 Task: In the event  named  Third Product Launch Party, Set a range of dates when you can accept meetings  '21 Jul â€" 5 Aug 2023'. Select a duration of  45 min. Select working hours  	_x000D_
MON- SAT 10:30am â€" 6:00pm. Add time before or after your events  as 15 min. Set the frequency of available time slots for invitees as  25 min. Set the minimum notice period and maximum events allowed per day as  169 hours and 5. , logged in from the account softage.4@softage.net and add another guest for the event, softage.8@softage.net
Action: Mouse pressed left at (334, 406)
Screenshot: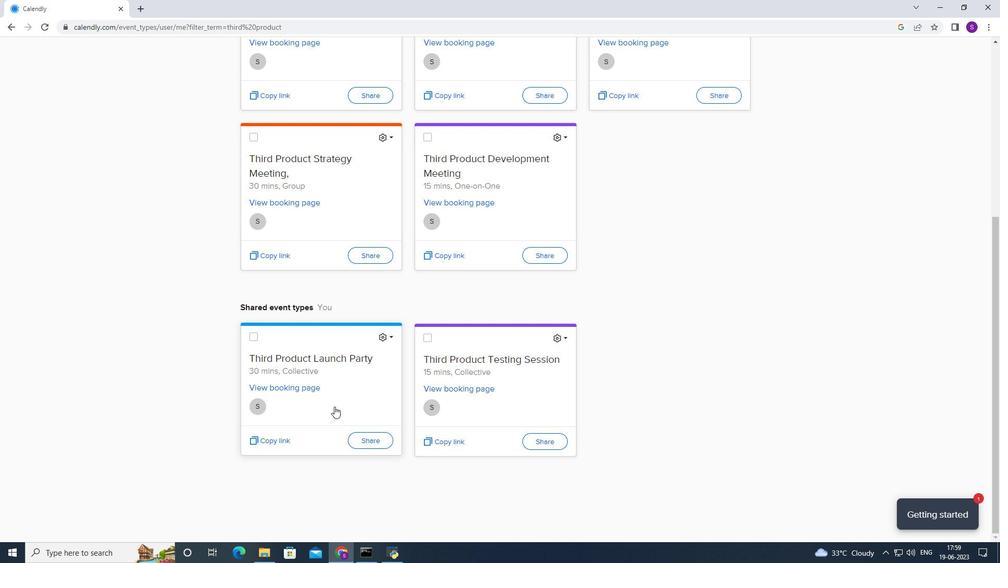 
Action: Mouse moved to (315, 266)
Screenshot: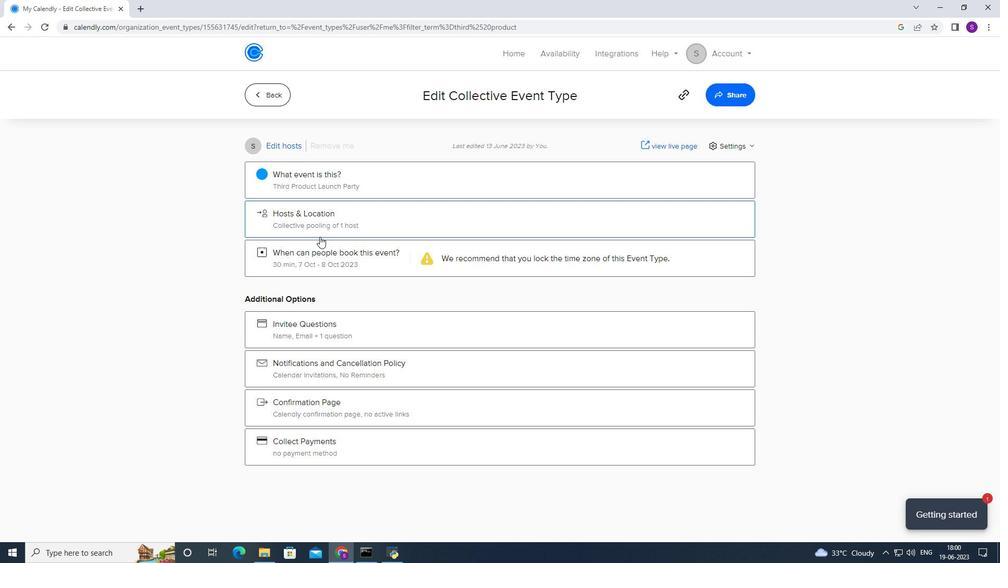 
Action: Mouse pressed left at (315, 266)
Screenshot: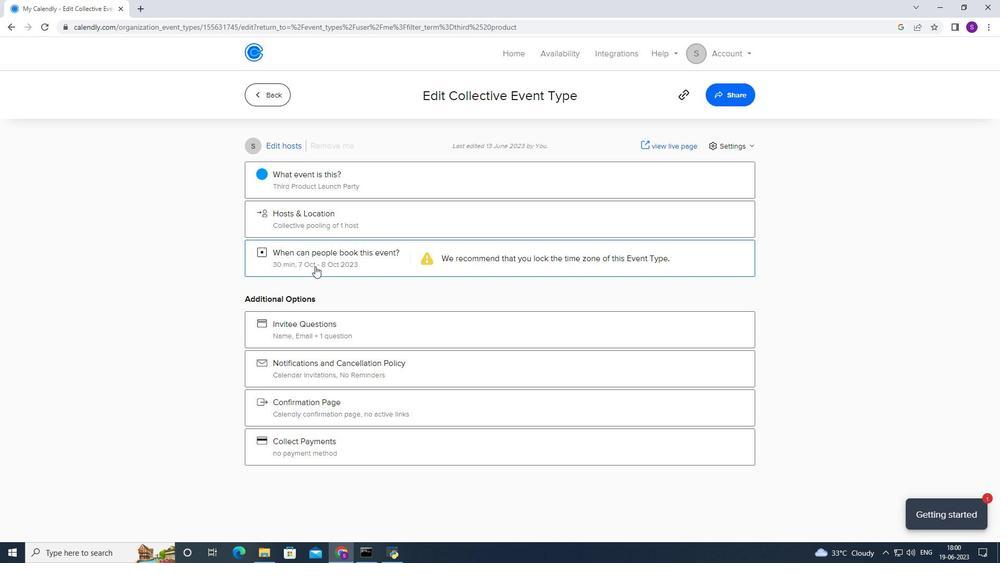 
Action: Mouse moved to (406, 398)
Screenshot: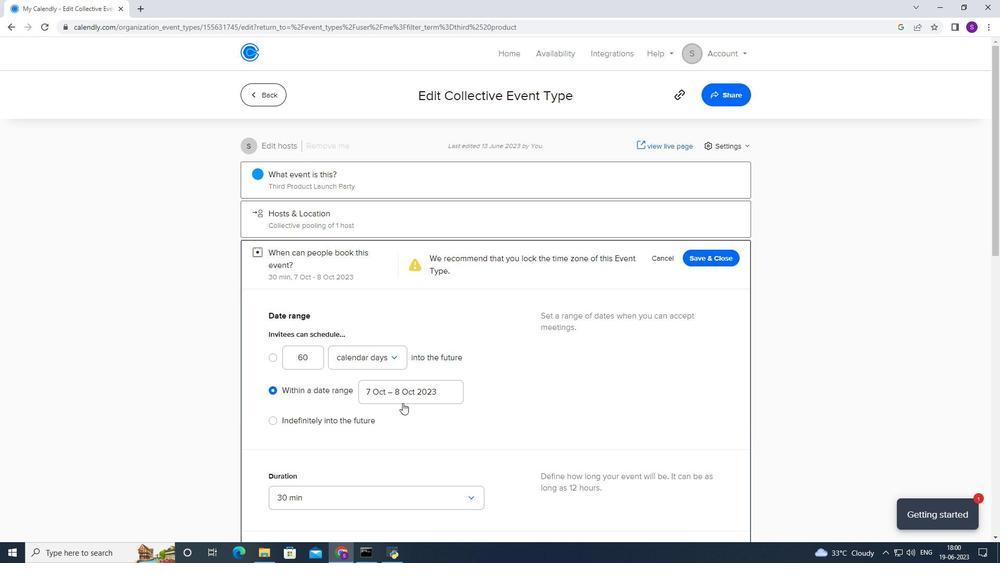 
Action: Mouse pressed left at (406, 398)
Screenshot: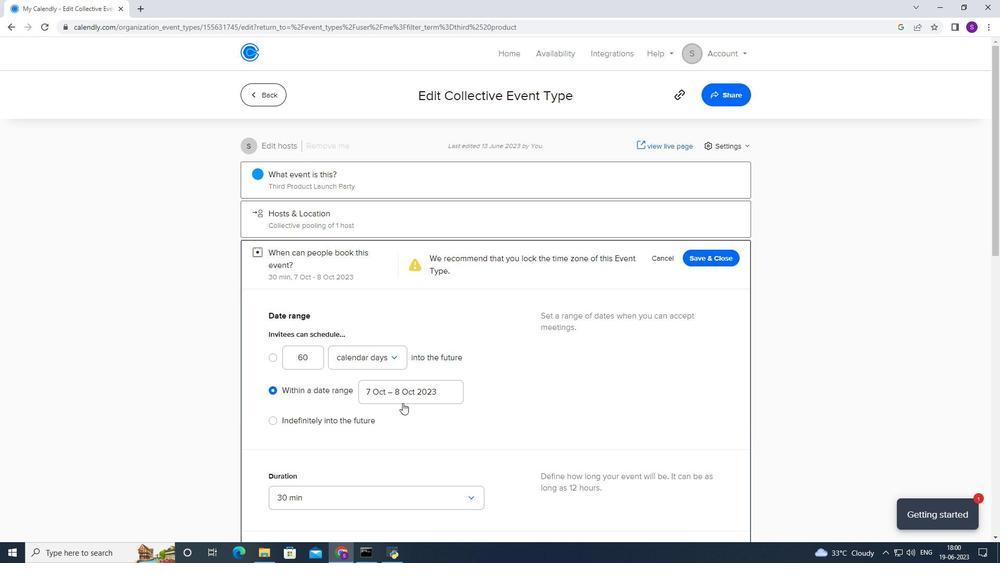 
Action: Mouse moved to (443, 207)
Screenshot: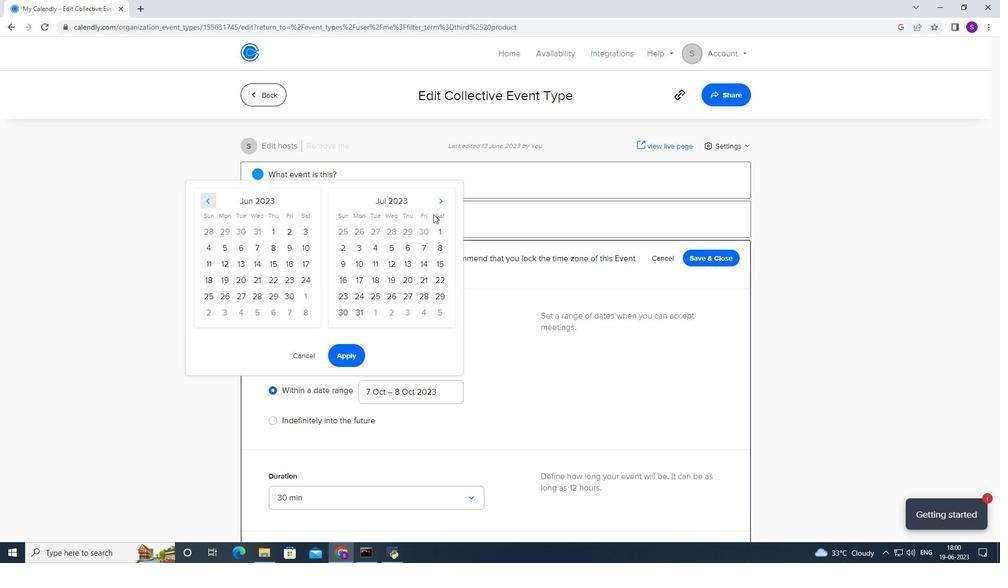 
Action: Mouse pressed left at (443, 207)
Screenshot: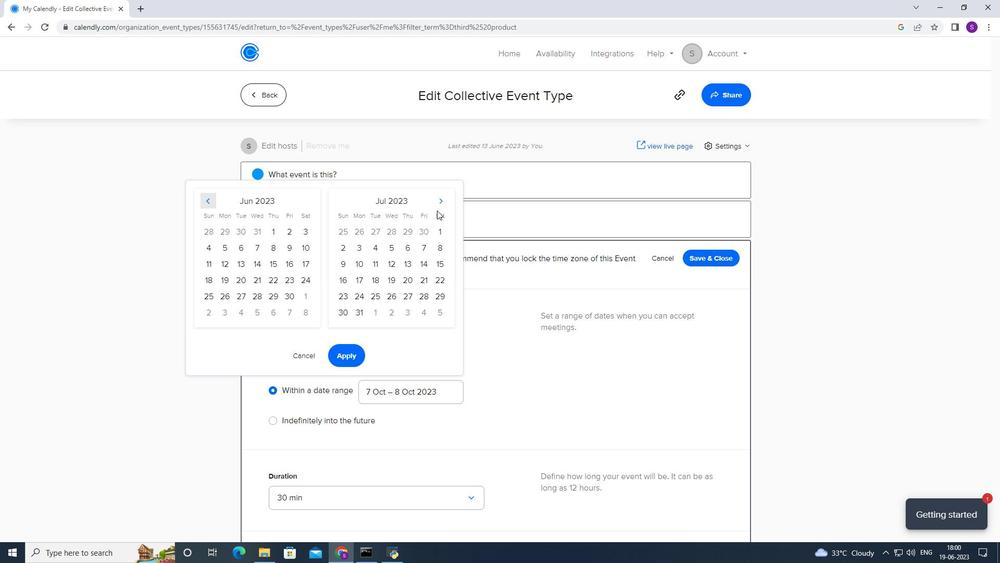 
Action: Mouse moved to (287, 277)
Screenshot: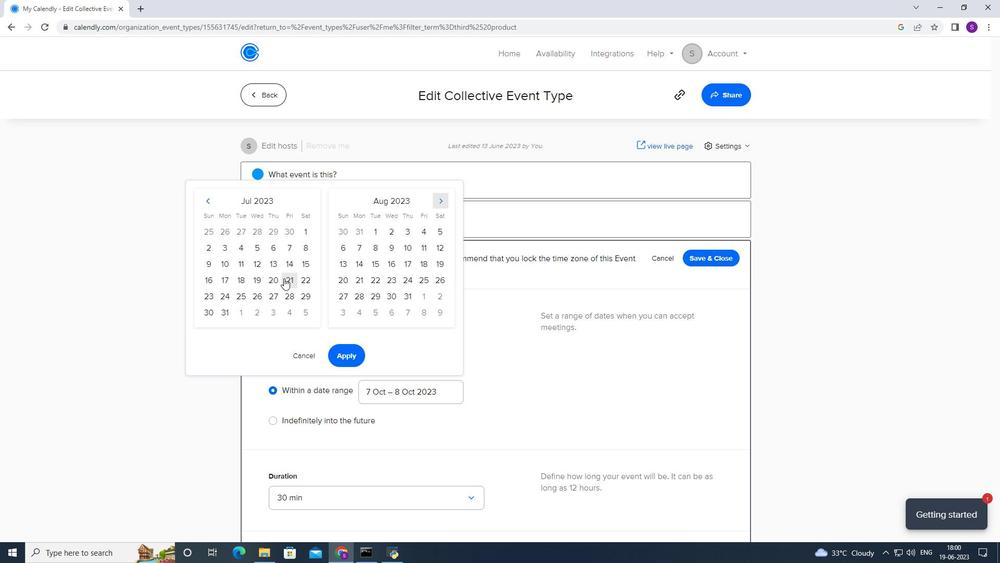 
Action: Mouse pressed left at (287, 277)
Screenshot: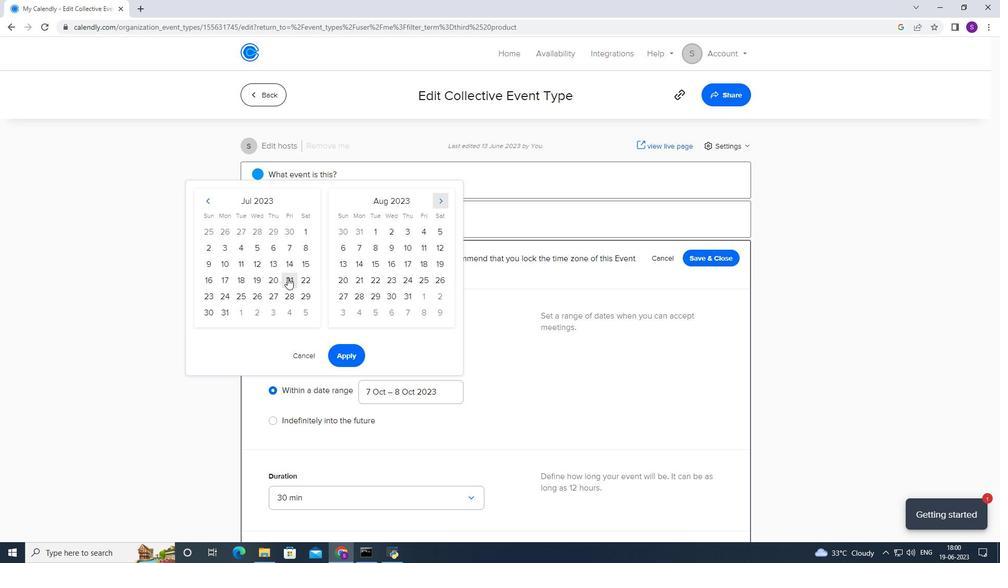 
Action: Mouse moved to (441, 236)
Screenshot: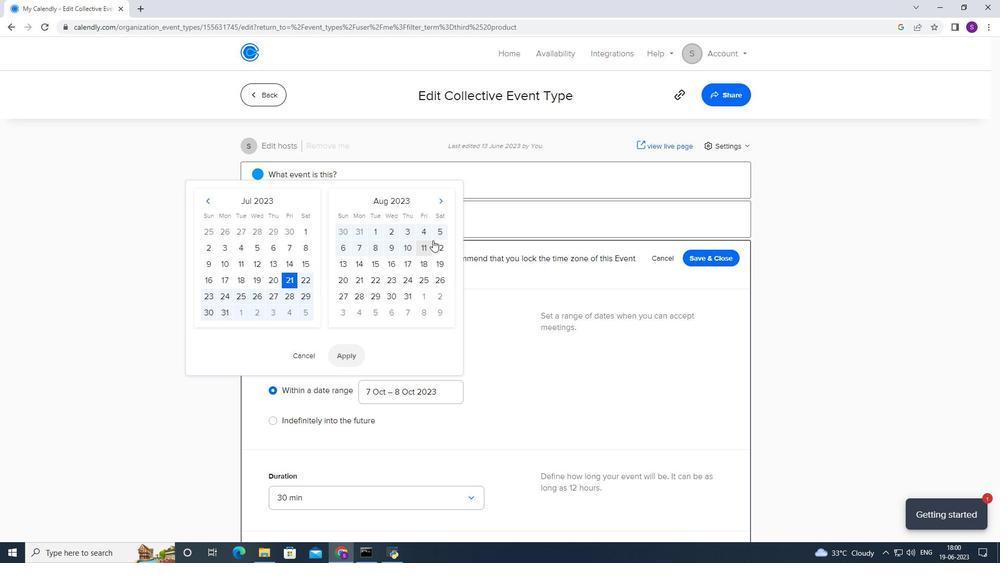 
Action: Mouse pressed left at (441, 236)
Screenshot: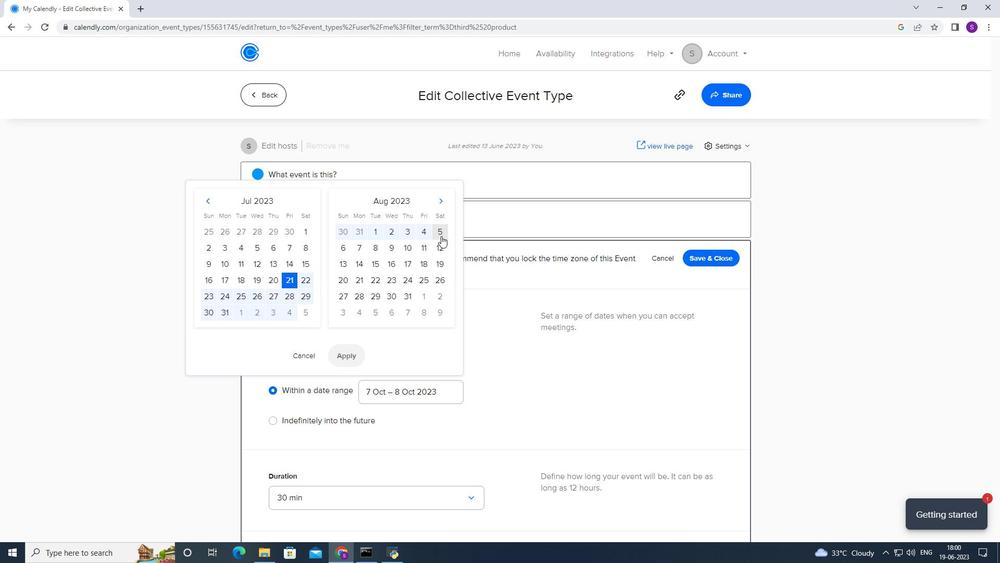 
Action: Mouse moved to (348, 354)
Screenshot: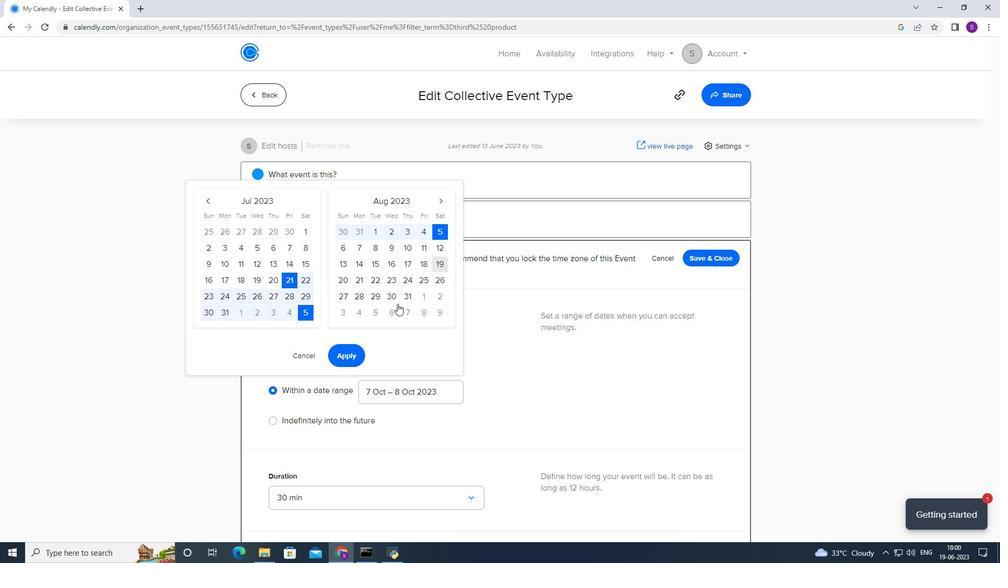 
Action: Mouse pressed left at (348, 354)
Screenshot: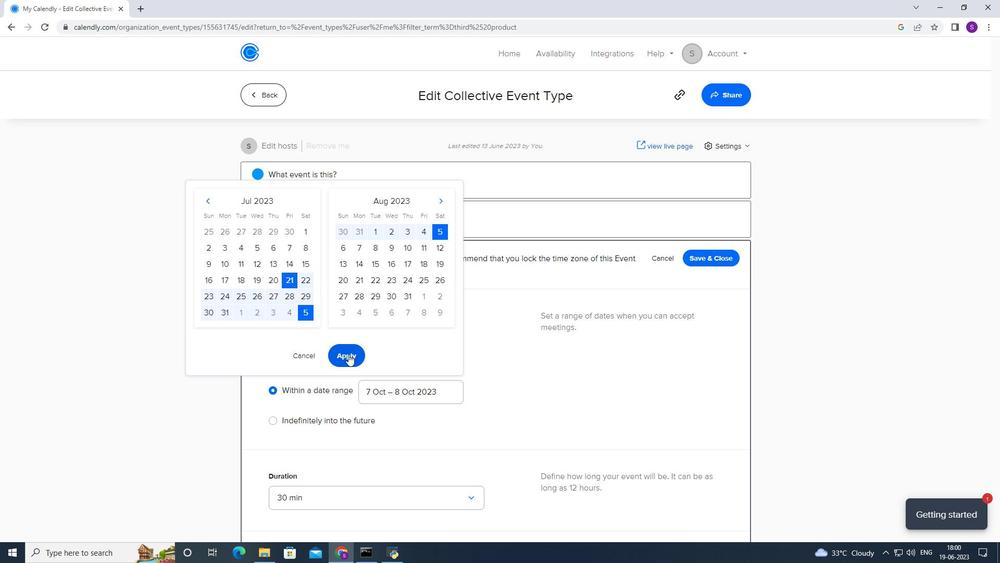 
Action: Mouse moved to (347, 355)
Screenshot: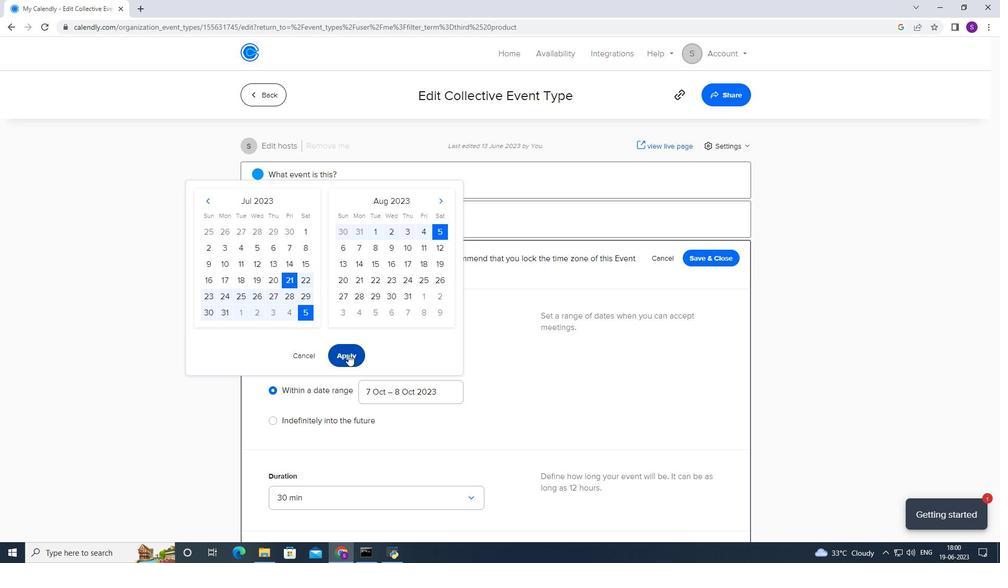 
Action: Mouse scrolled (347, 354) with delta (0, 0)
Screenshot: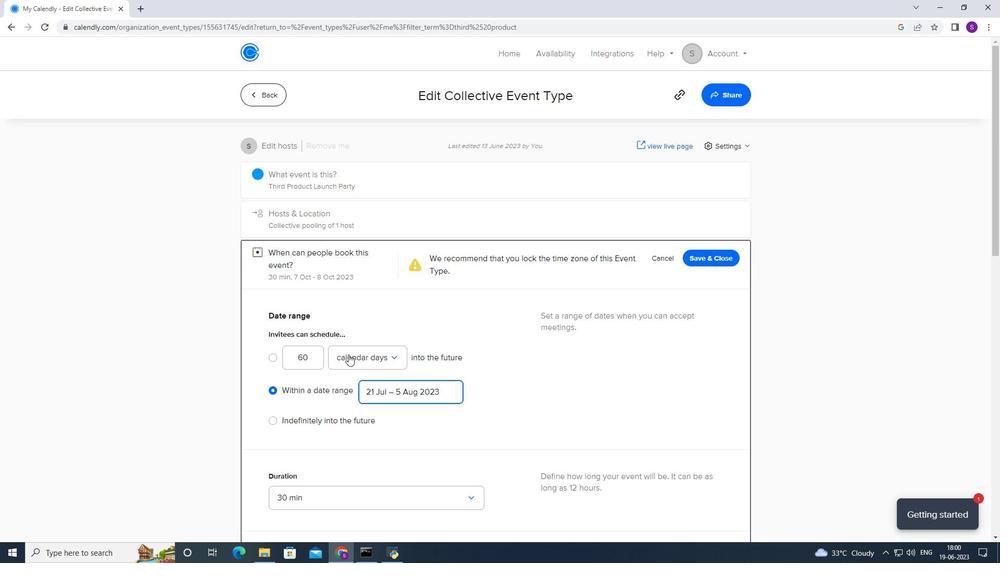 
Action: Mouse scrolled (347, 354) with delta (0, 0)
Screenshot: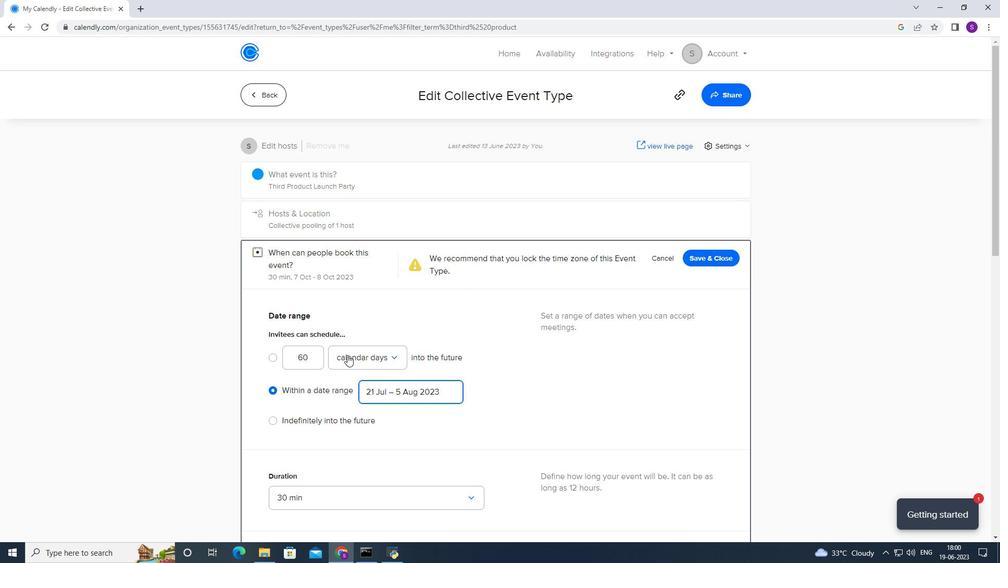 
Action: Mouse scrolled (347, 354) with delta (0, 0)
Screenshot: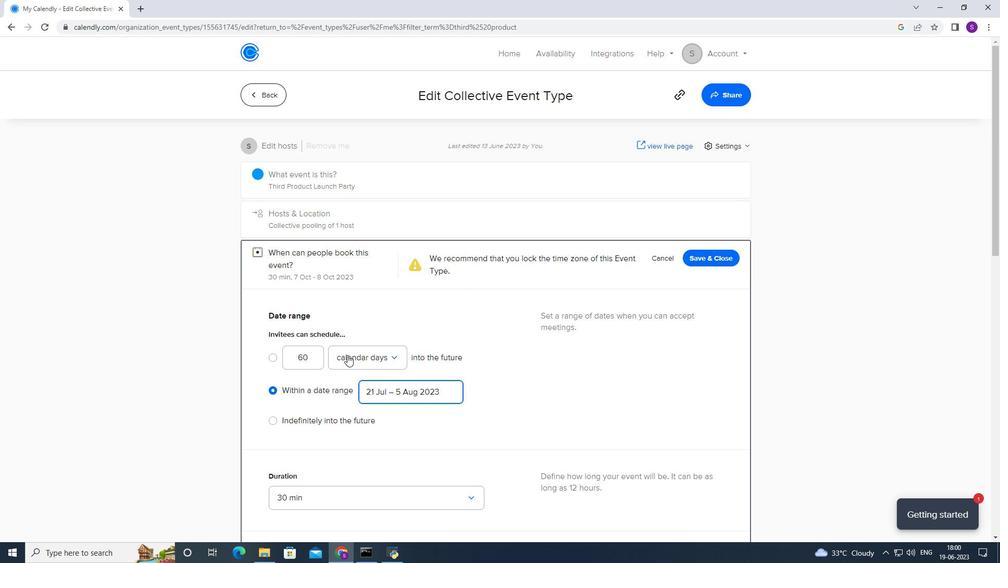 
Action: Mouse scrolled (347, 354) with delta (0, 0)
Screenshot: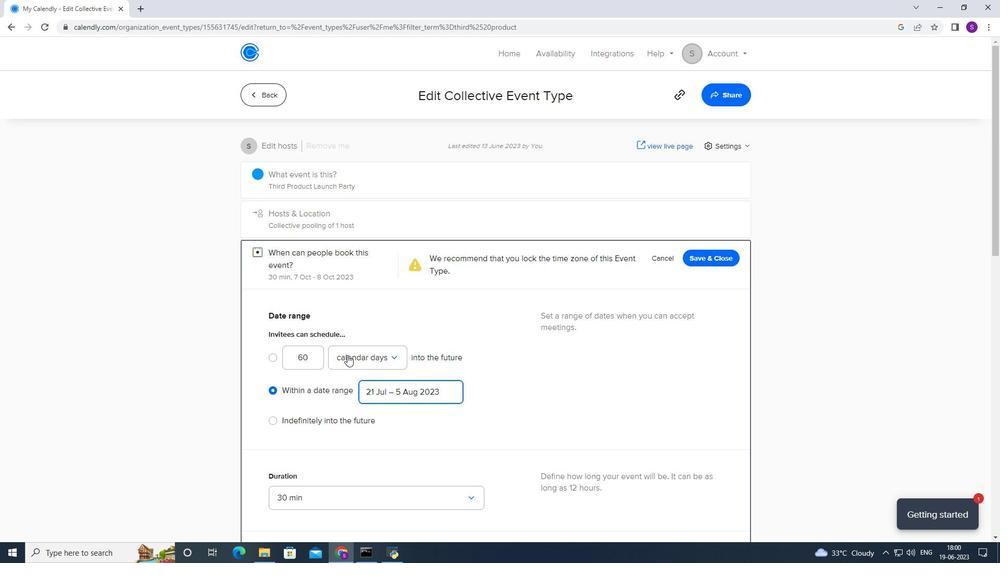 
Action: Mouse moved to (320, 296)
Screenshot: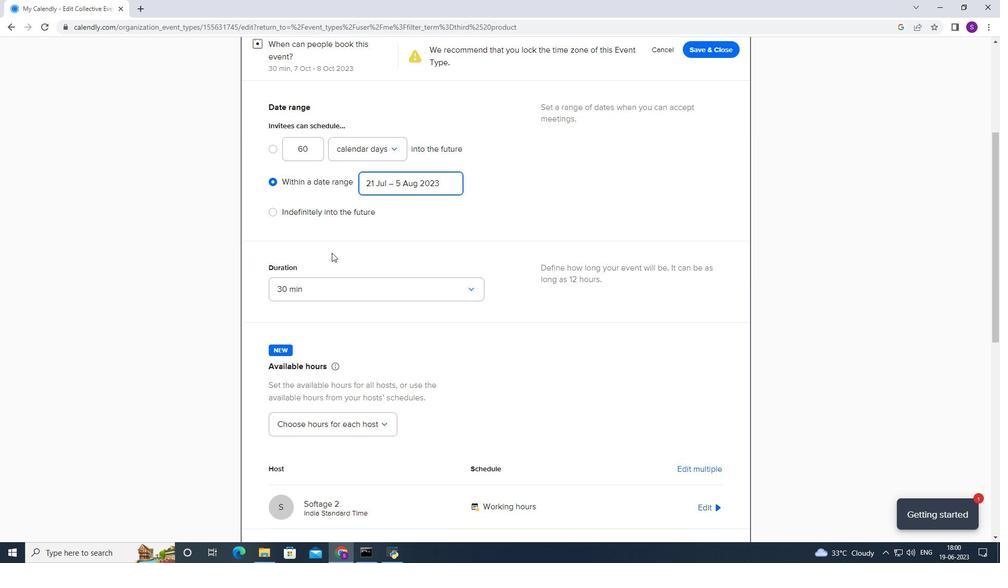 
Action: Mouse pressed left at (320, 296)
Screenshot: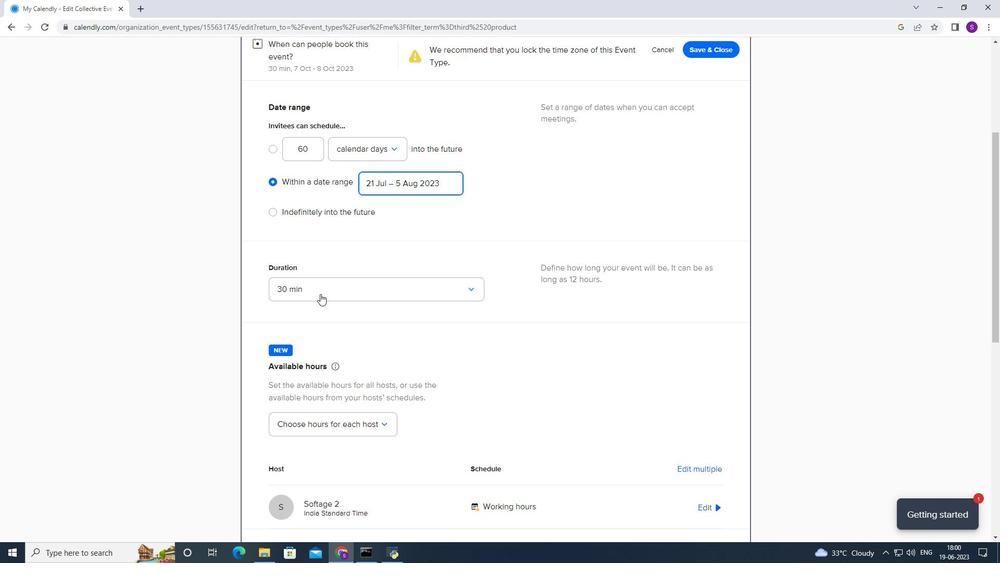 
Action: Mouse moved to (314, 355)
Screenshot: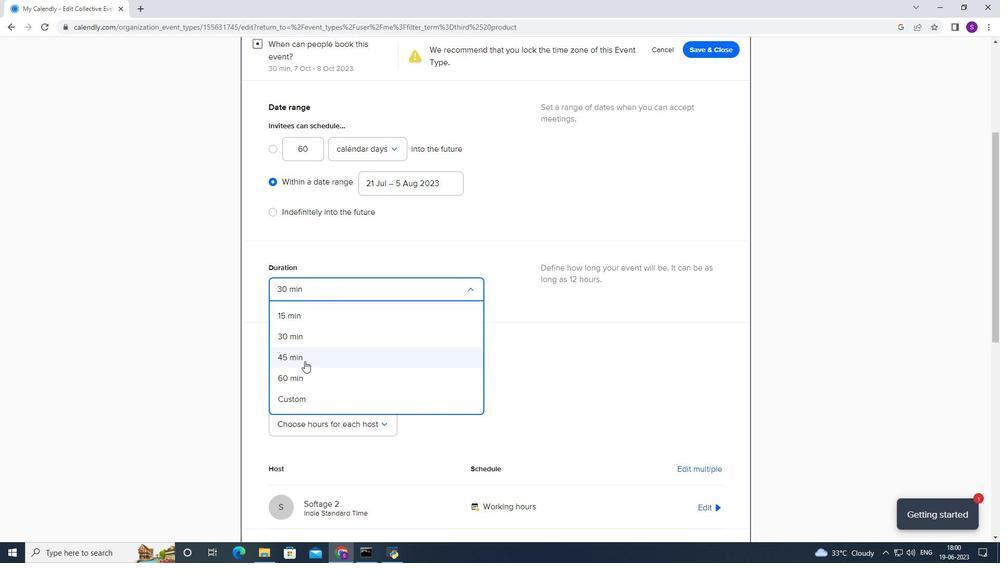 
Action: Mouse pressed left at (314, 355)
Screenshot: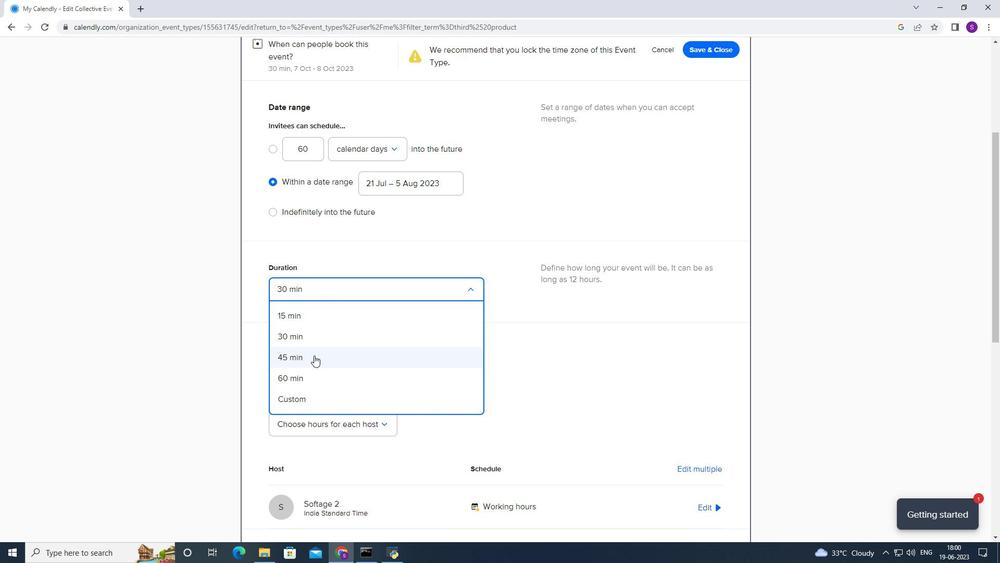 
Action: Mouse moved to (348, 351)
Screenshot: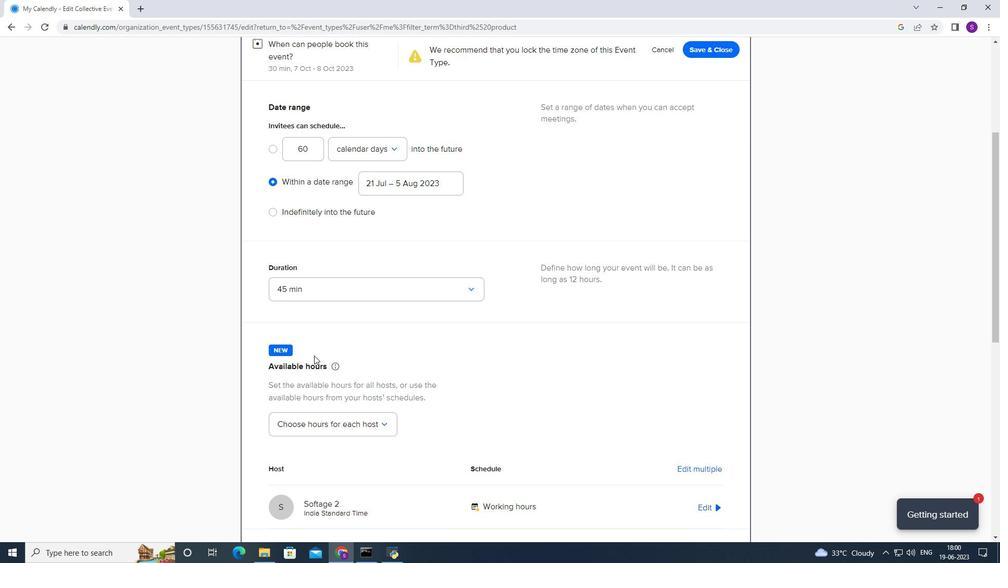 
Action: Mouse scrolled (348, 350) with delta (0, 0)
Screenshot: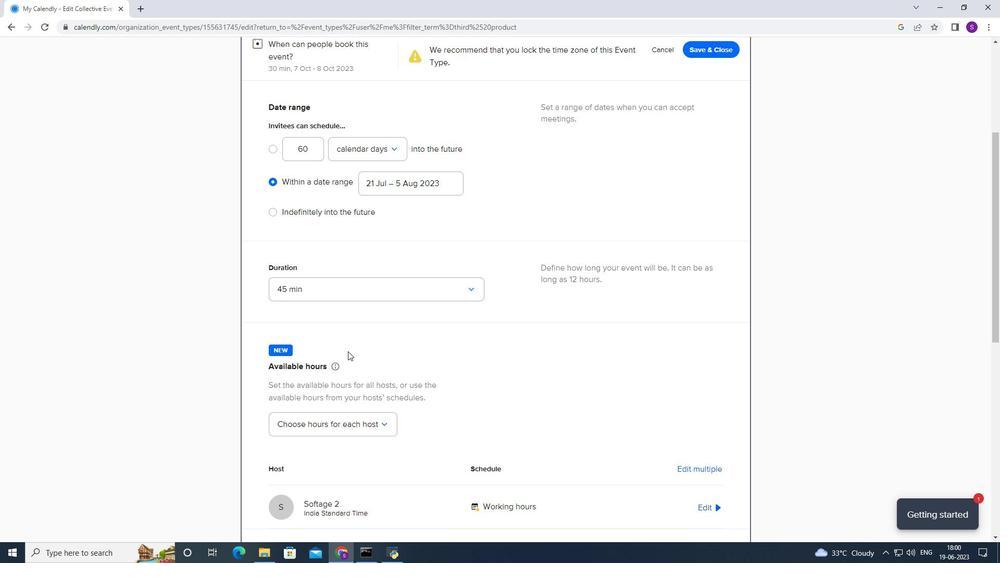 
Action: Mouse scrolled (348, 350) with delta (0, 0)
Screenshot: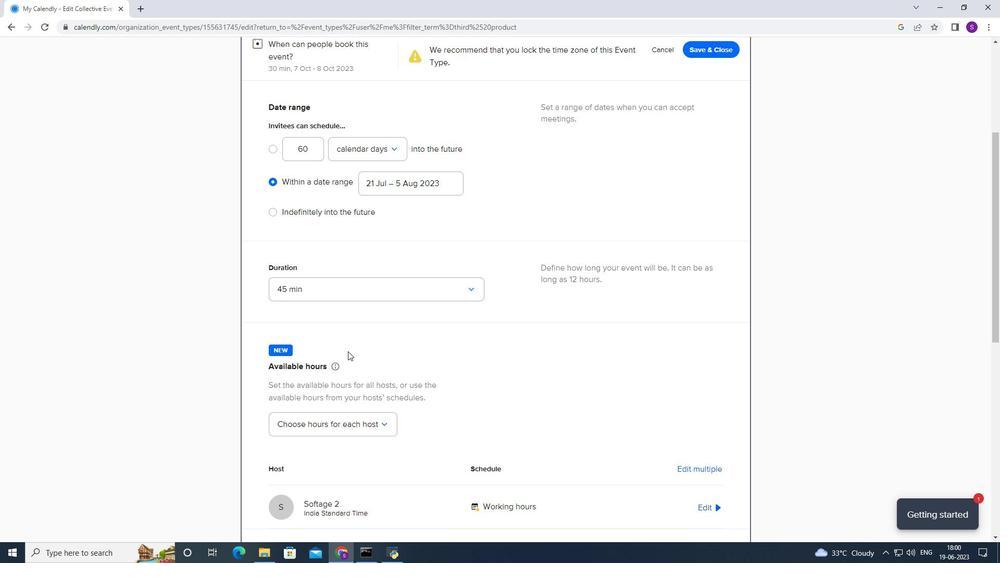 
Action: Mouse scrolled (348, 350) with delta (0, 0)
Screenshot: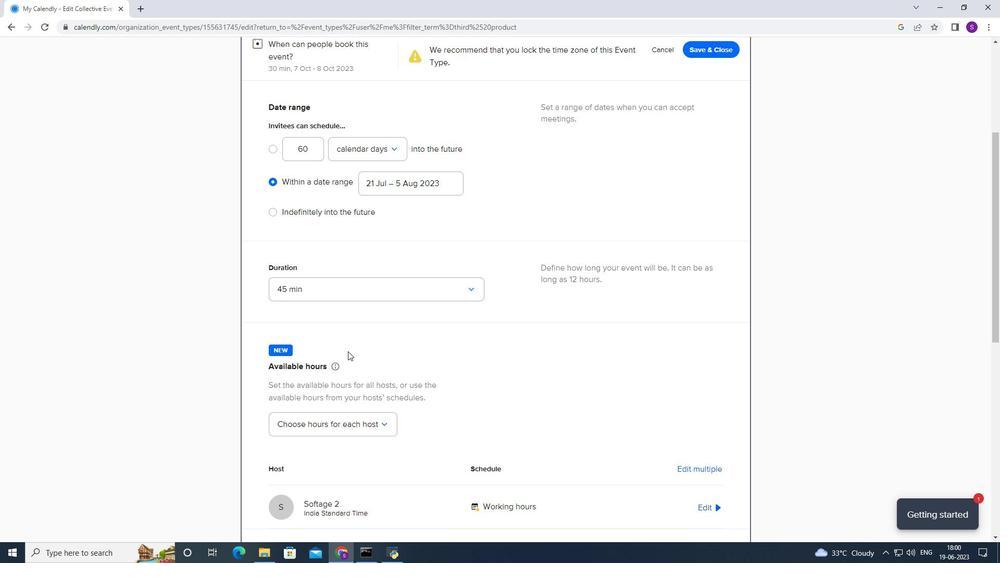 
Action: Mouse scrolled (348, 350) with delta (0, 0)
Screenshot: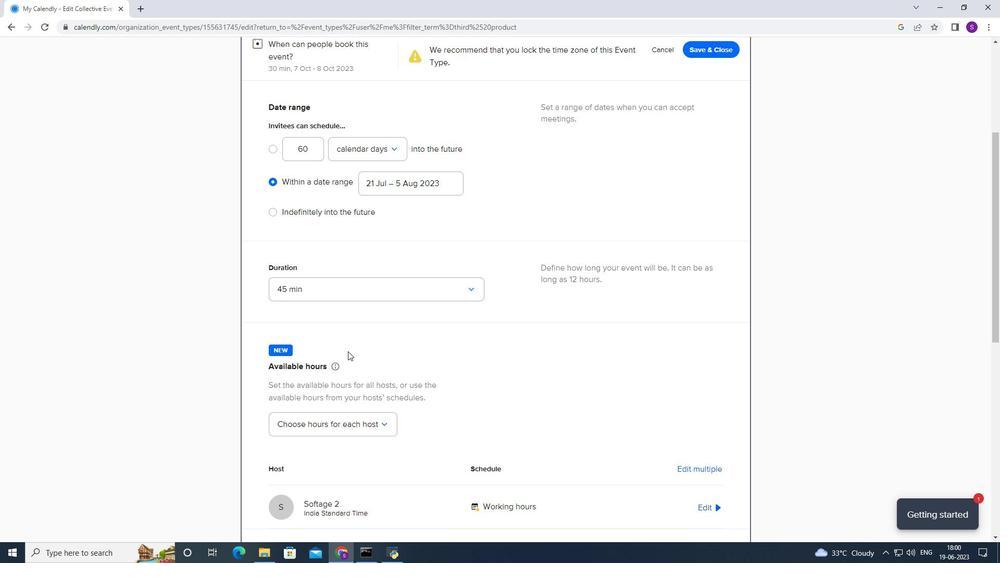 
Action: Mouse moved to (346, 306)
Screenshot: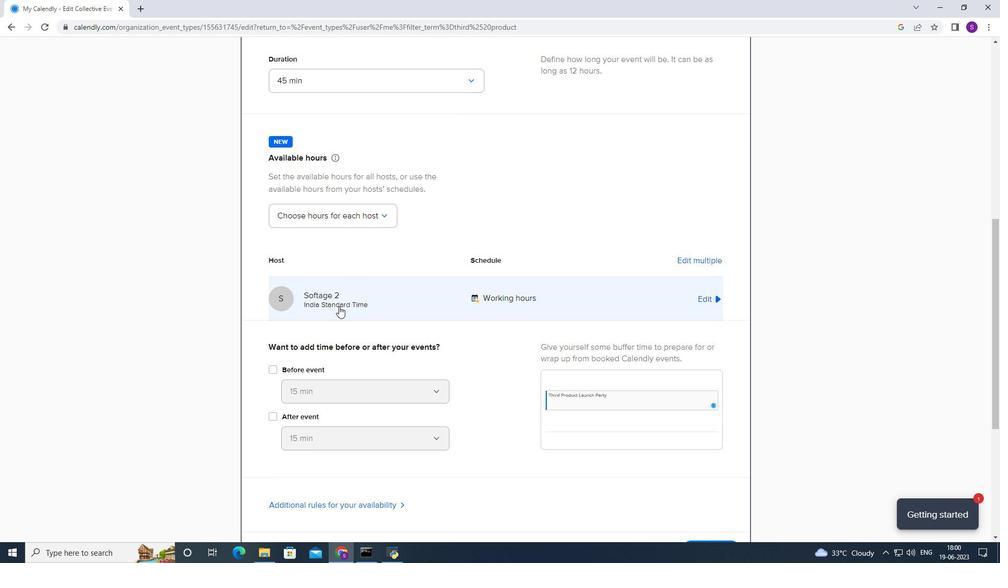 
Action: Mouse pressed left at (346, 306)
Screenshot: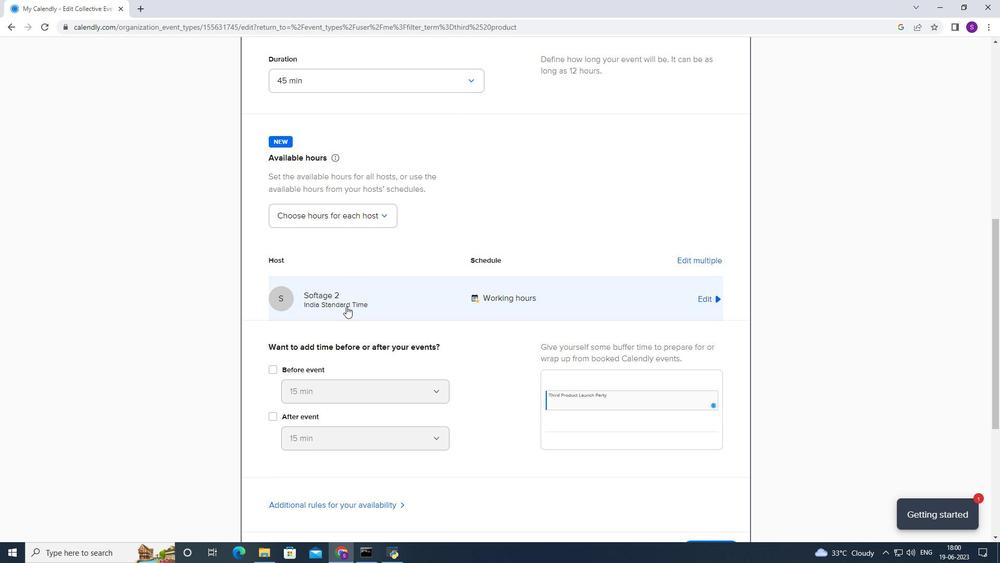 
Action: Mouse moved to (408, 373)
Screenshot: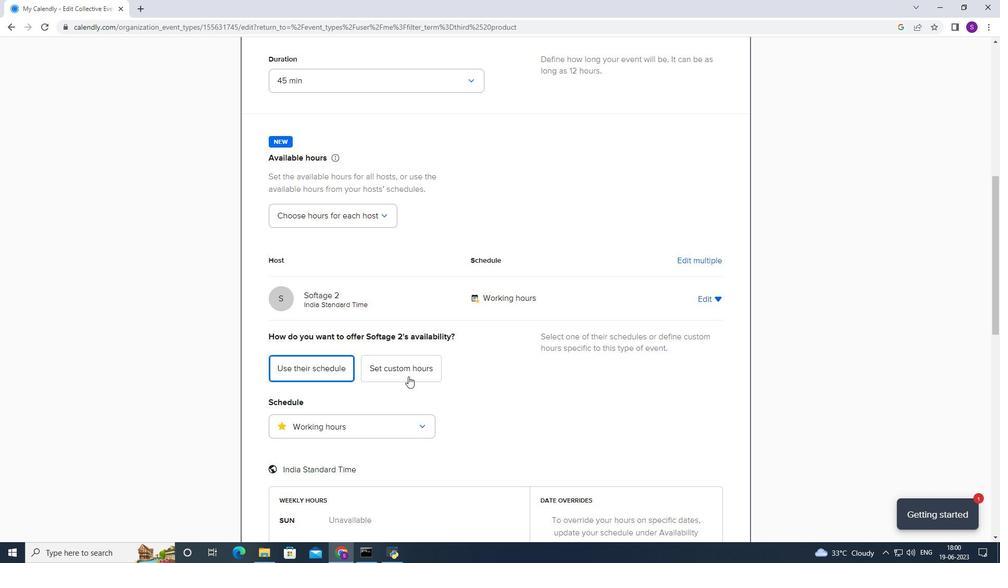 
Action: Mouse pressed left at (408, 373)
Screenshot: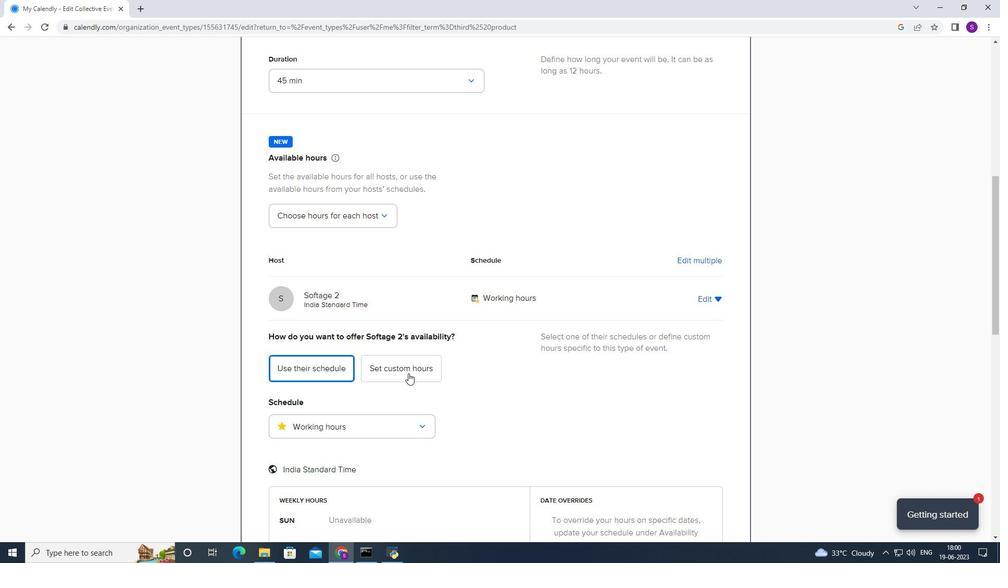 
Action: Mouse moved to (399, 376)
Screenshot: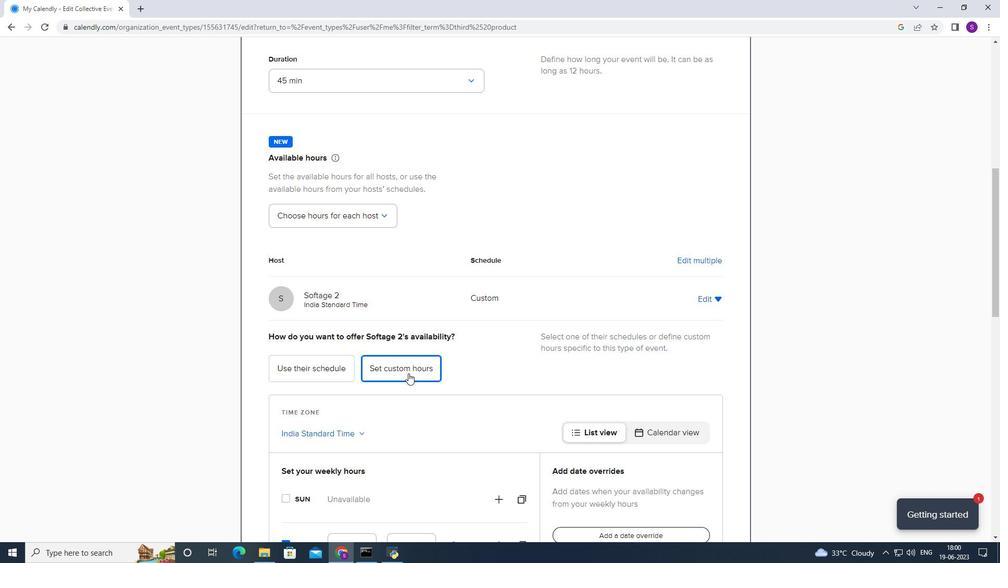 
Action: Mouse scrolled (399, 376) with delta (0, 0)
Screenshot: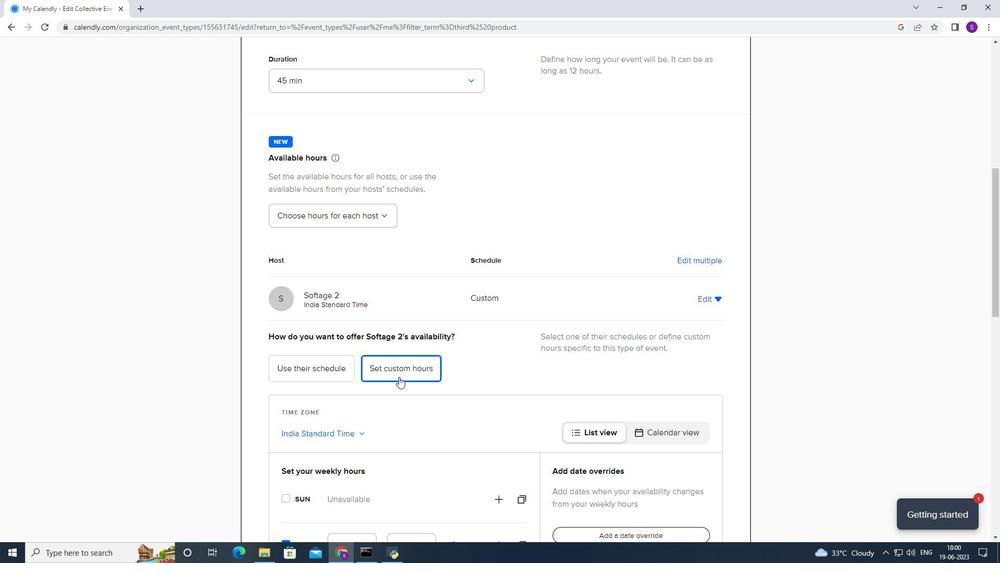 
Action: Mouse scrolled (399, 376) with delta (0, 0)
Screenshot: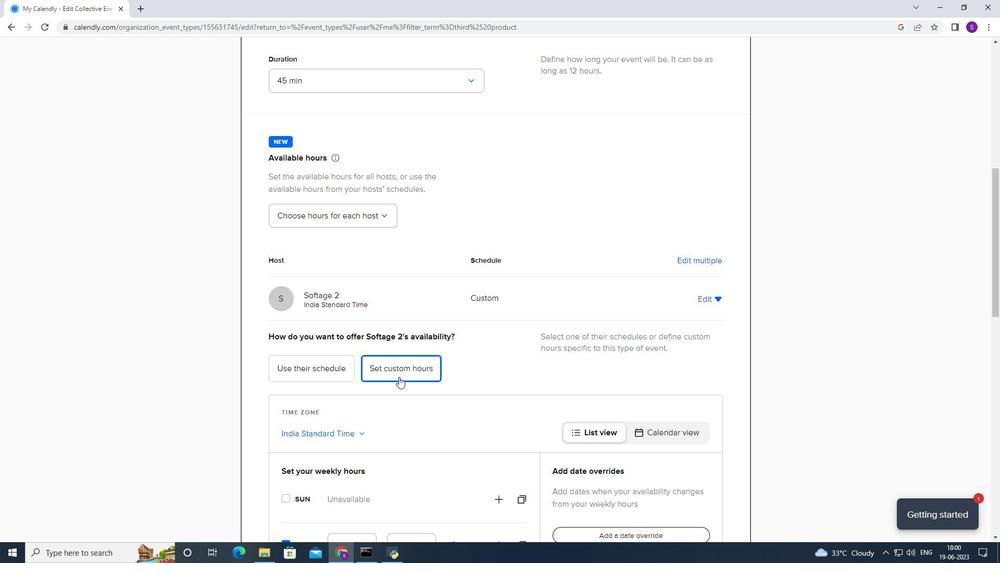 
Action: Mouse scrolled (399, 376) with delta (0, 0)
Screenshot: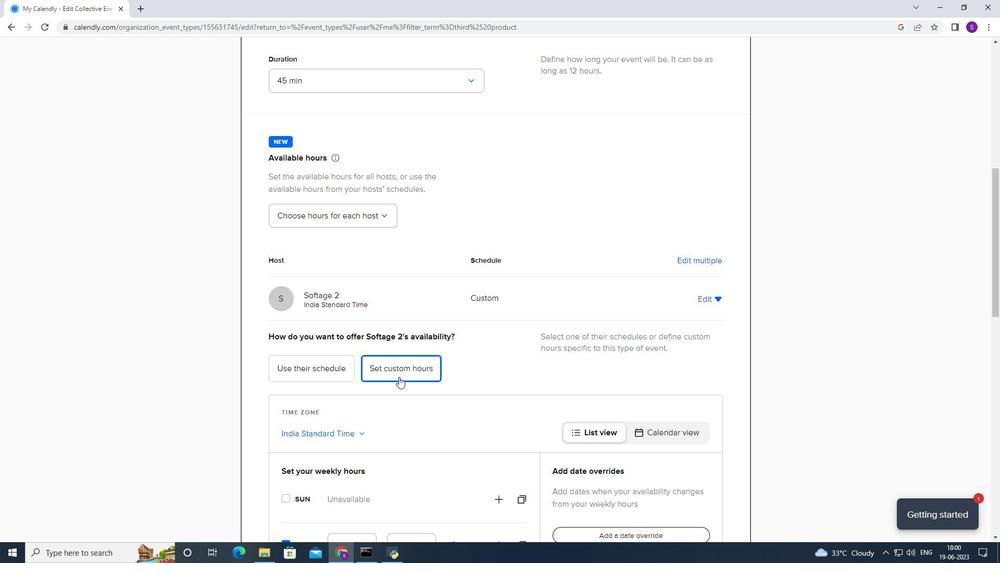 
Action: Mouse moved to (360, 361)
Screenshot: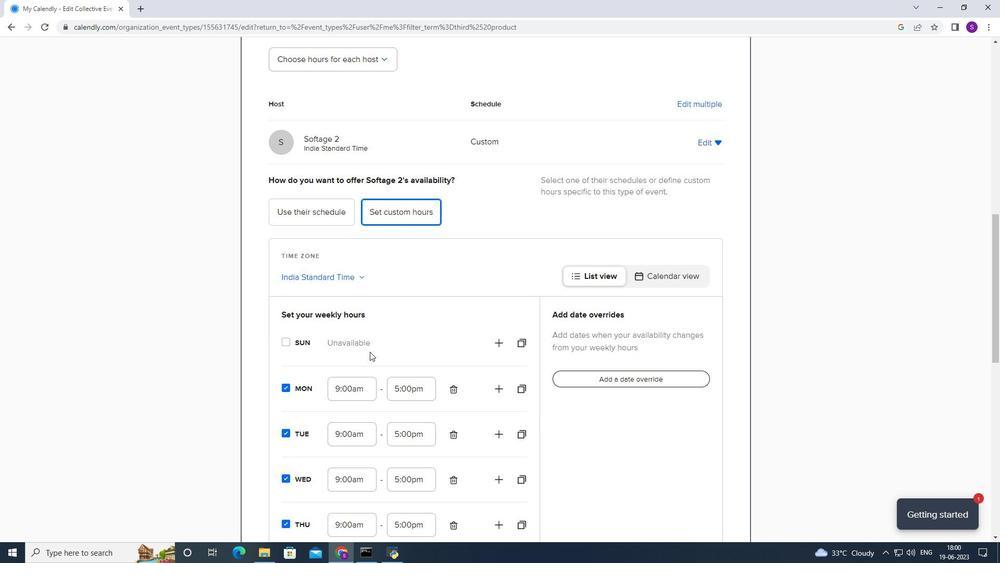 
Action: Mouse scrolled (360, 360) with delta (0, 0)
Screenshot: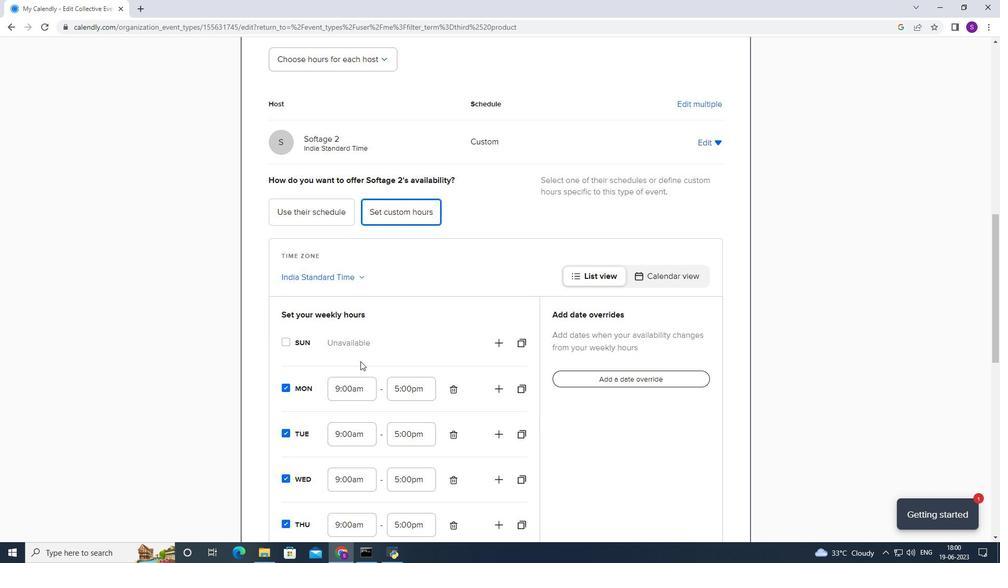
Action: Mouse scrolled (360, 360) with delta (0, 0)
Screenshot: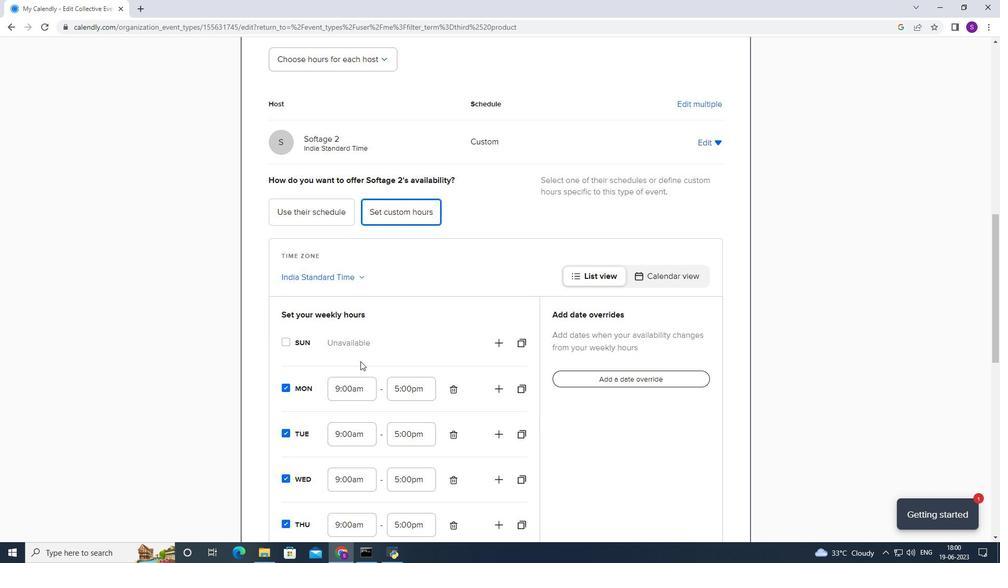
Action: Mouse scrolled (360, 360) with delta (0, 0)
Screenshot: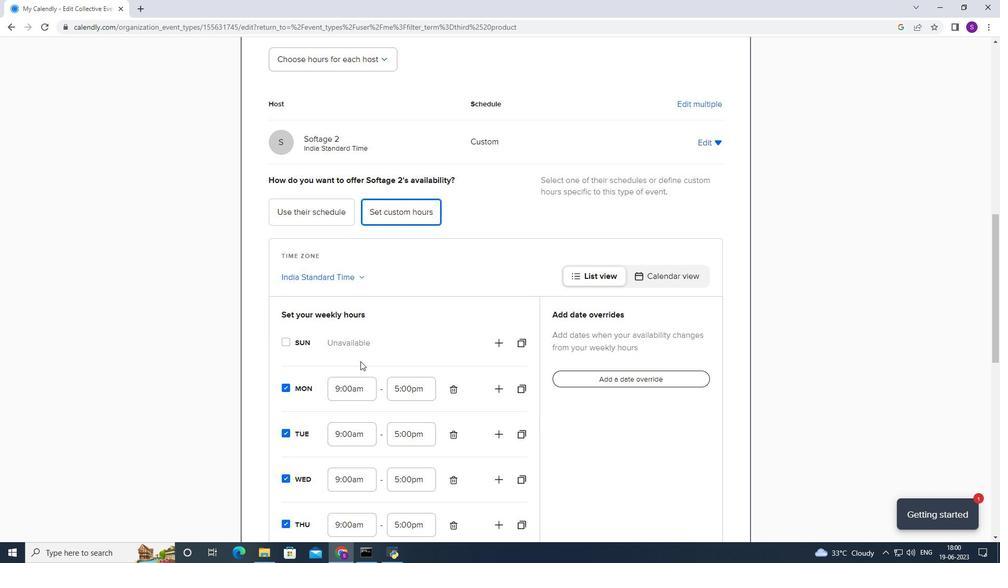 
Action: Mouse moved to (306, 445)
Screenshot: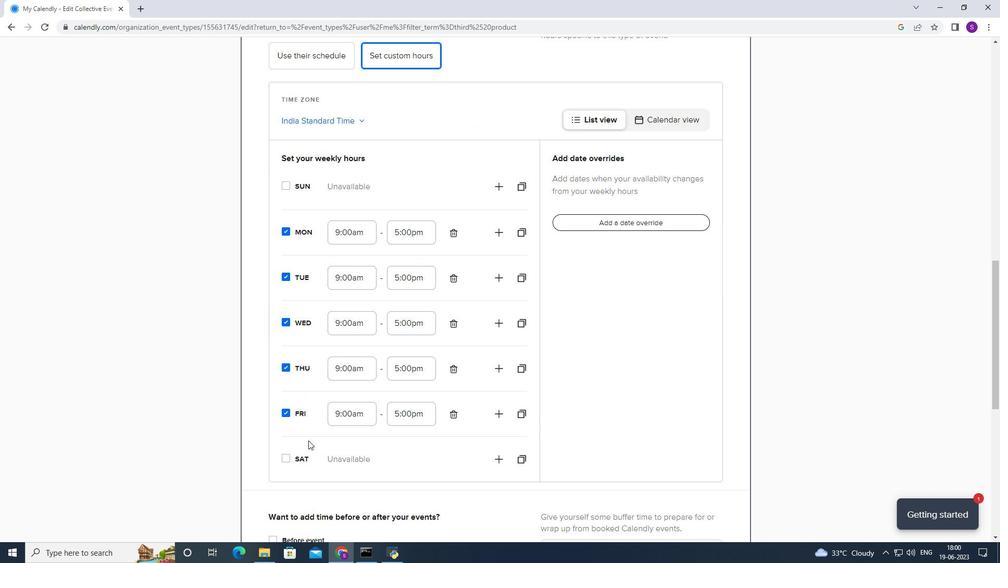 
Action: Mouse pressed left at (306, 445)
Screenshot: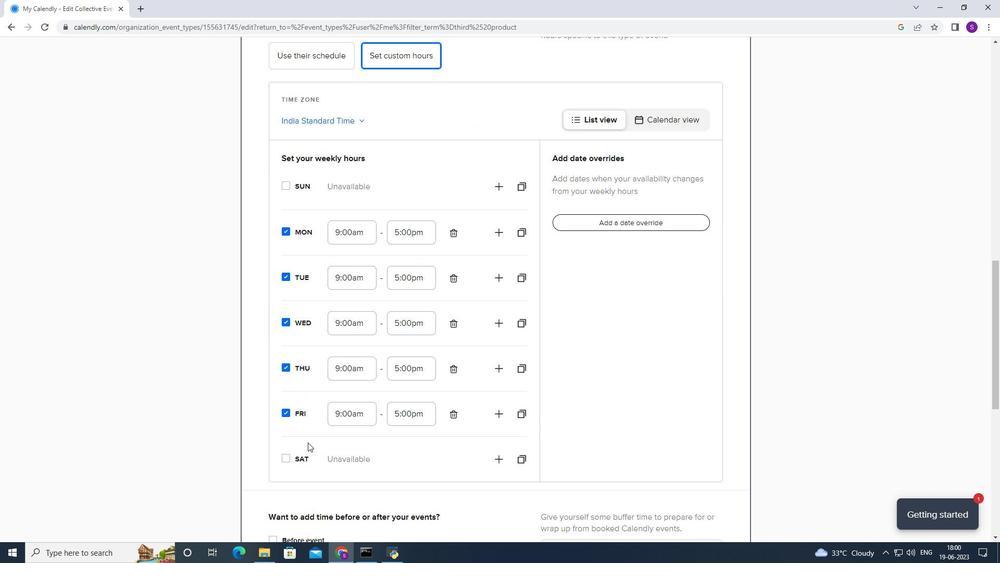 
Action: Mouse moved to (303, 455)
Screenshot: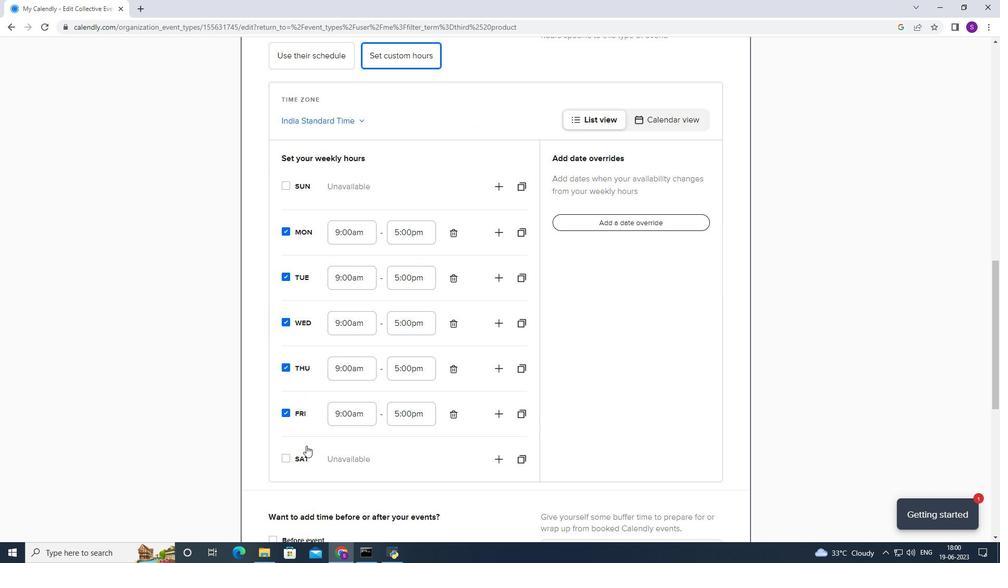 
Action: Mouse pressed left at (303, 455)
Screenshot: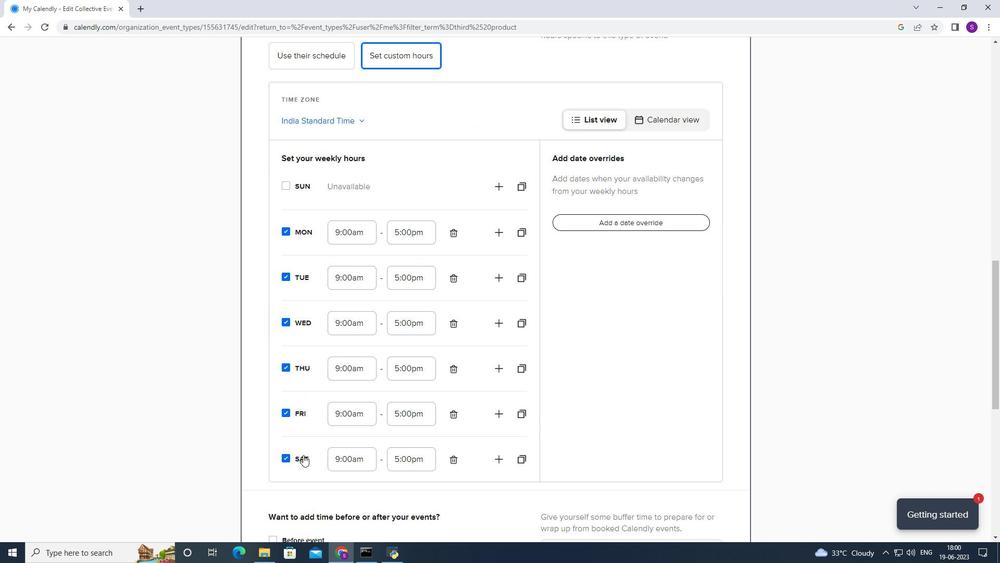 
Action: Mouse moved to (305, 459)
Screenshot: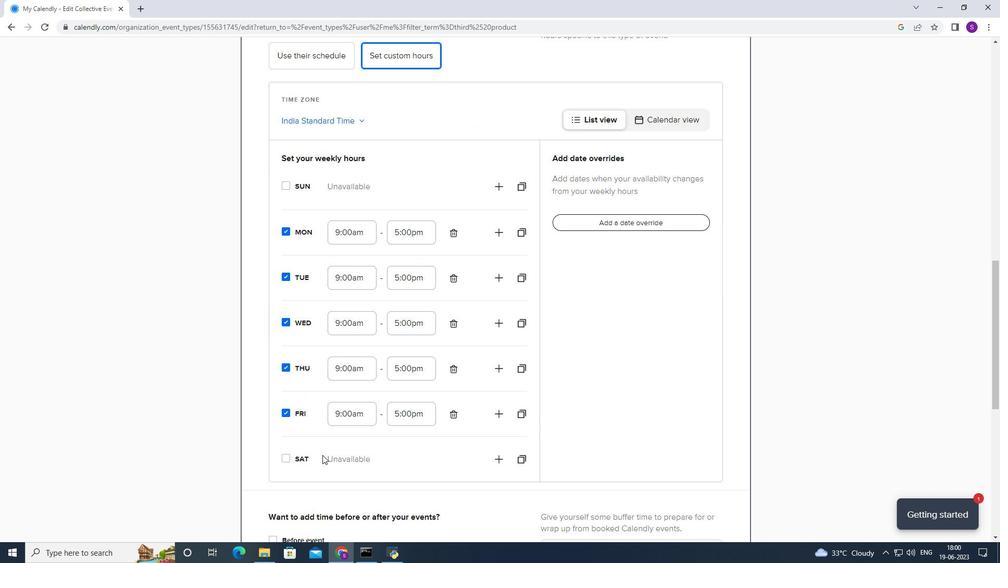 
Action: Mouse pressed left at (305, 459)
Screenshot: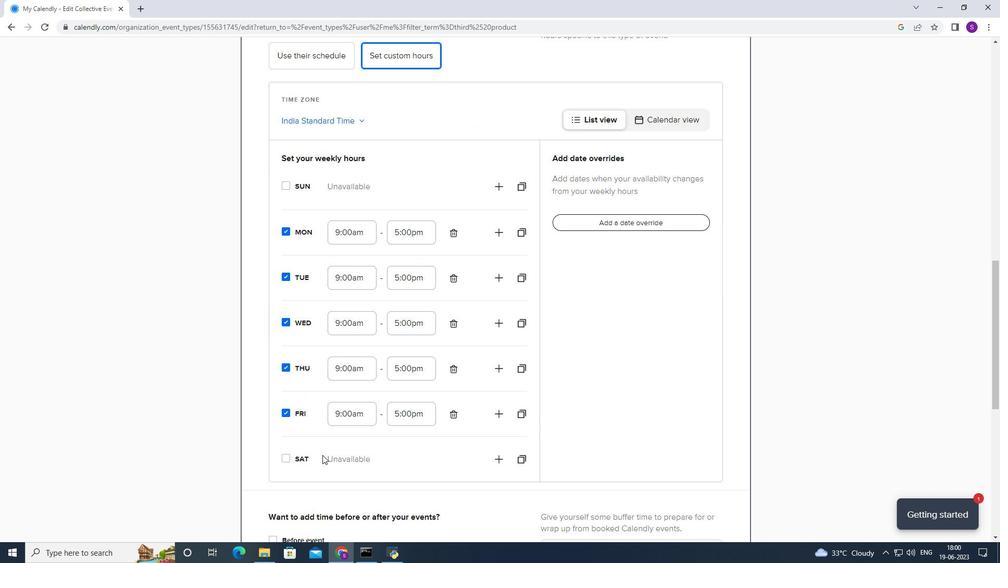 
Action: Mouse moved to (369, 467)
Screenshot: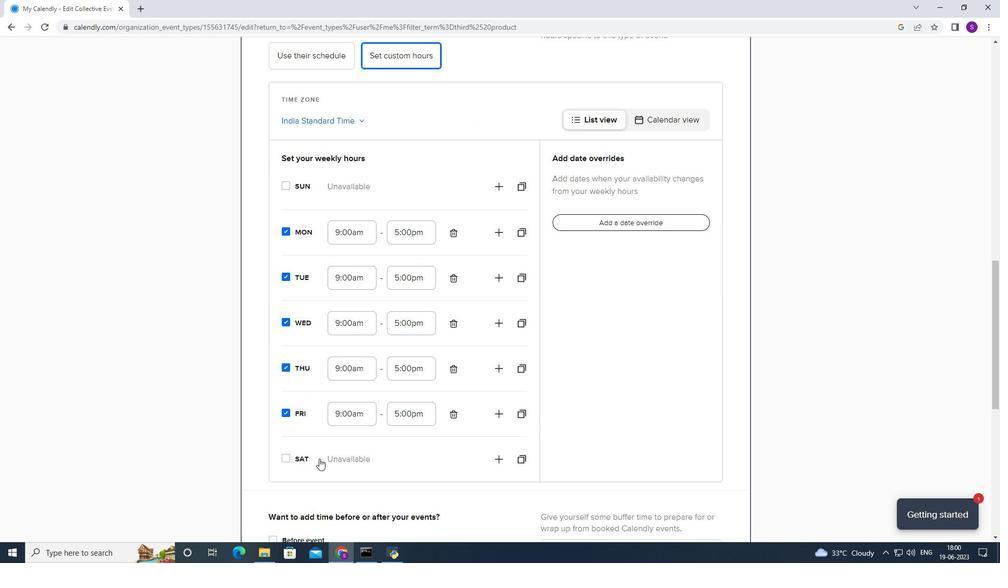 
Action: Mouse pressed left at (369, 467)
Screenshot: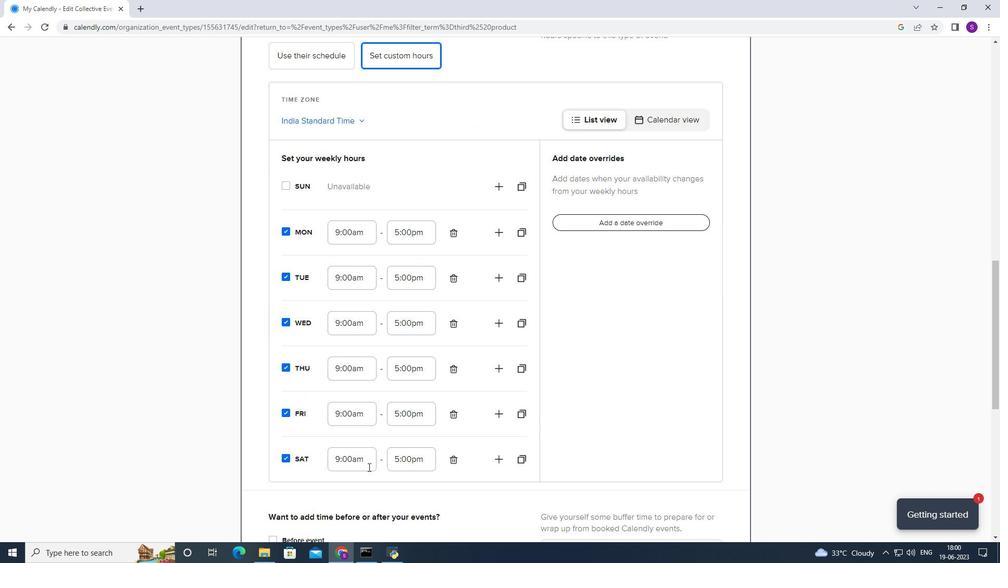 
Action: Mouse moved to (361, 483)
Screenshot: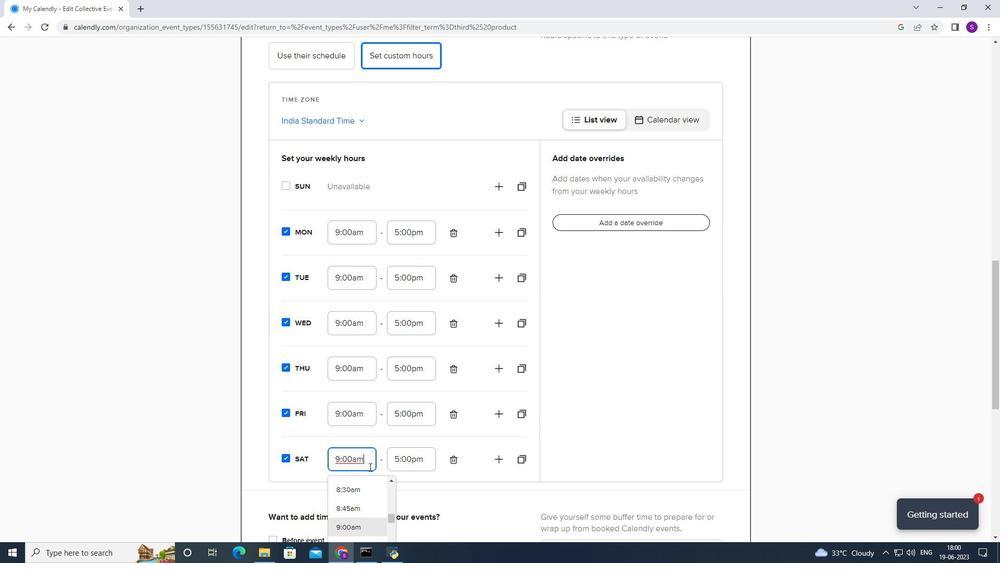 
Action: Mouse scrolled (361, 483) with delta (0, 0)
Screenshot: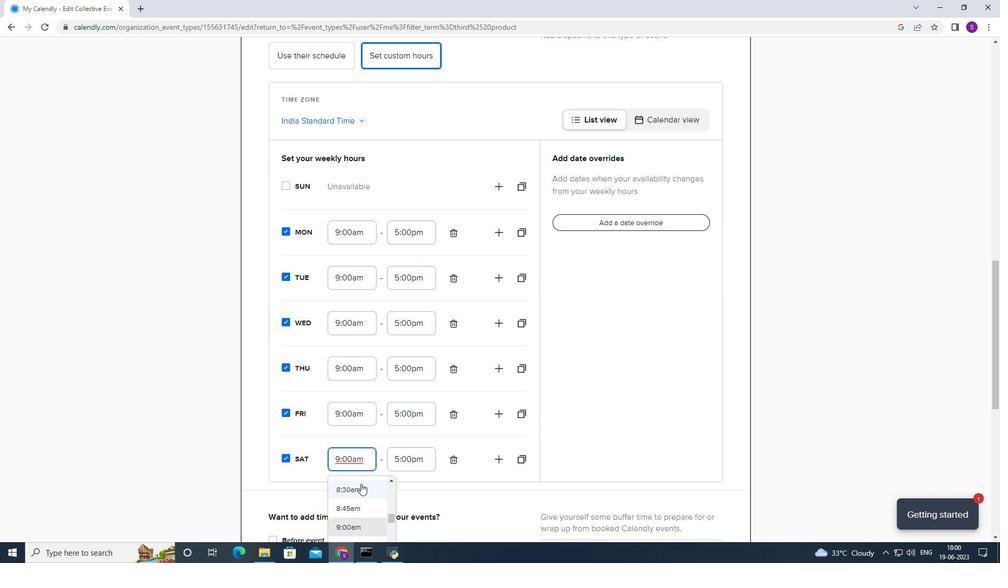 
Action: Mouse scrolled (361, 483) with delta (0, 0)
Screenshot: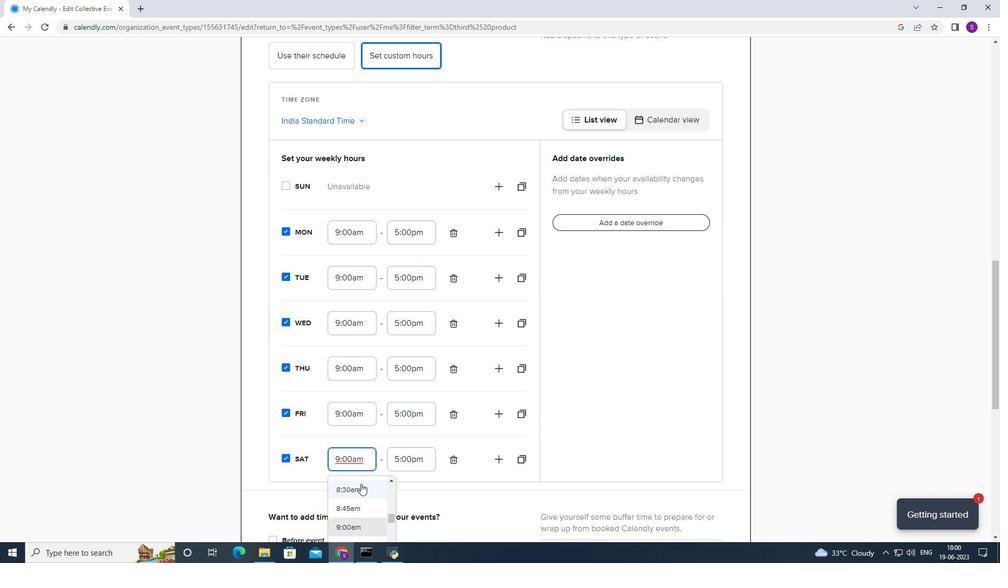 
Action: Mouse scrolled (361, 483) with delta (0, 0)
Screenshot: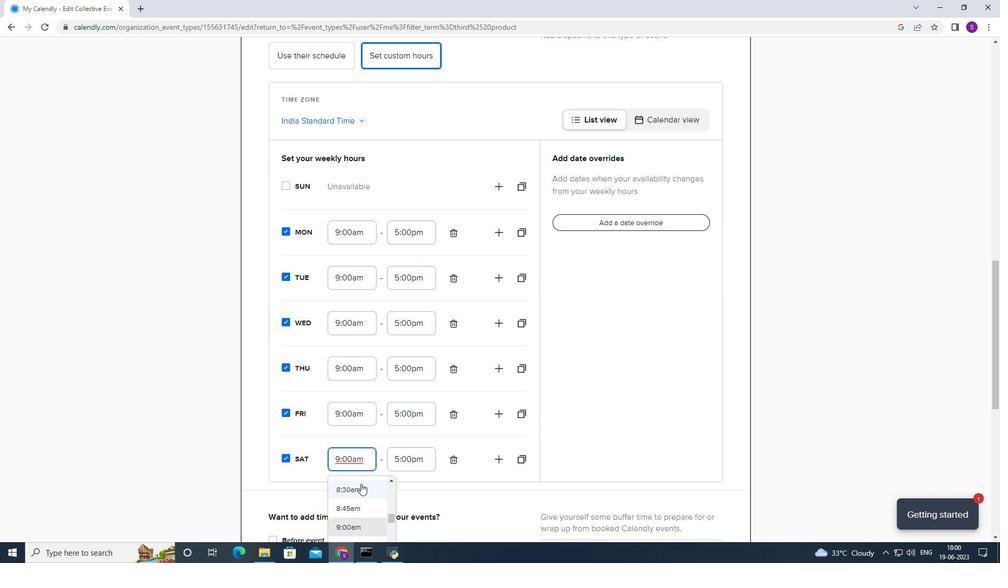 
Action: Mouse moved to (355, 492)
Screenshot: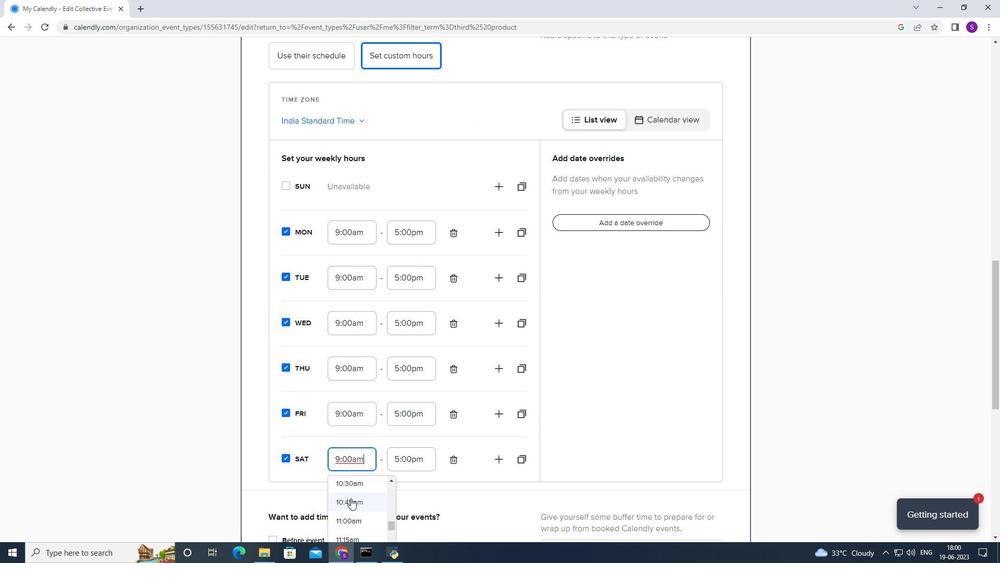 
Action: Mouse pressed left at (355, 492)
Screenshot: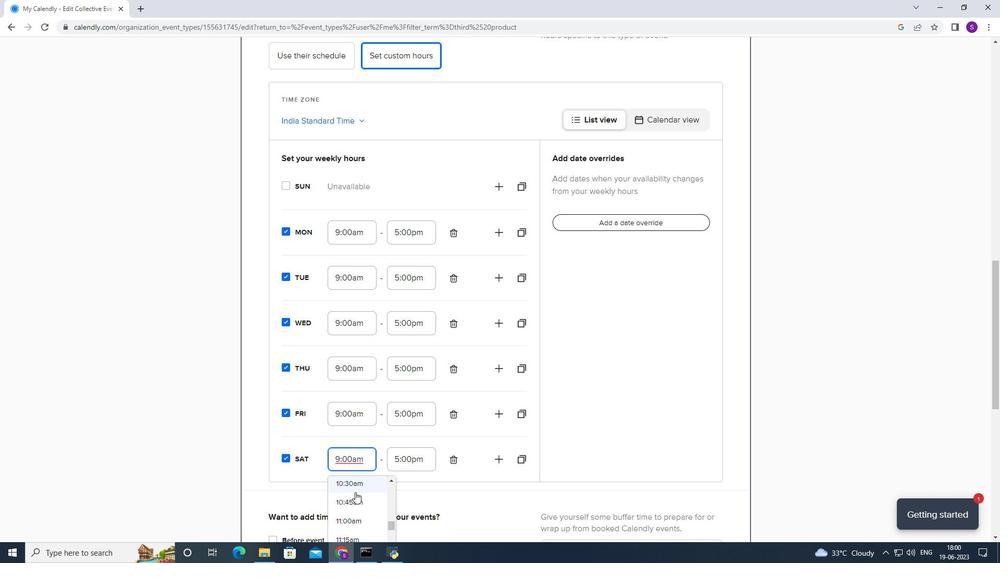 
Action: Mouse moved to (358, 419)
Screenshot: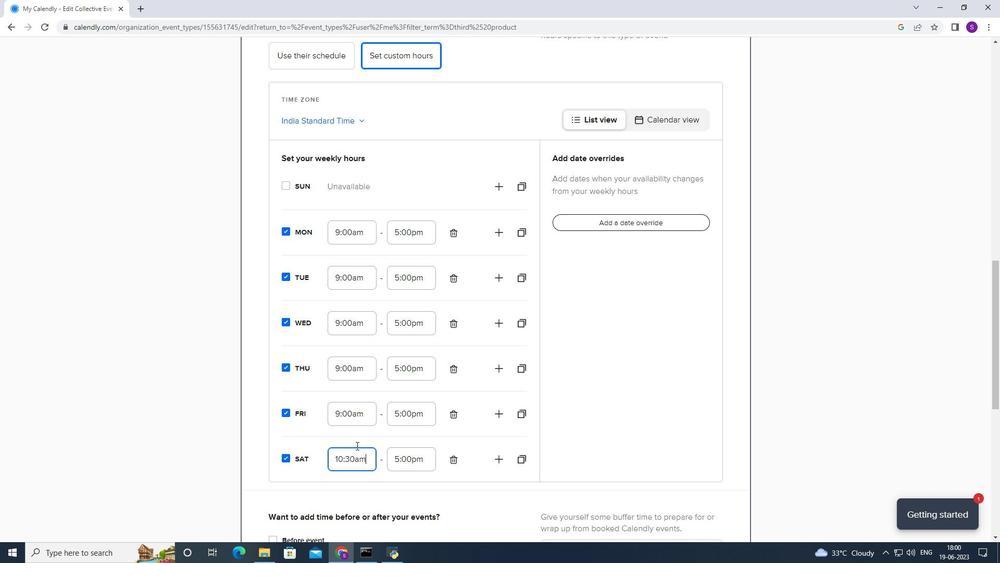 
Action: Mouse pressed left at (358, 419)
Screenshot: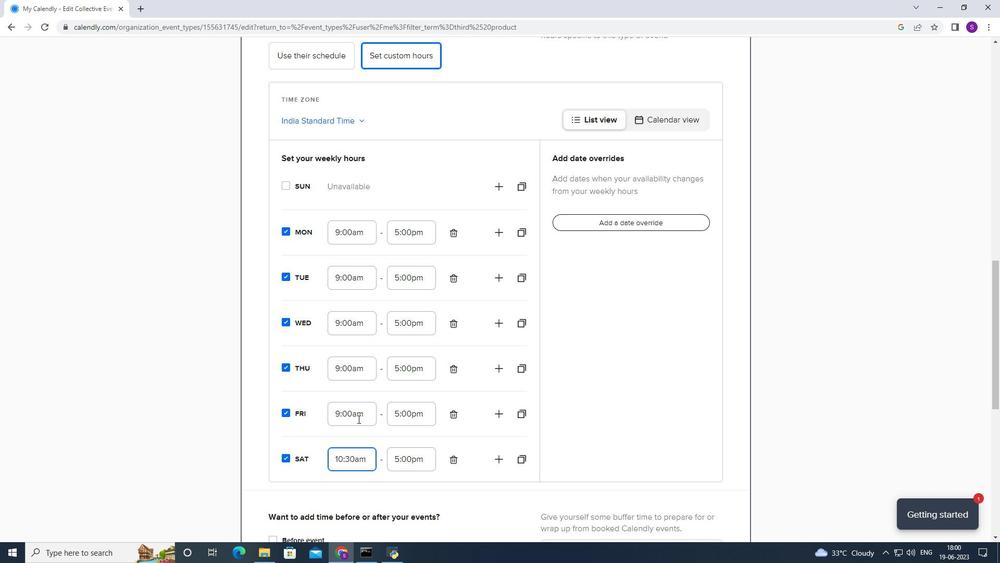 
Action: Mouse moved to (351, 489)
Screenshot: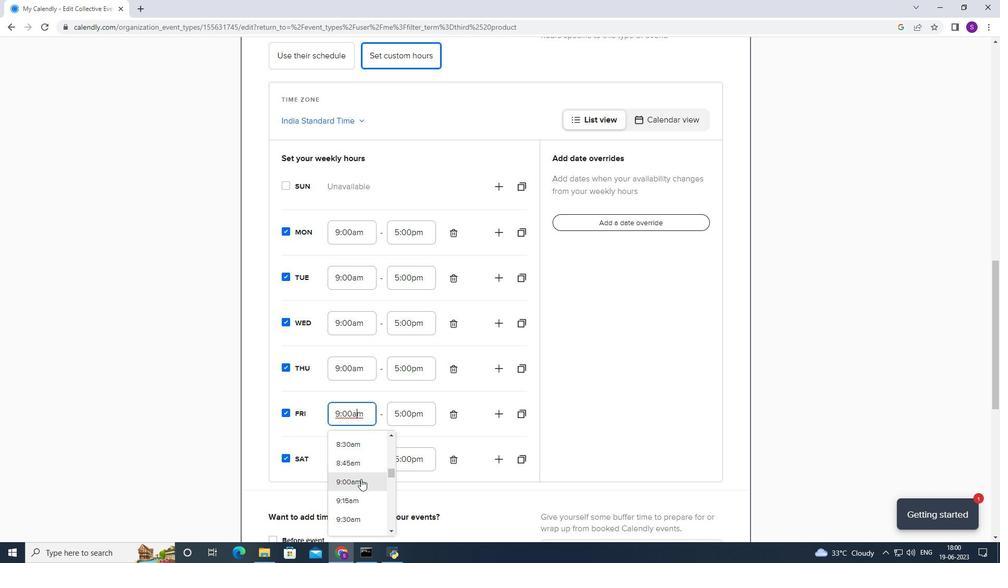
Action: Mouse scrolled (351, 489) with delta (0, 0)
Screenshot: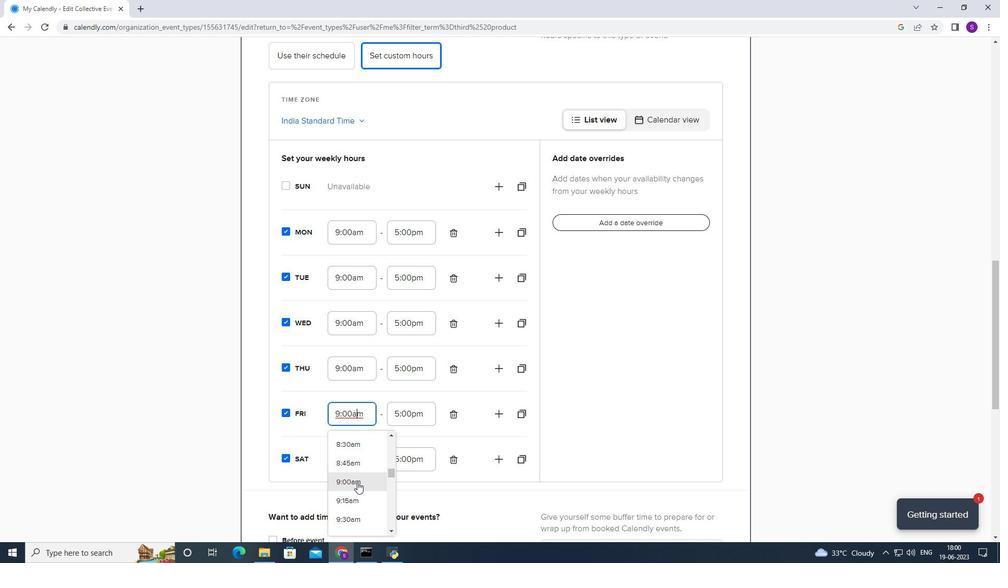 
Action: Mouse scrolled (351, 489) with delta (0, 0)
Screenshot: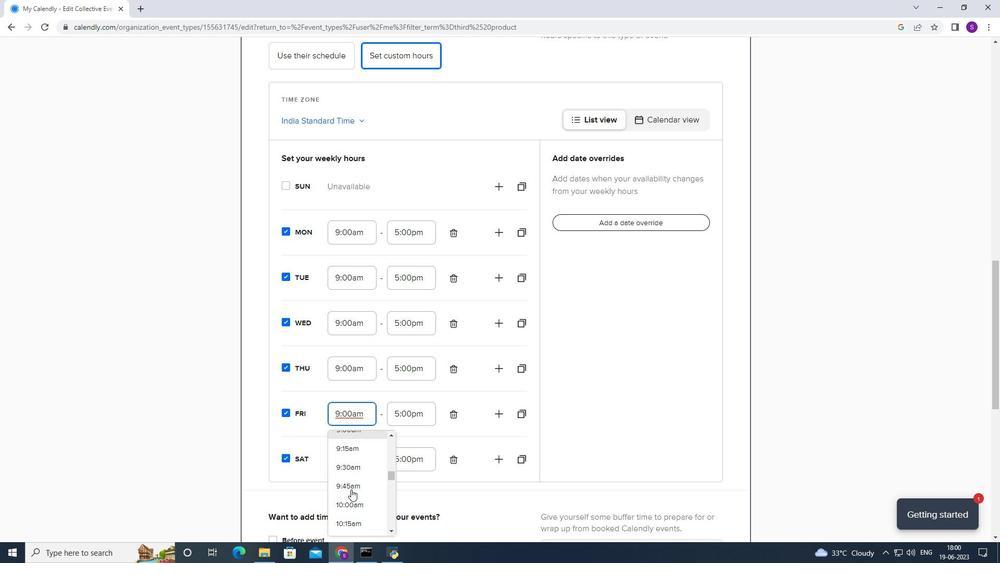 
Action: Mouse scrolled (351, 489) with delta (0, 0)
Screenshot: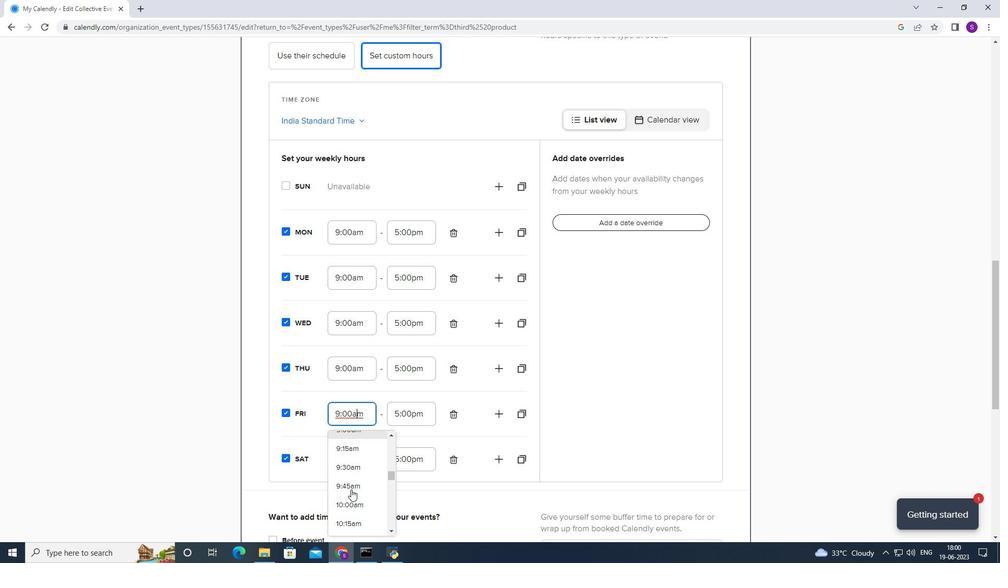 
Action: Mouse moved to (365, 442)
Screenshot: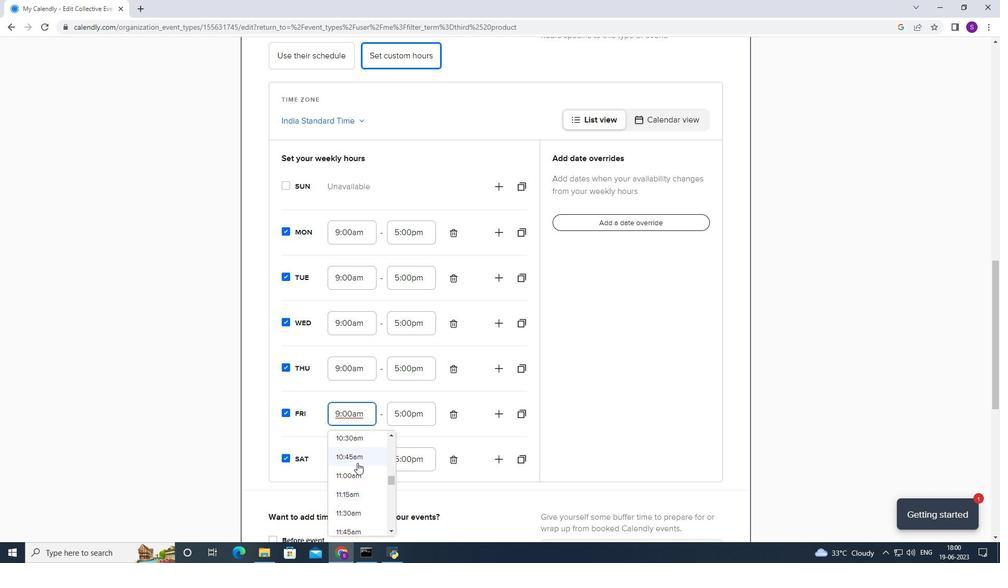 
Action: Mouse pressed left at (365, 442)
Screenshot: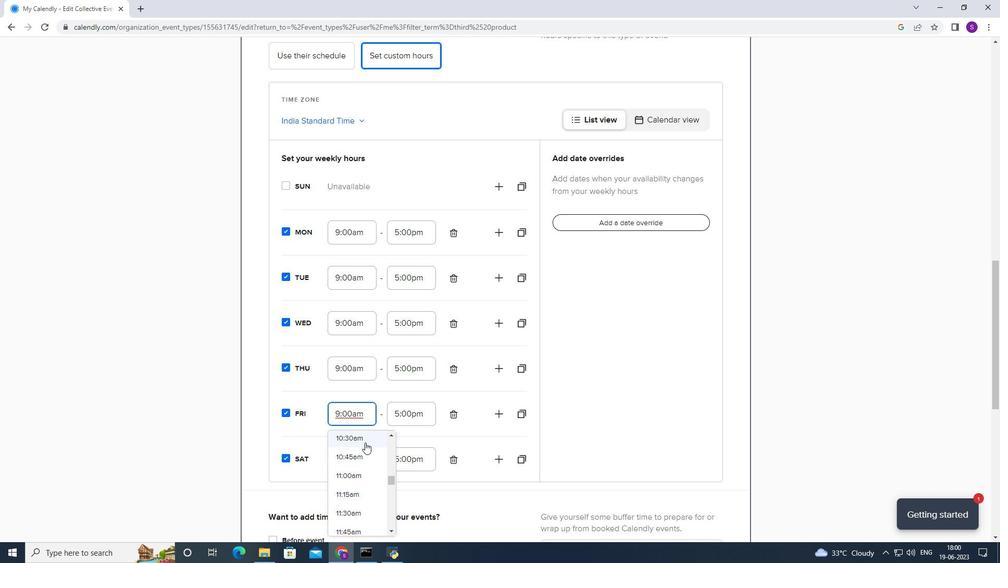 
Action: Mouse moved to (368, 364)
Screenshot: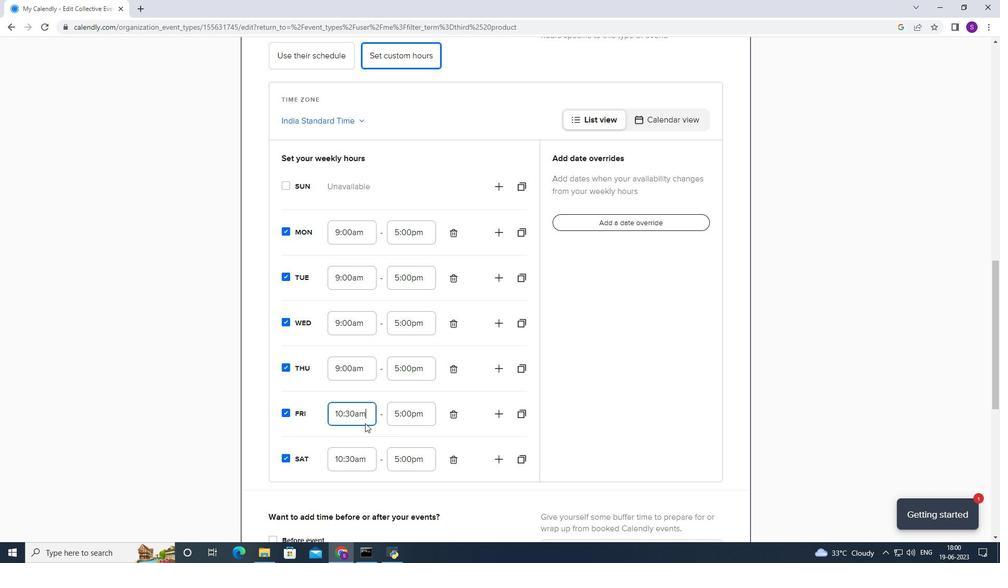 
Action: Mouse pressed left at (368, 364)
Screenshot: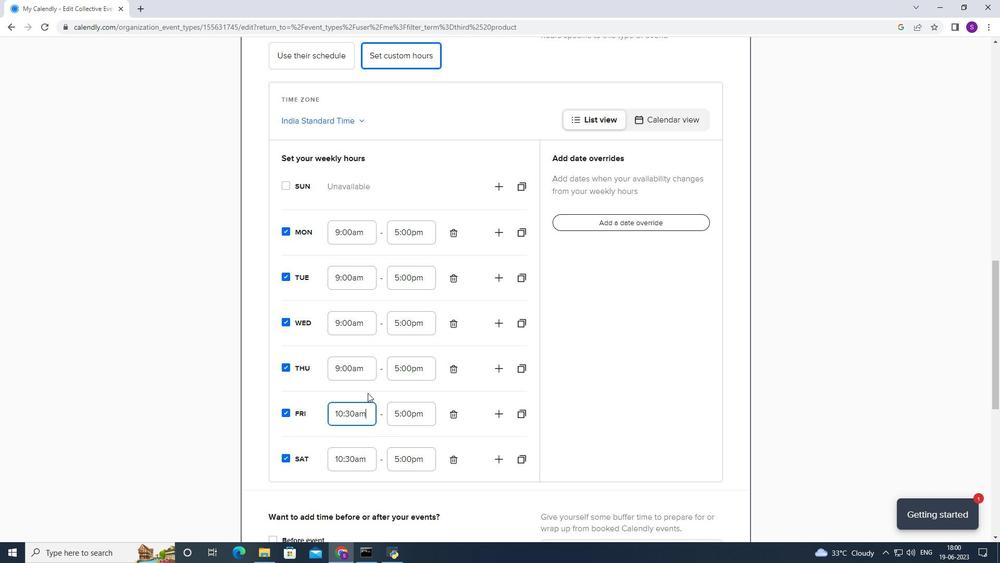 
Action: Mouse moved to (362, 445)
Screenshot: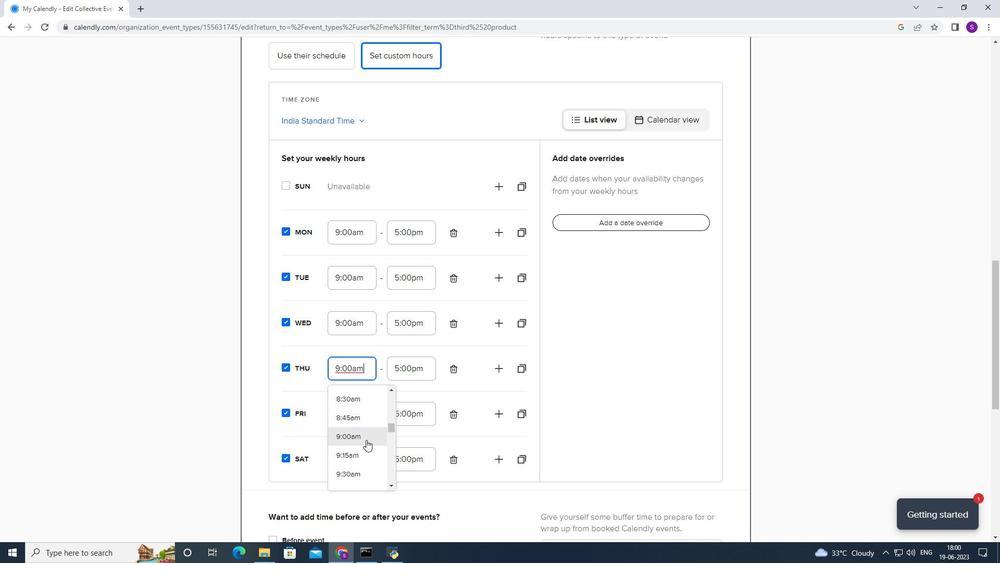 
Action: Mouse scrolled (362, 444) with delta (0, 0)
Screenshot: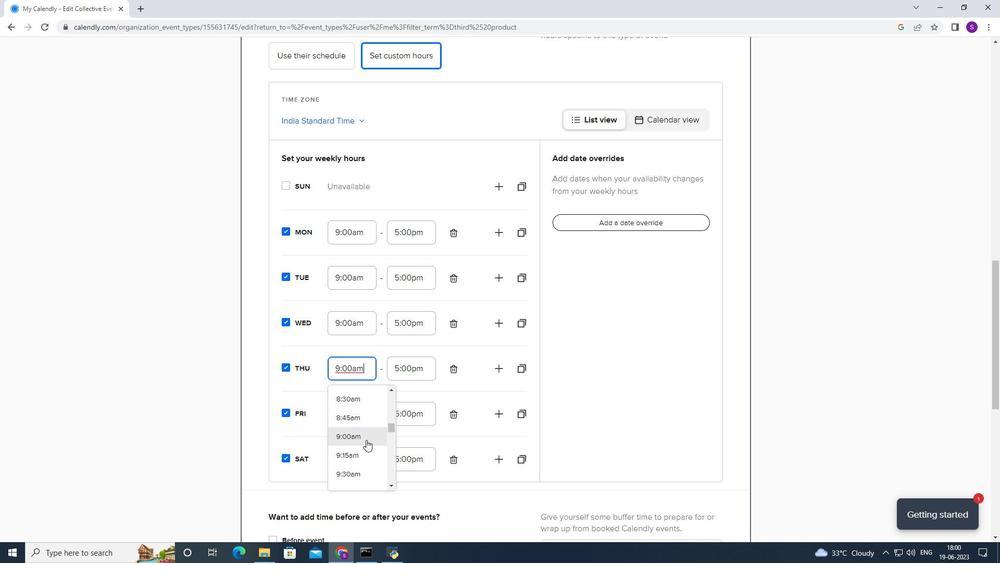 
Action: Mouse moved to (362, 445)
Screenshot: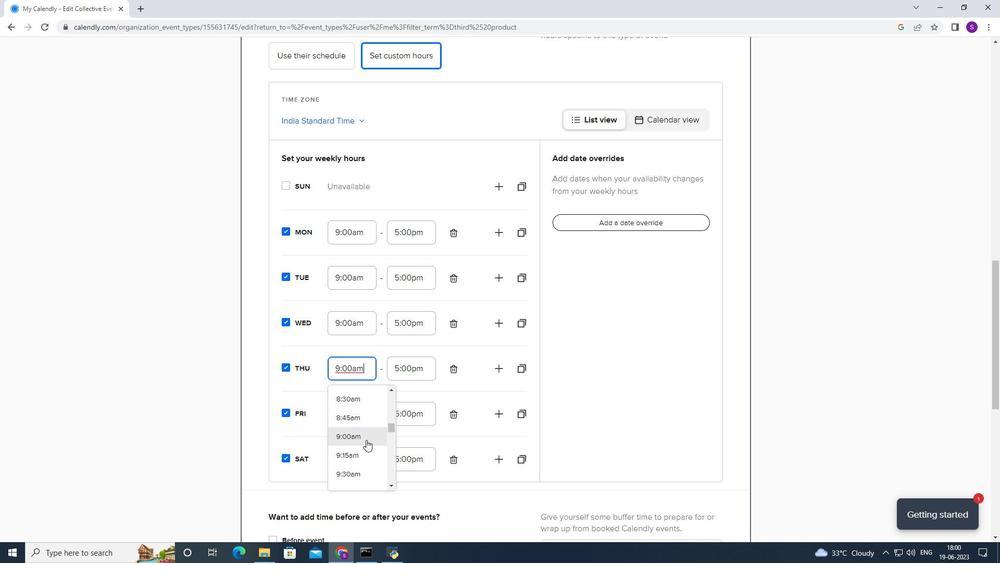 
Action: Mouse scrolled (362, 445) with delta (0, 0)
Screenshot: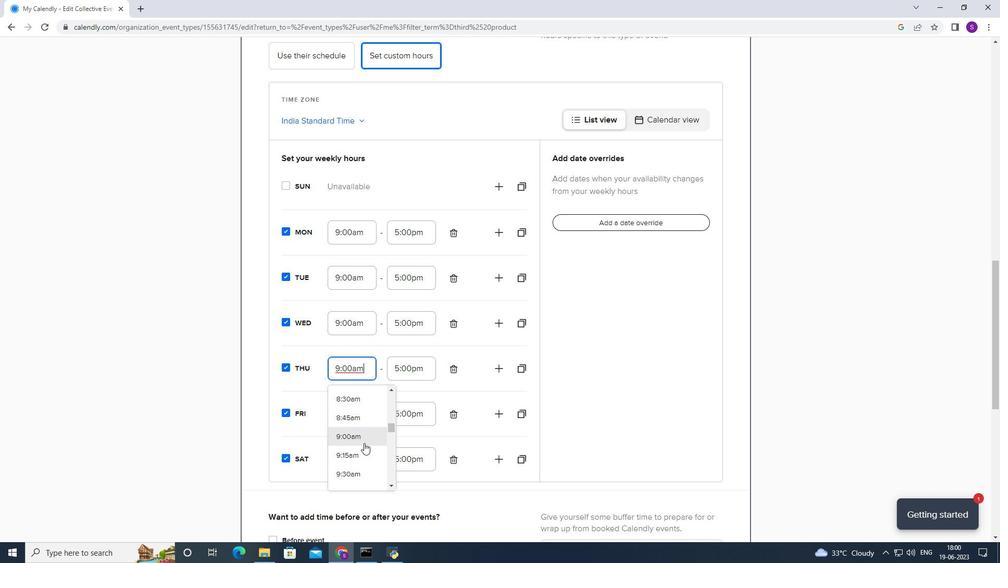 
Action: Mouse moved to (350, 451)
Screenshot: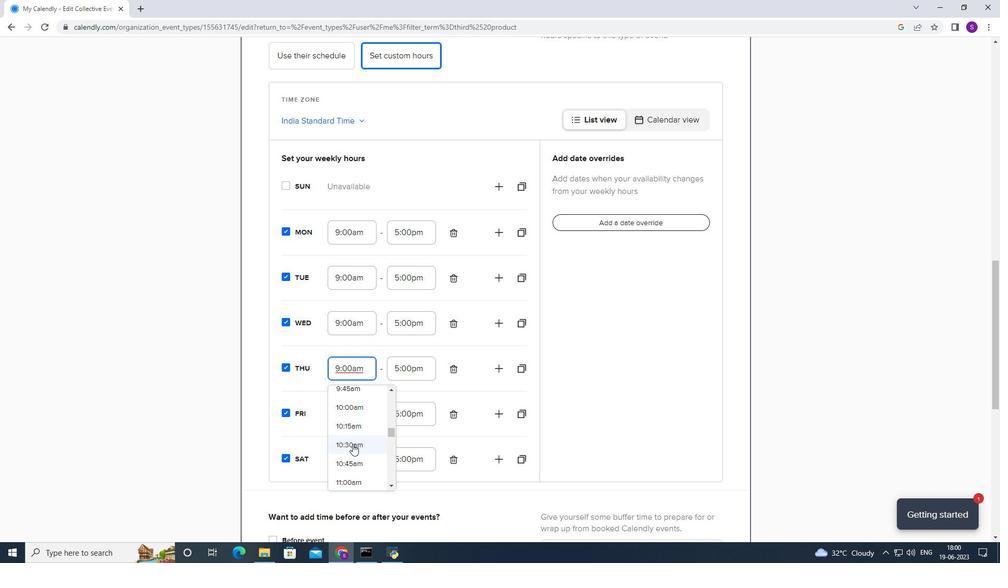 
Action: Mouse pressed left at (350, 451)
Screenshot: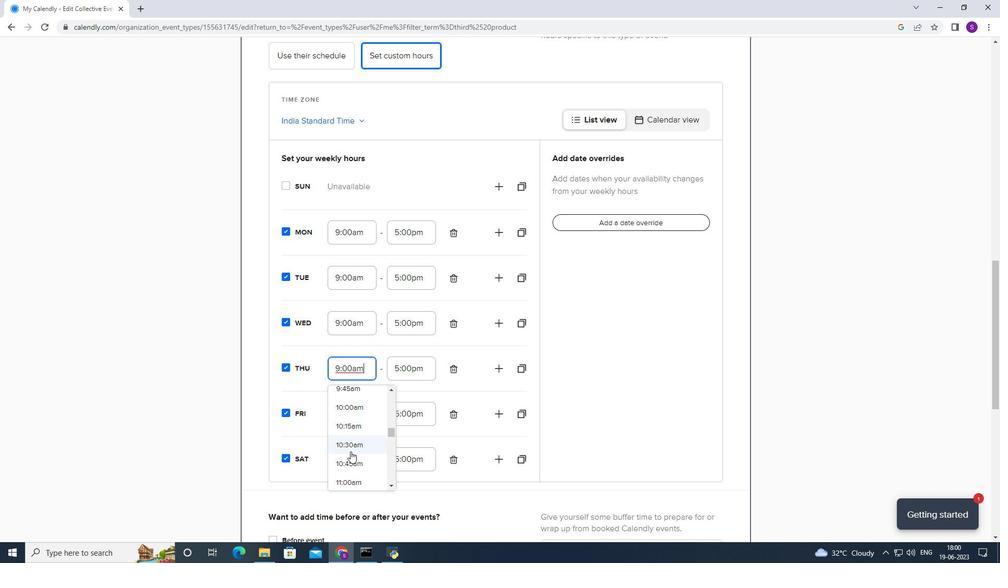 
Action: Mouse moved to (367, 334)
Screenshot: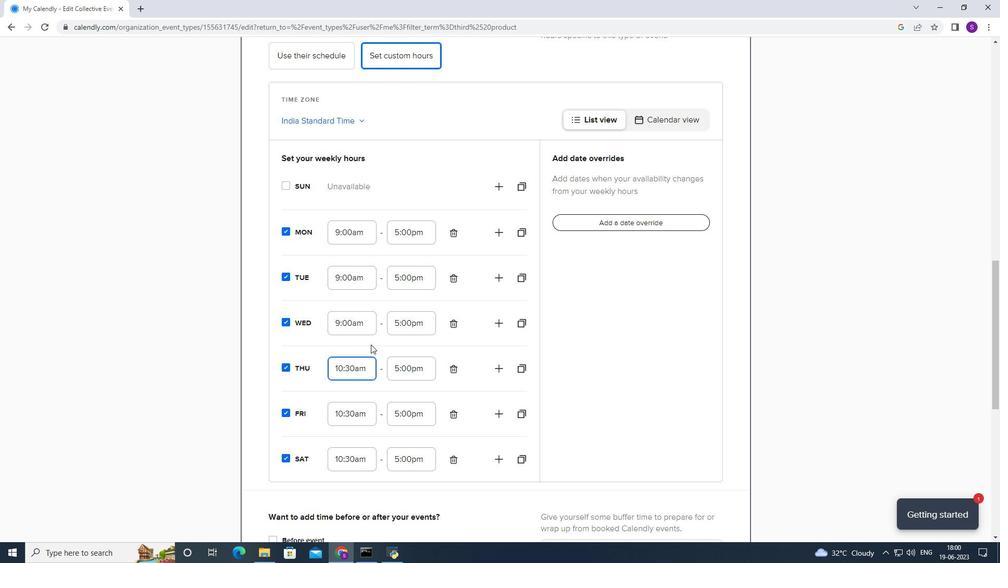 
Action: Mouse pressed left at (367, 334)
Screenshot: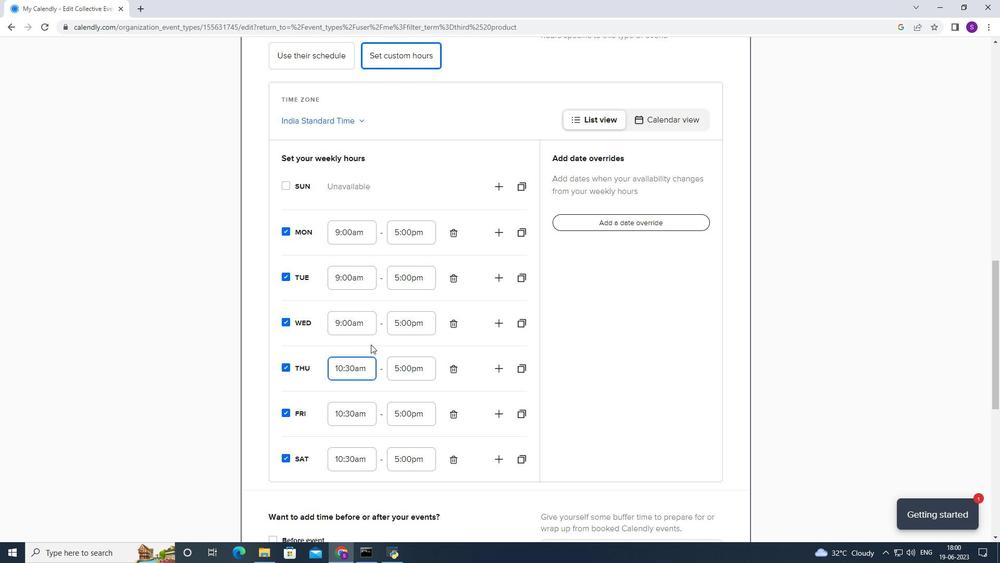 
Action: Mouse moved to (366, 402)
Screenshot: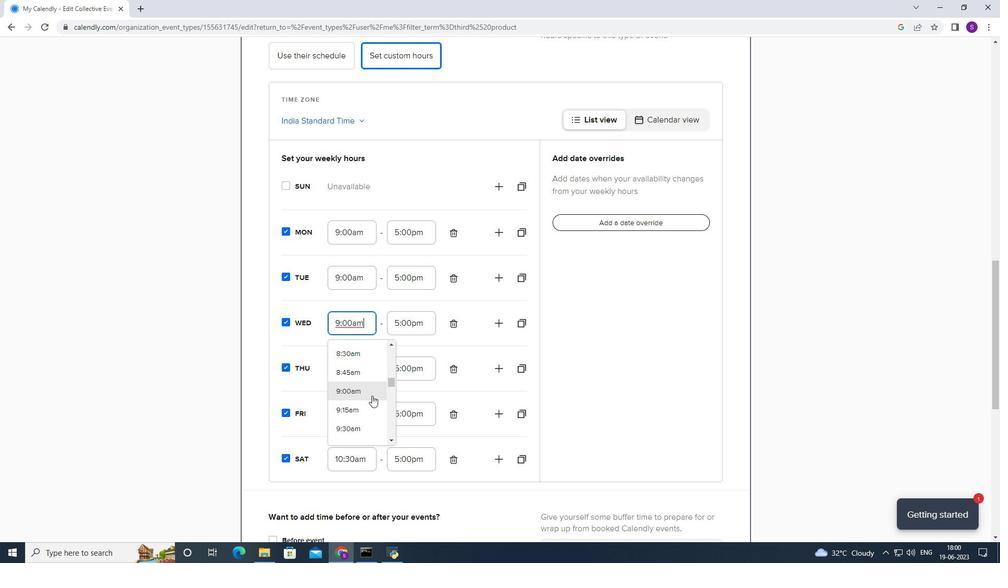
Action: Mouse scrolled (366, 401) with delta (0, 0)
Screenshot: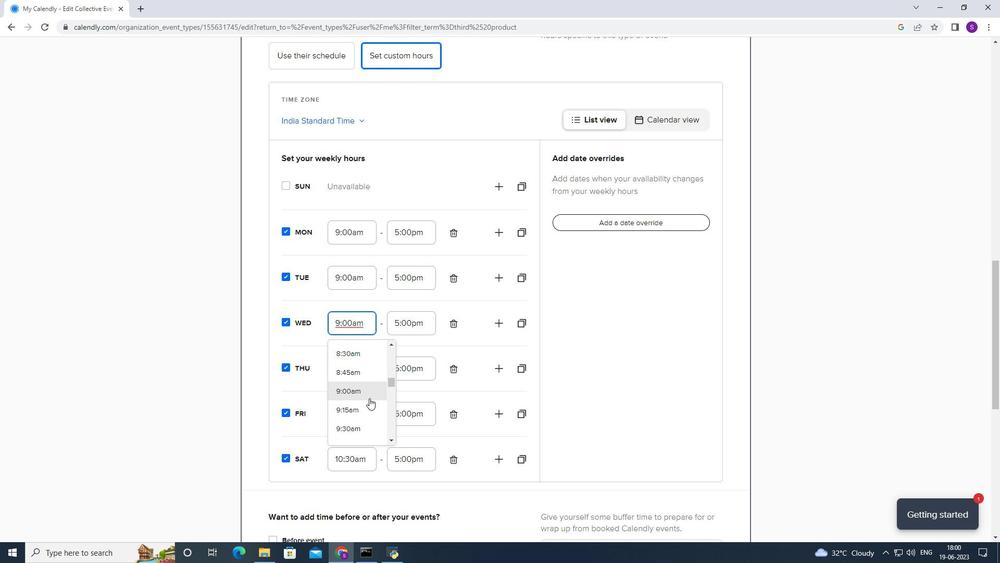 
Action: Mouse moved to (347, 416)
Screenshot: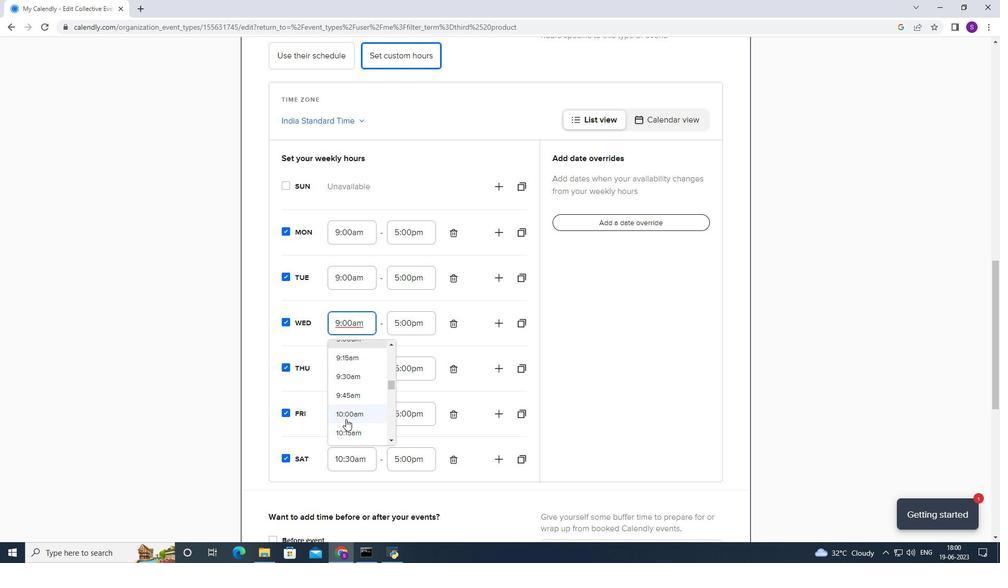 
Action: Mouse scrolled (347, 416) with delta (0, 0)
Screenshot: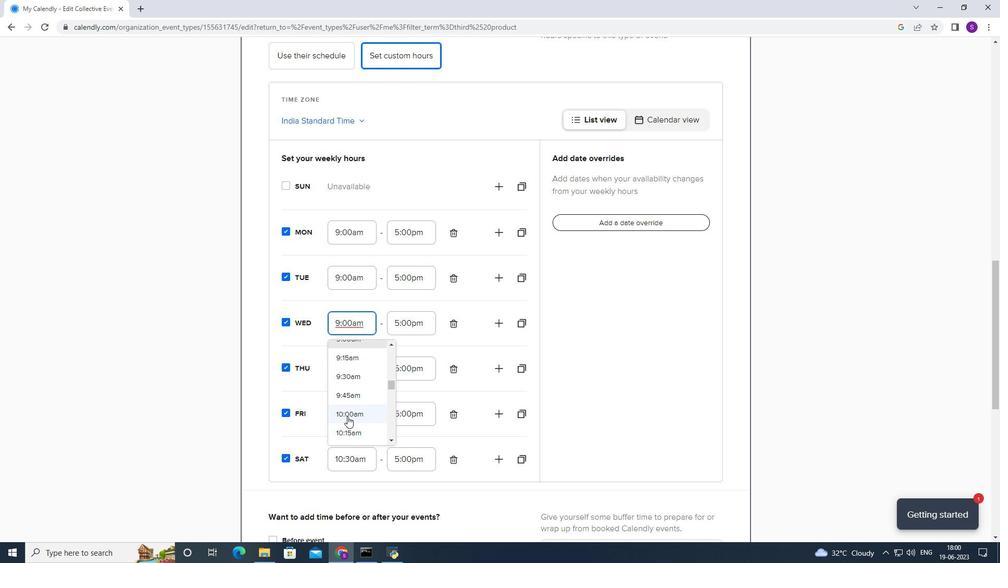 
Action: Mouse moved to (353, 403)
Screenshot: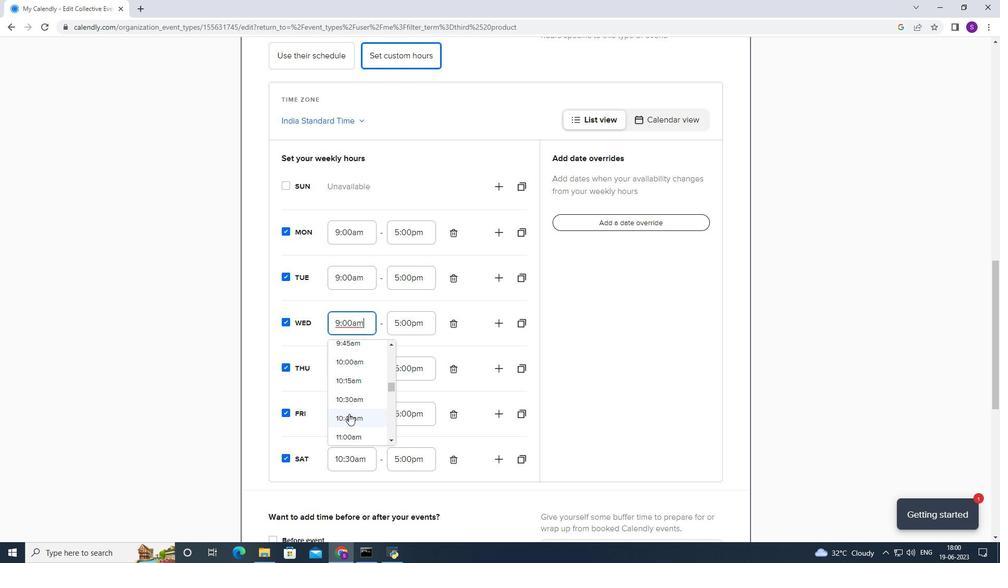 
Action: Mouse pressed left at (353, 403)
Screenshot: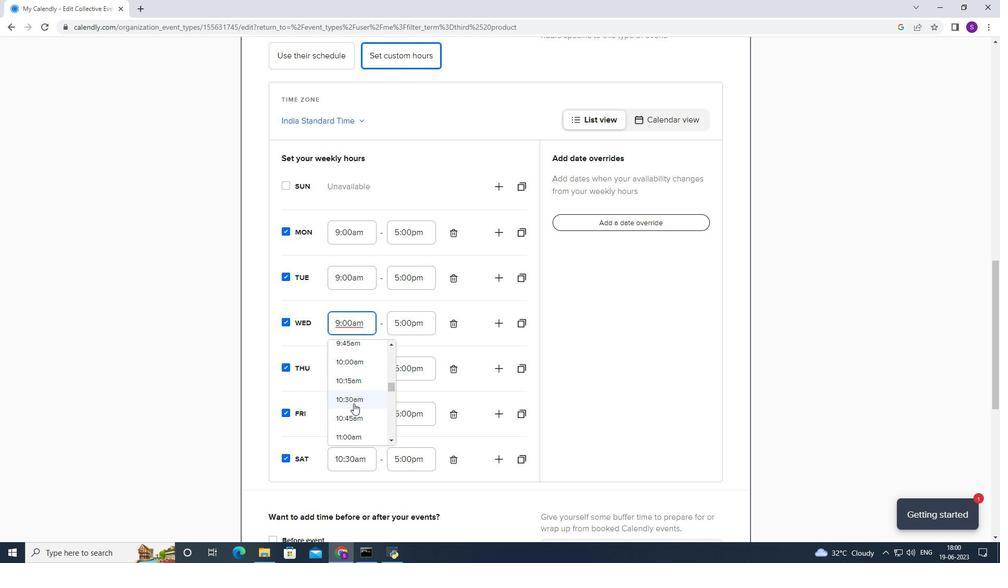 
Action: Mouse moved to (359, 291)
Screenshot: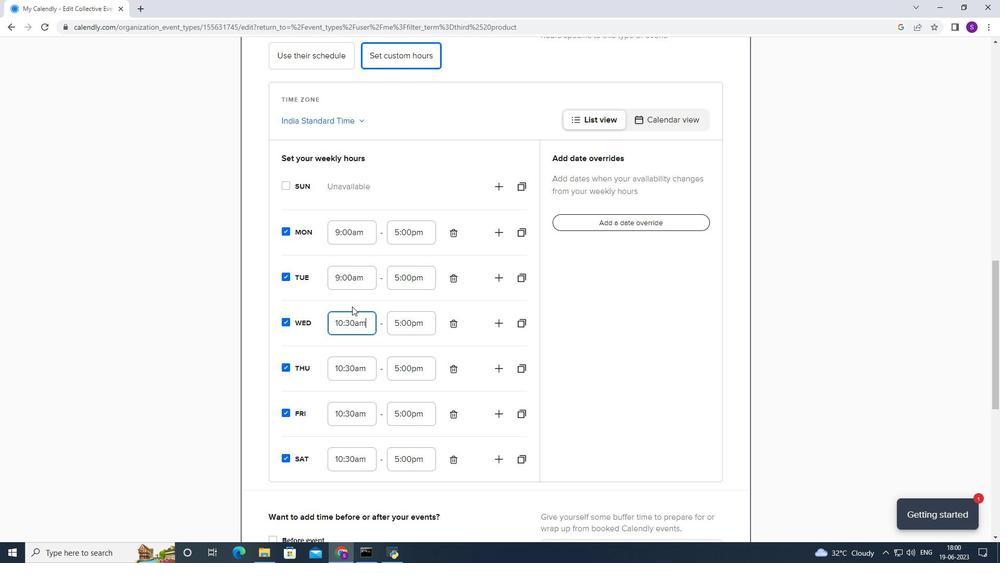 
Action: Mouse pressed left at (359, 291)
Screenshot: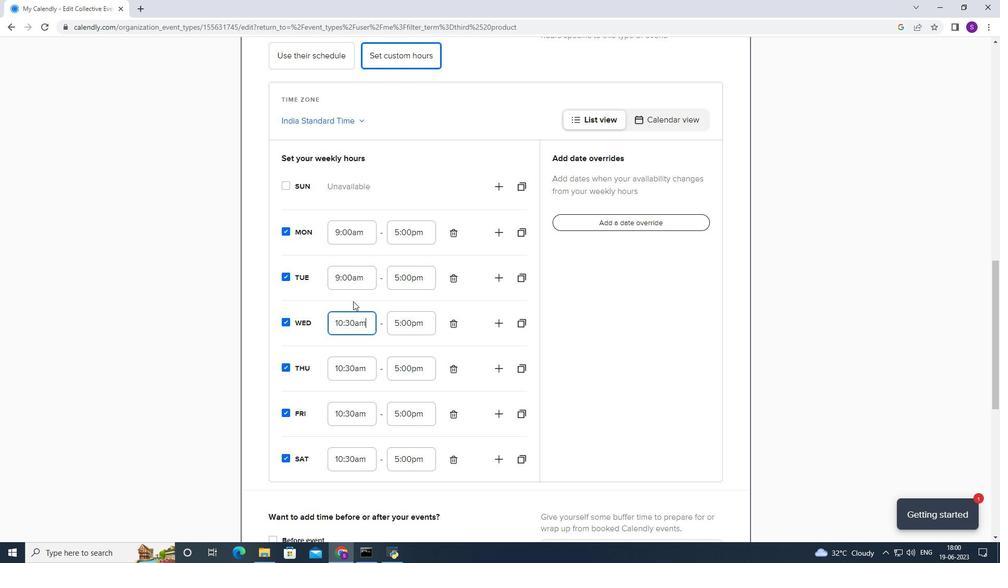 
Action: Mouse moved to (363, 278)
Screenshot: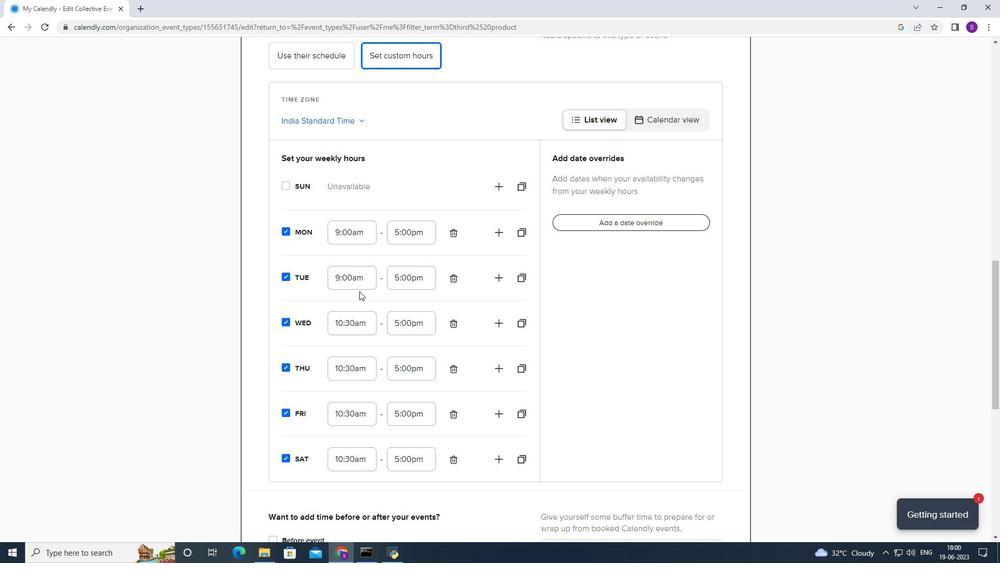 
Action: Mouse pressed left at (363, 278)
Screenshot: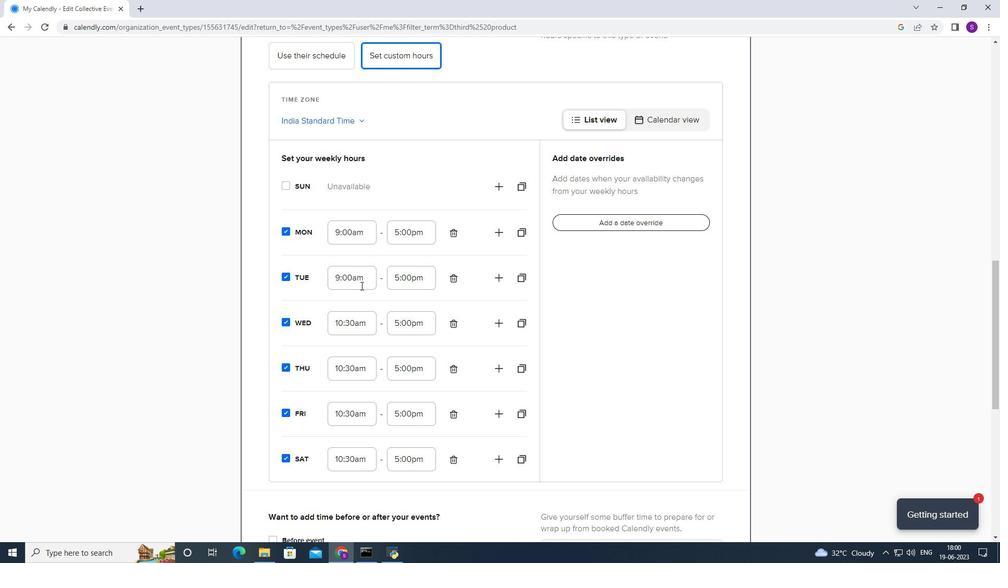 
Action: Mouse moved to (357, 350)
Screenshot: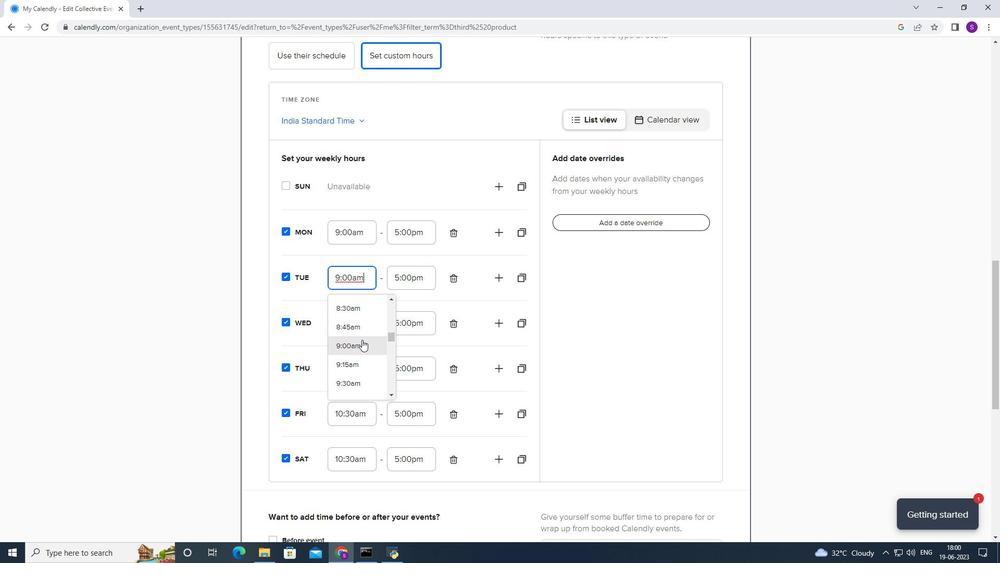 
Action: Mouse scrolled (357, 349) with delta (0, 0)
Screenshot: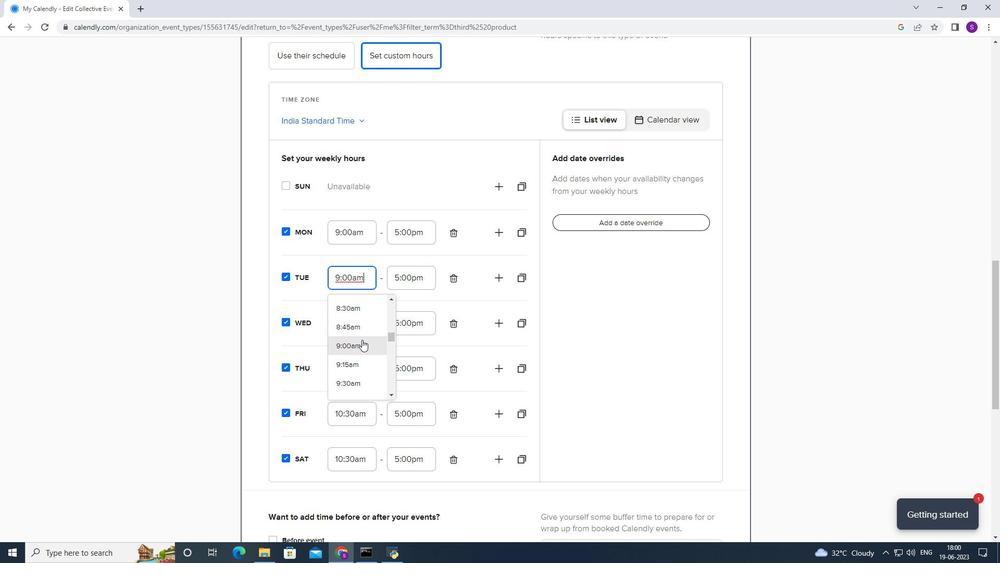 
Action: Mouse moved to (356, 350)
Screenshot: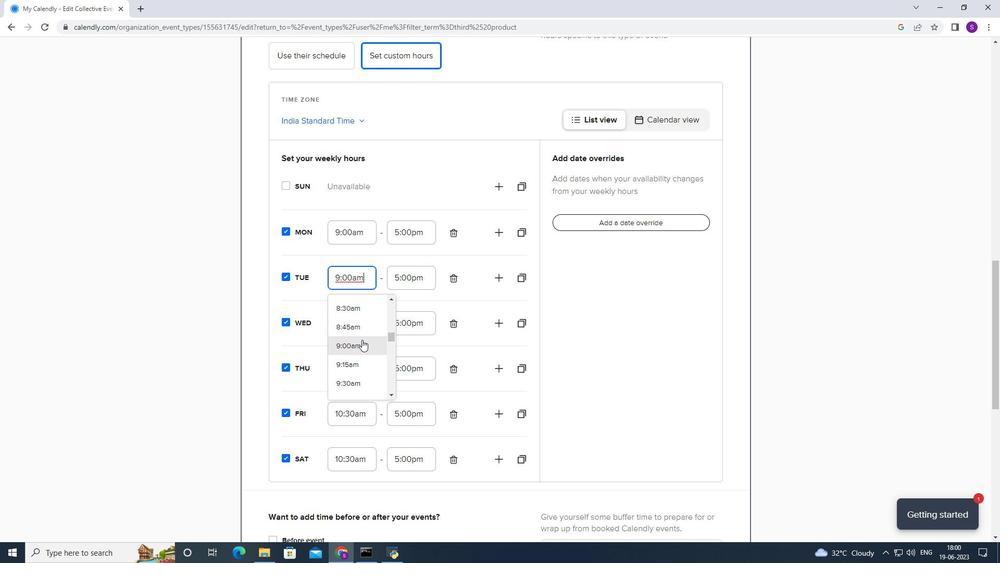 
Action: Mouse scrolled (356, 350) with delta (0, 0)
Screenshot: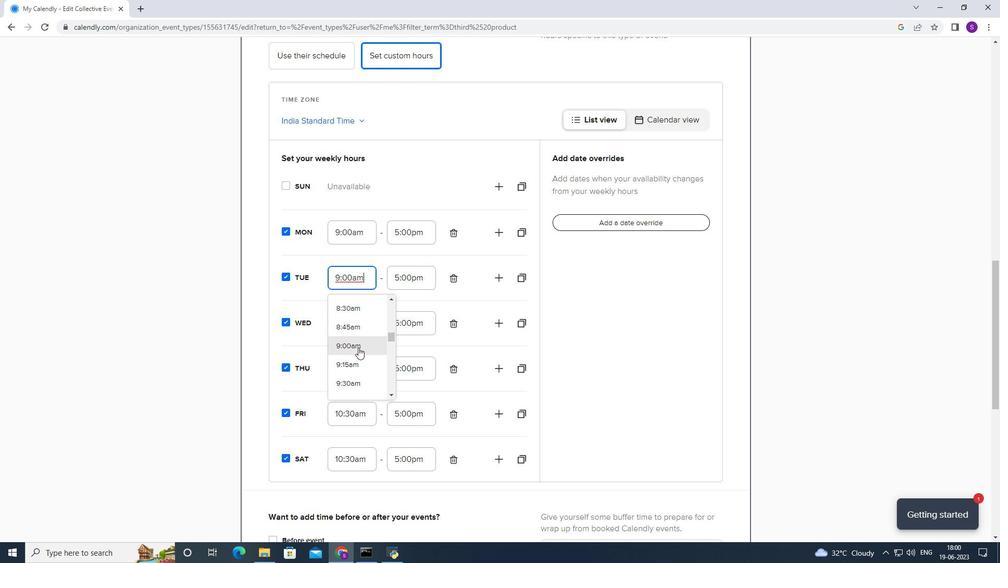 
Action: Mouse moved to (360, 350)
Screenshot: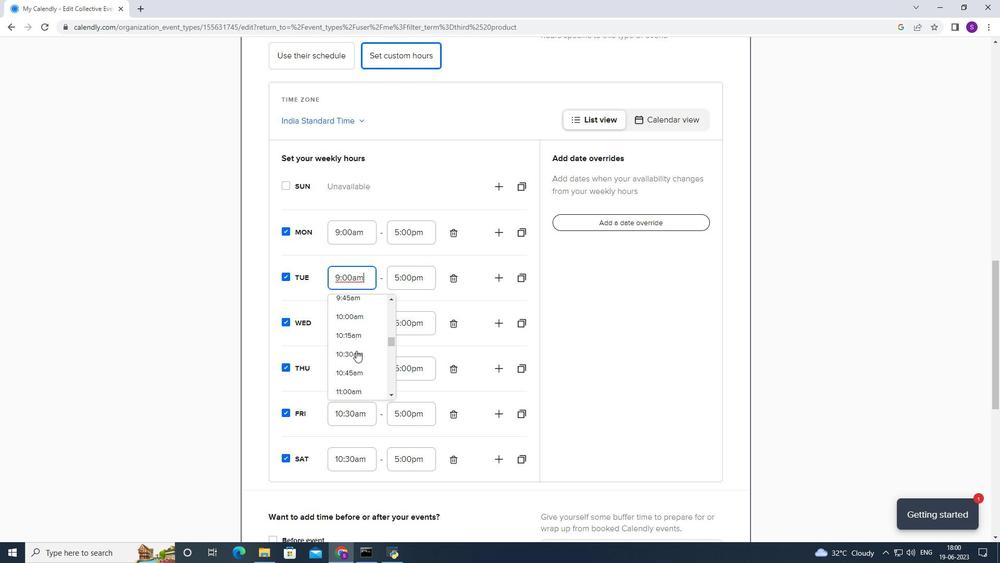 
Action: Mouse pressed left at (360, 350)
Screenshot: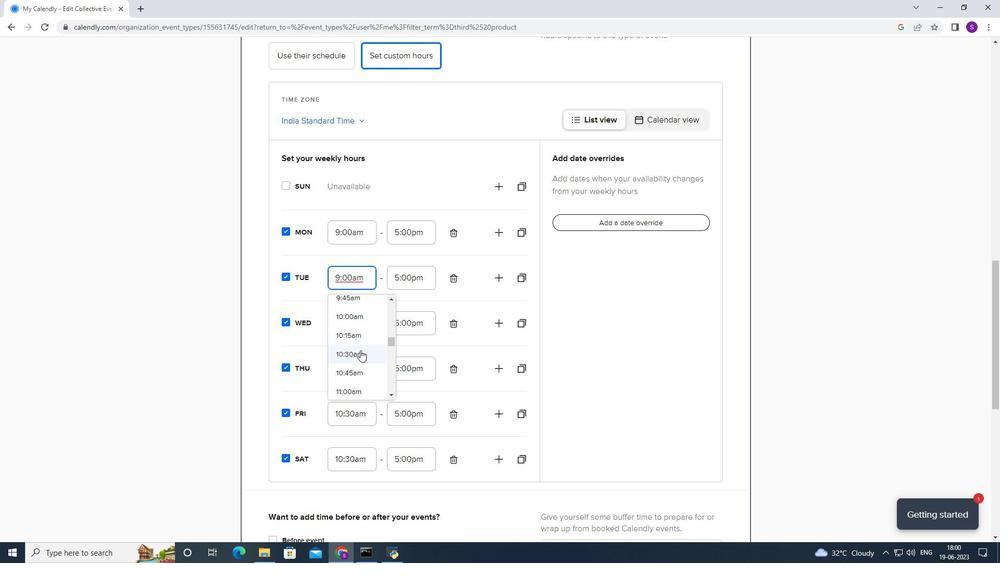 
Action: Mouse moved to (361, 239)
Screenshot: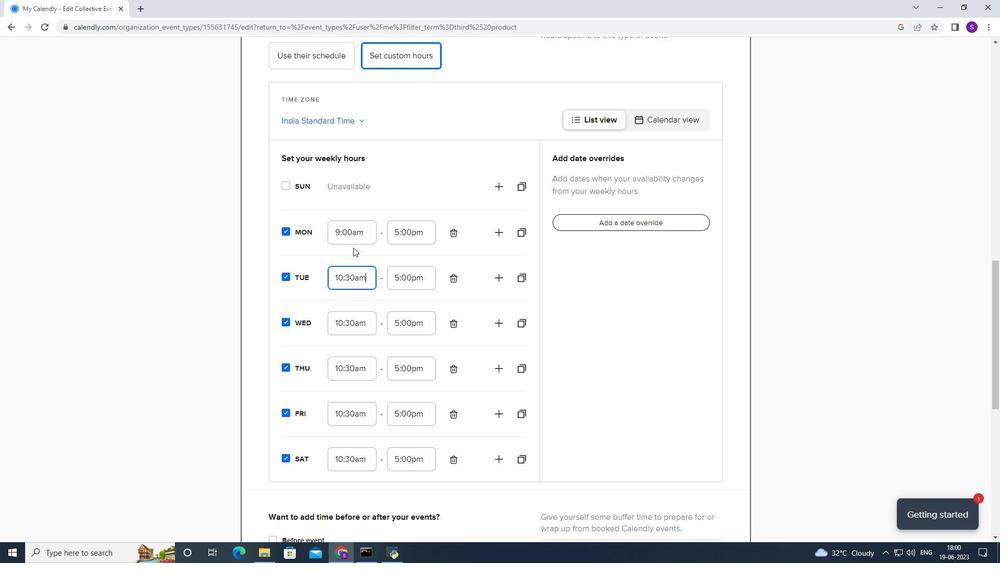 
Action: Mouse pressed left at (361, 239)
Screenshot: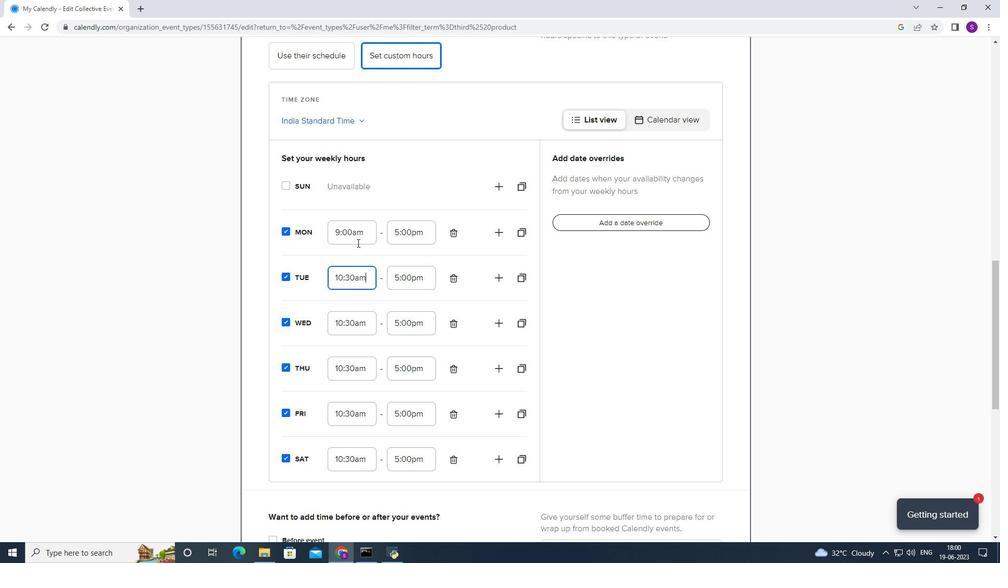 
Action: Mouse moved to (351, 327)
Screenshot: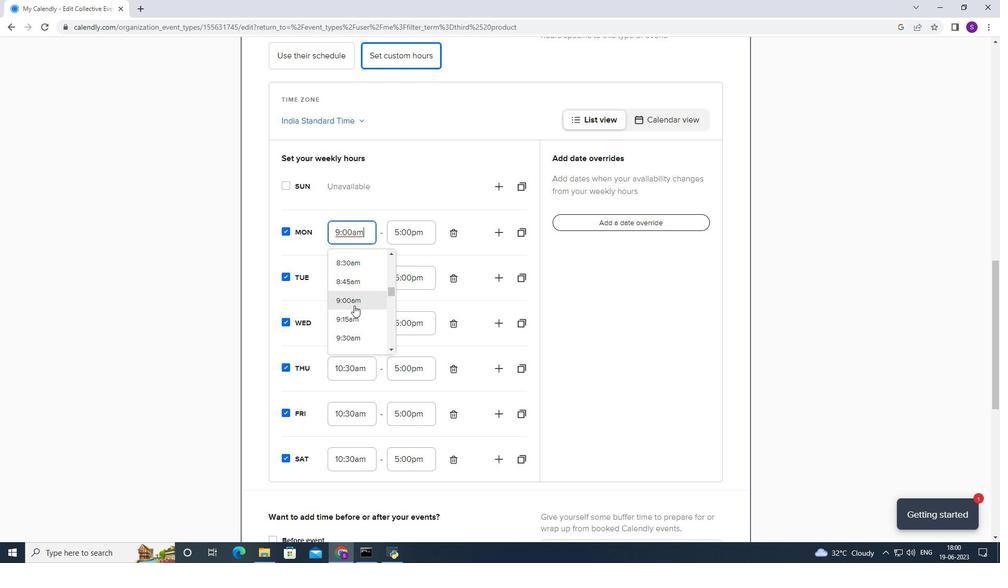 
Action: Mouse scrolled (351, 327) with delta (0, 0)
Screenshot: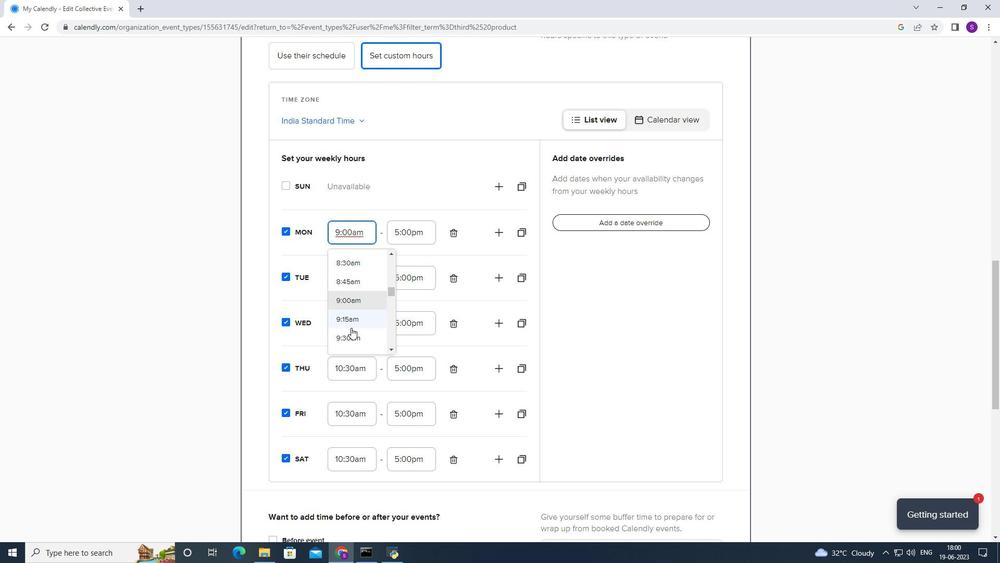 
Action: Mouse scrolled (351, 327) with delta (0, 0)
Screenshot: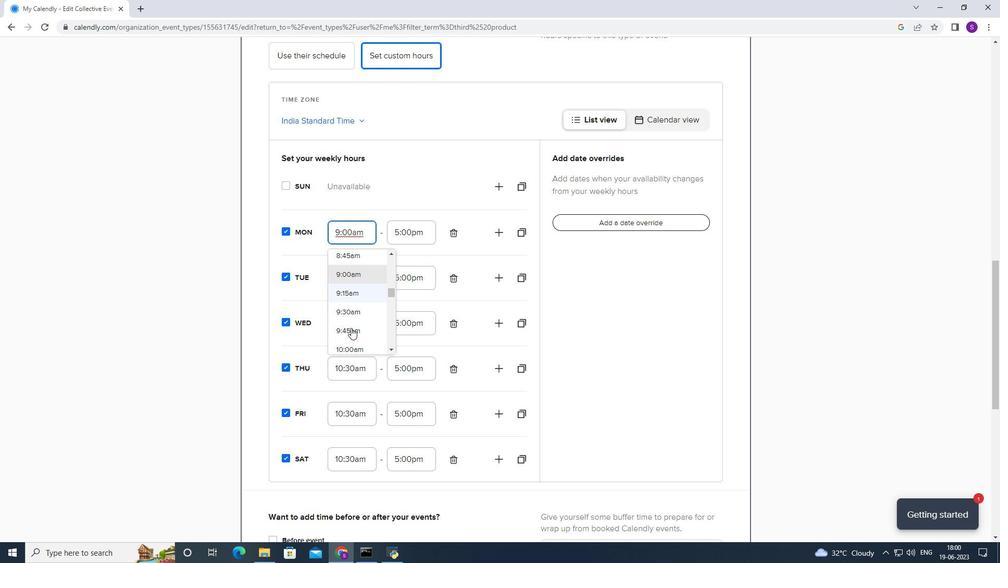 
Action: Mouse moved to (362, 304)
Screenshot: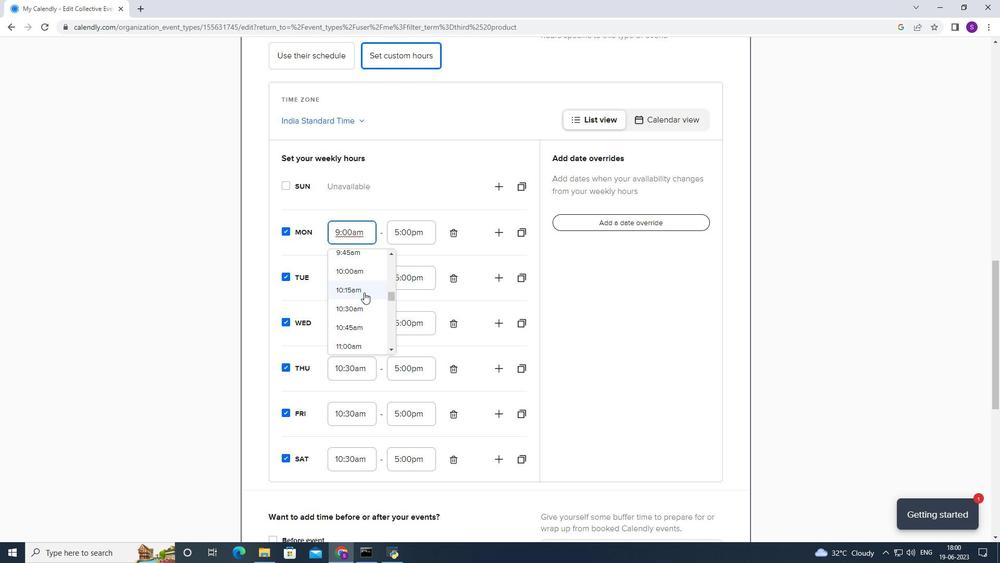 
Action: Mouse pressed left at (362, 304)
Screenshot: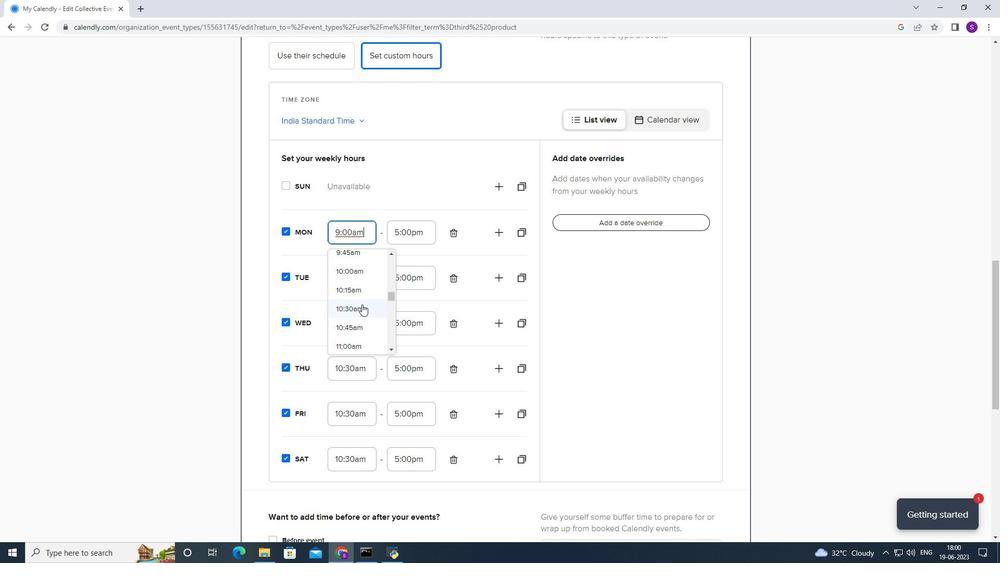 
Action: Mouse moved to (420, 227)
Screenshot: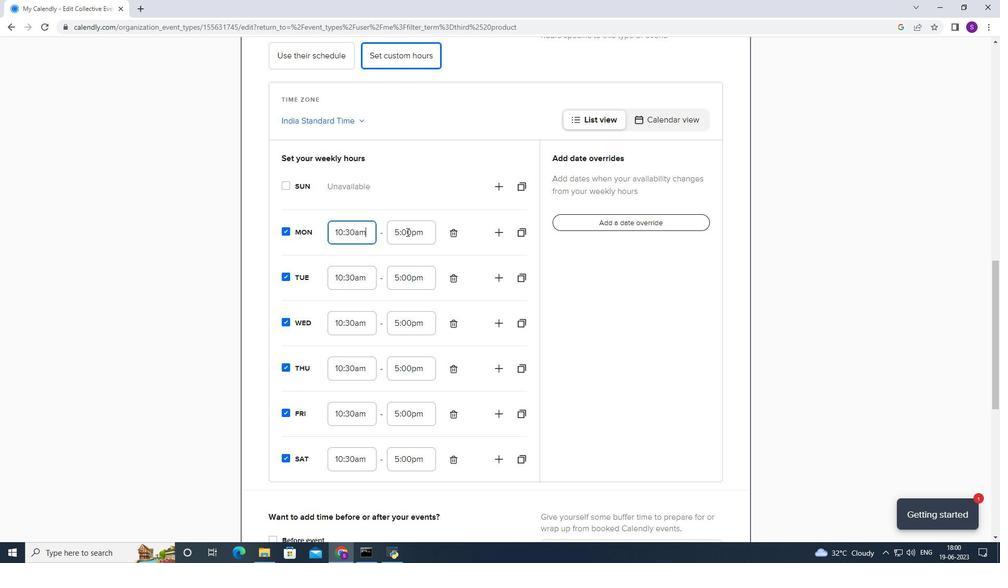 
Action: Mouse pressed left at (420, 227)
Screenshot: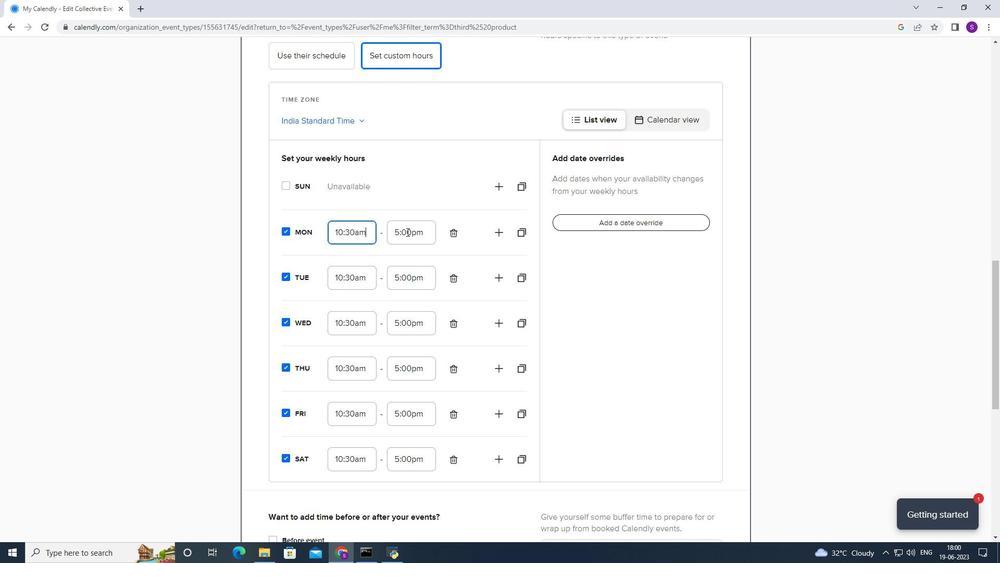 
Action: Mouse moved to (392, 284)
Screenshot: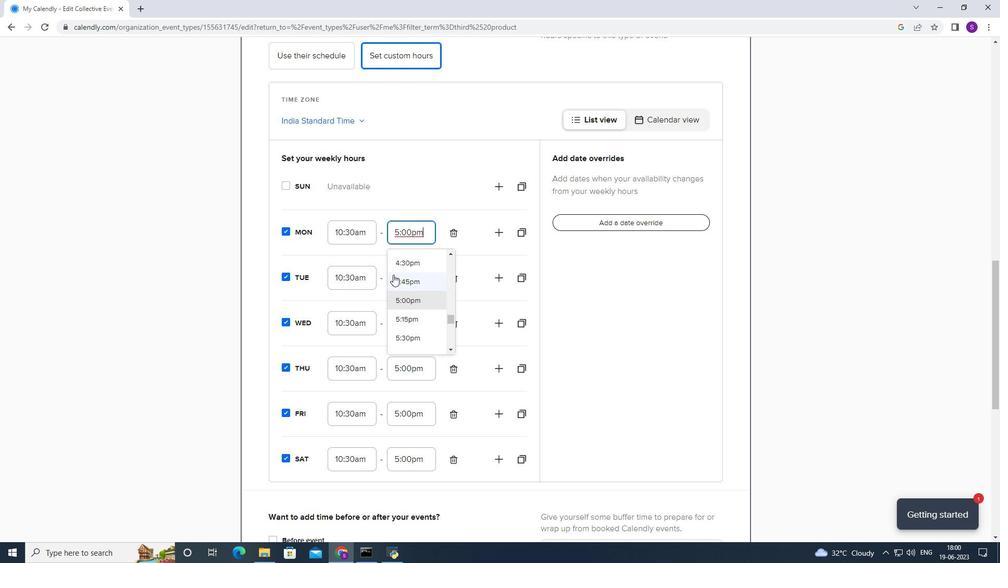 
Action: Mouse scrolled (392, 283) with delta (0, 0)
Screenshot: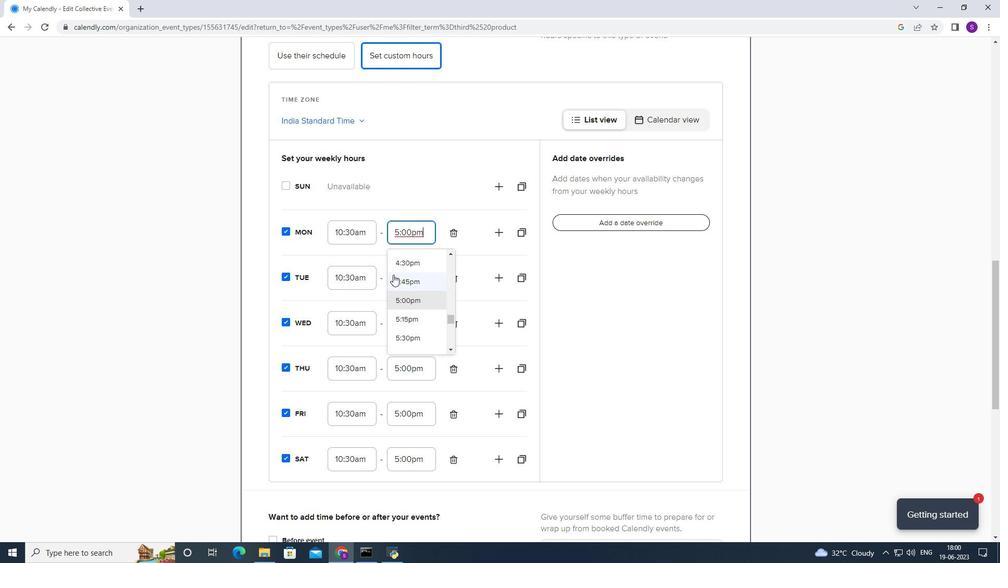 
Action: Mouse moved to (399, 321)
Screenshot: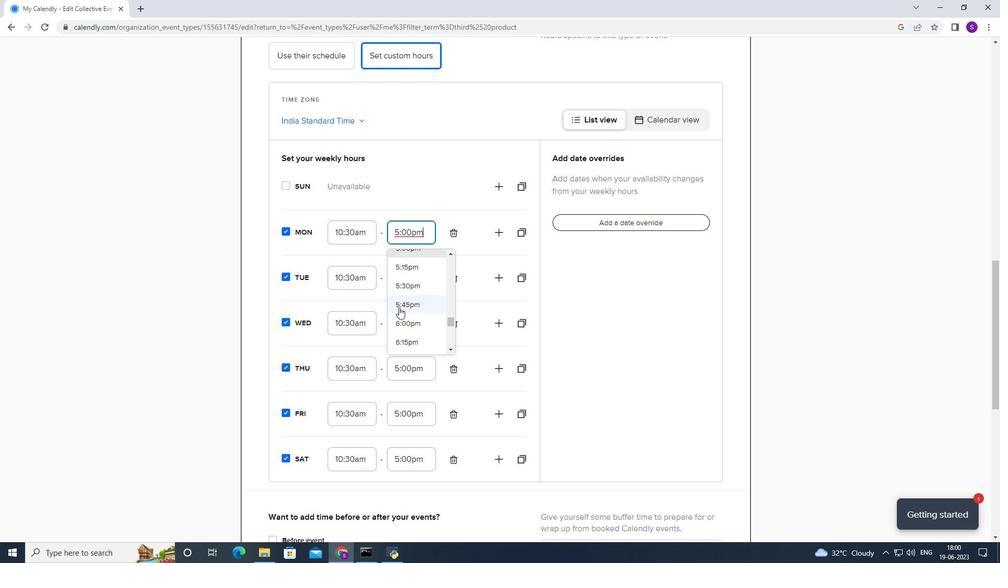 
Action: Mouse pressed left at (399, 321)
Screenshot: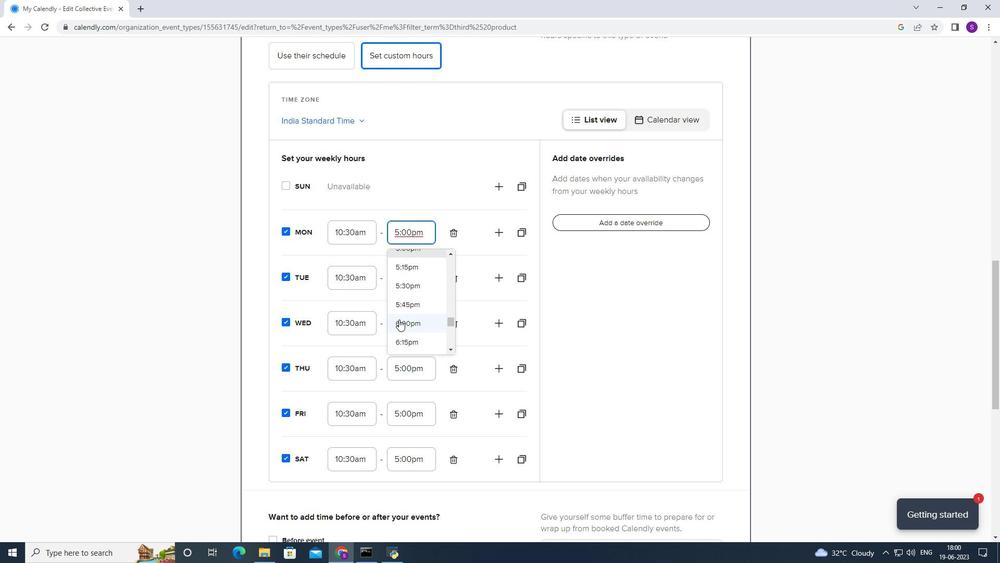 
Action: Mouse moved to (406, 273)
Screenshot: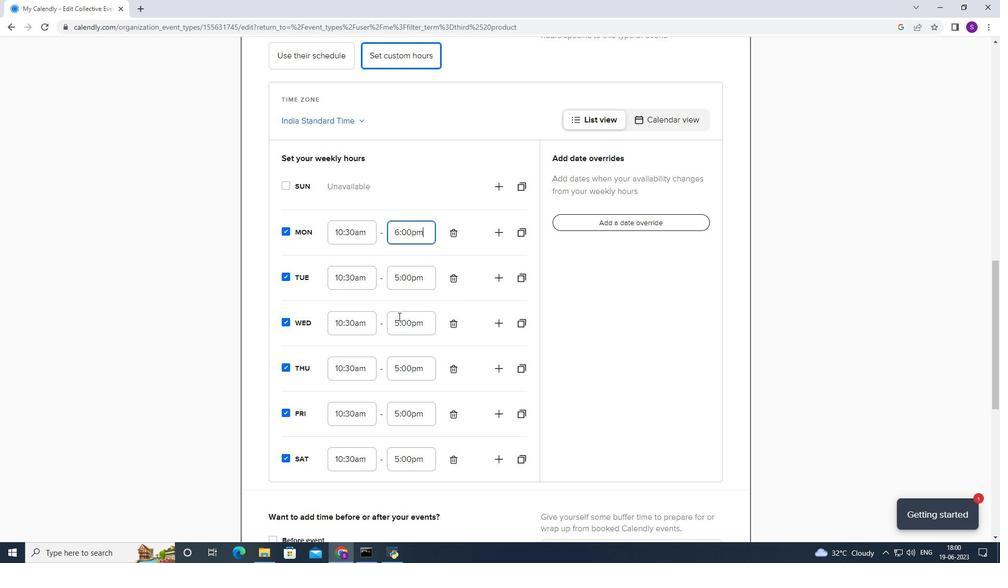 
Action: Mouse pressed left at (406, 273)
Screenshot: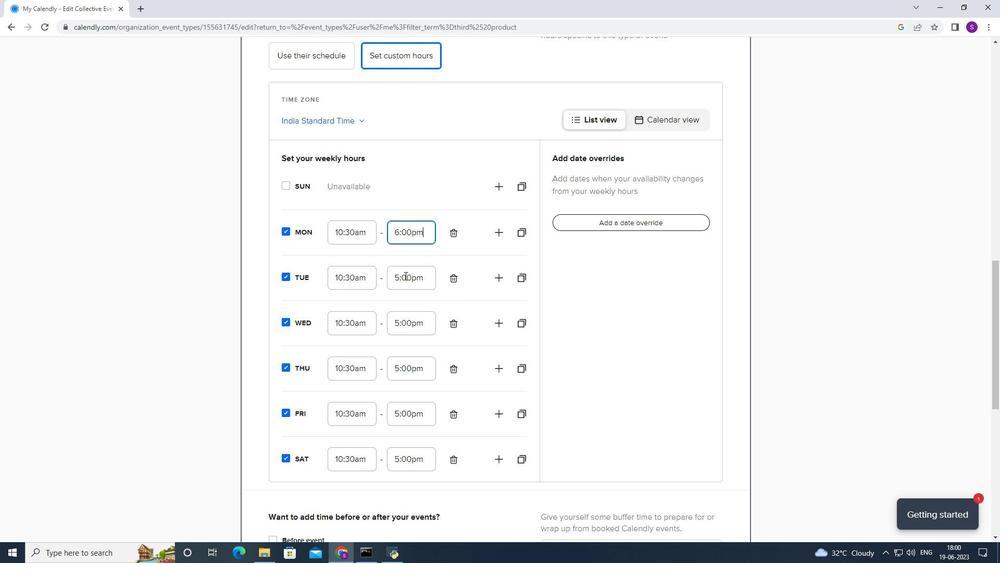 
Action: Mouse moved to (404, 325)
Screenshot: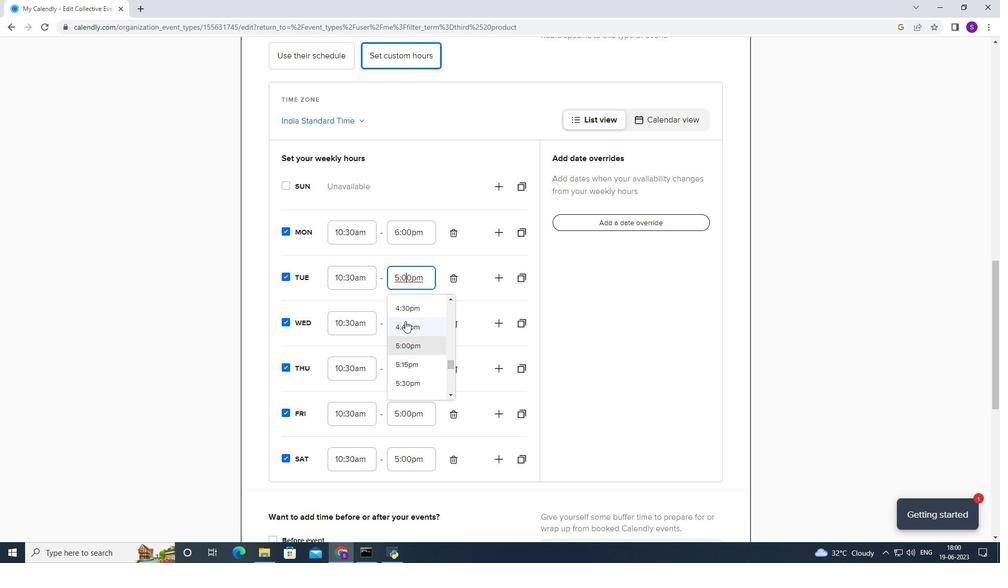 
Action: Mouse scrolled (404, 324) with delta (0, 0)
Screenshot: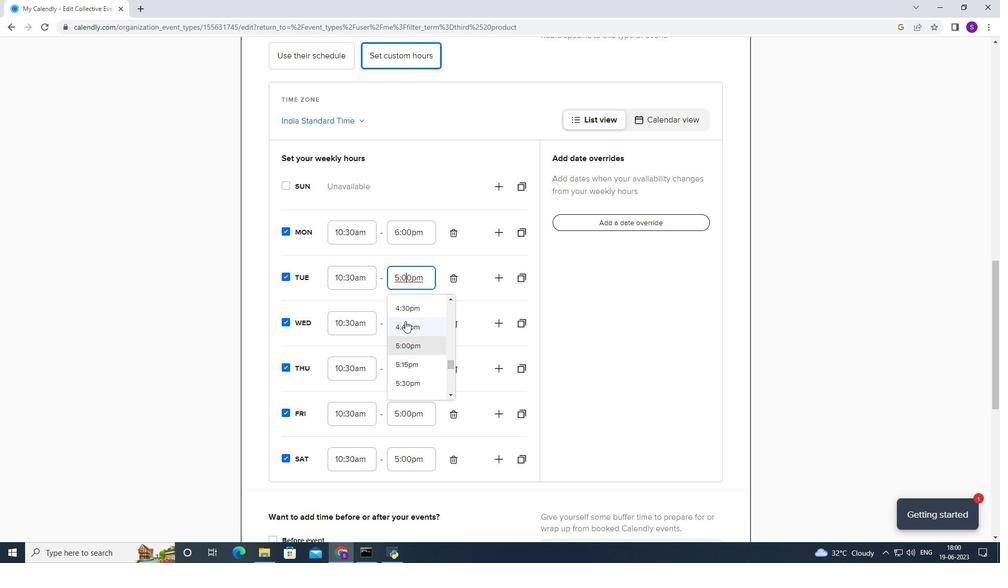 
Action: Mouse scrolled (404, 324) with delta (0, 0)
Screenshot: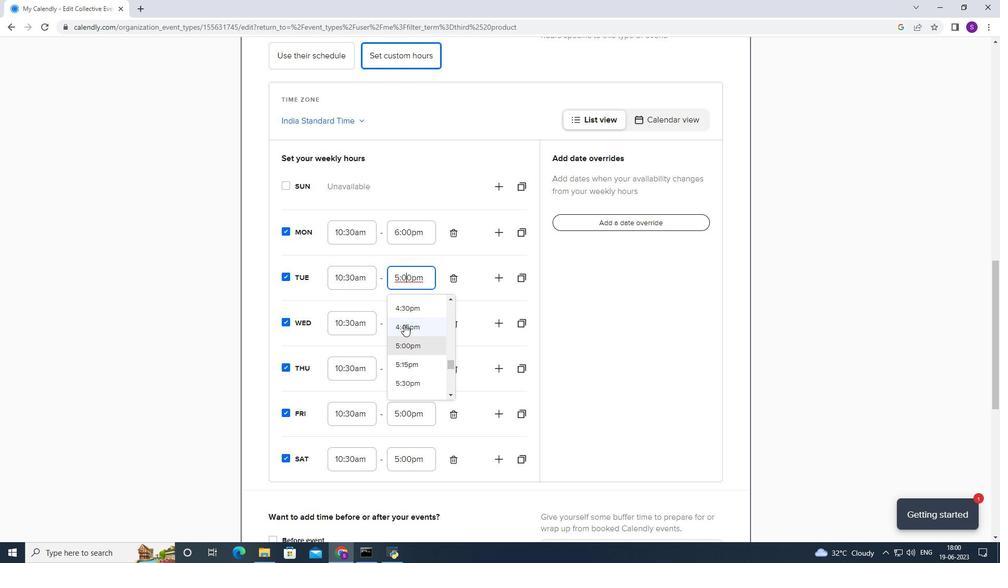 
Action: Mouse moved to (407, 321)
Screenshot: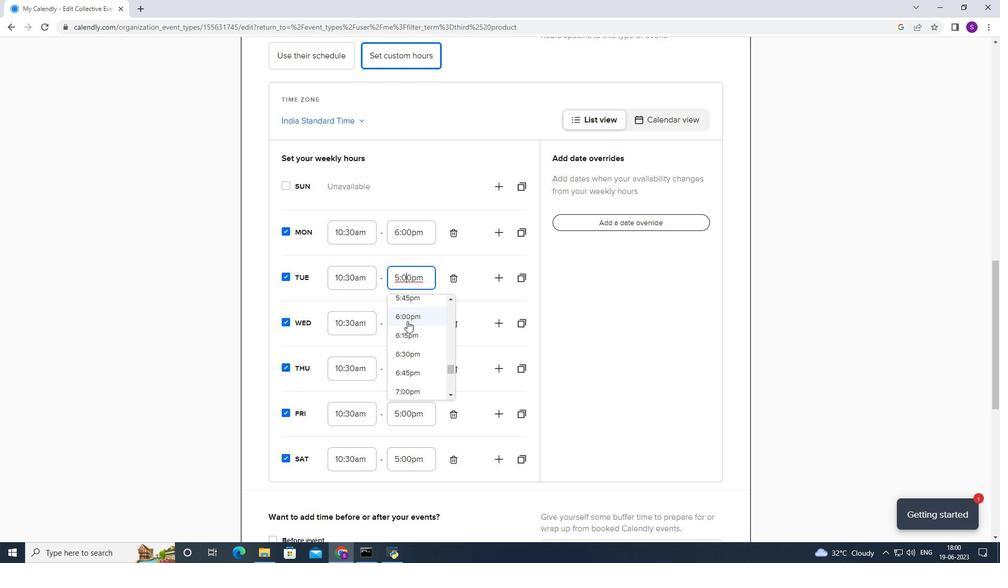 
Action: Mouse pressed left at (407, 321)
Screenshot: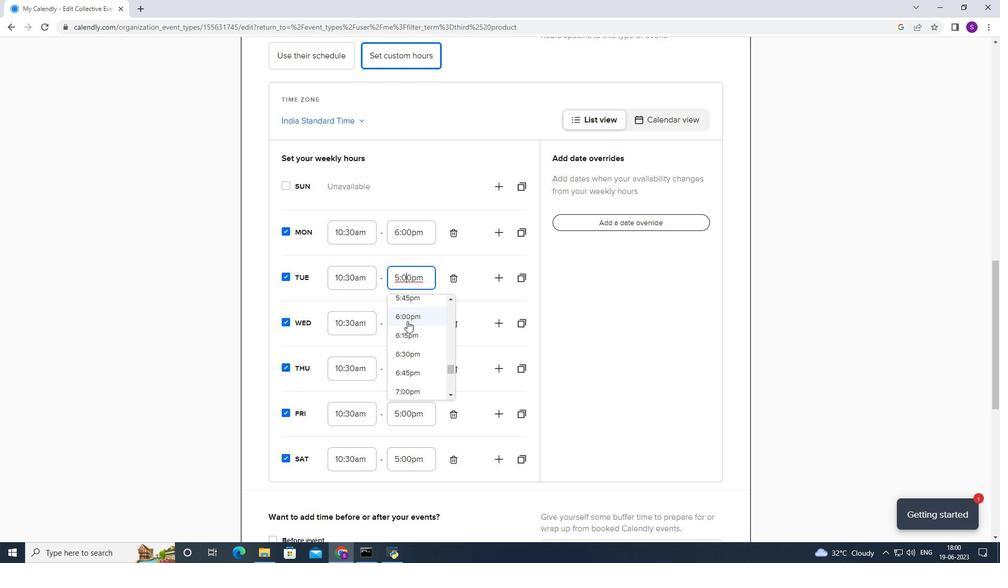 
Action: Mouse moved to (407, 331)
Screenshot: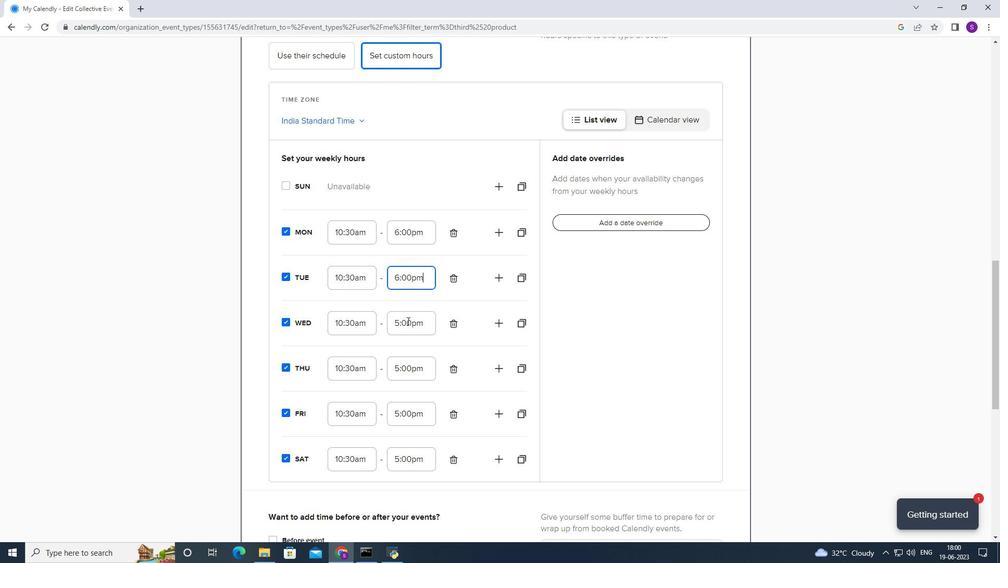 
Action: Mouse pressed left at (407, 331)
Screenshot: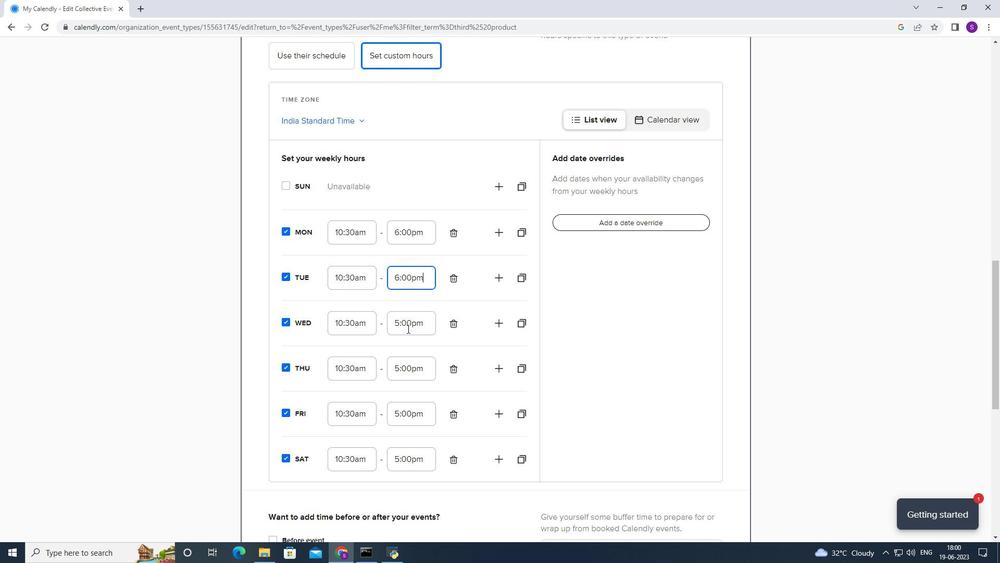 
Action: Mouse moved to (411, 379)
Screenshot: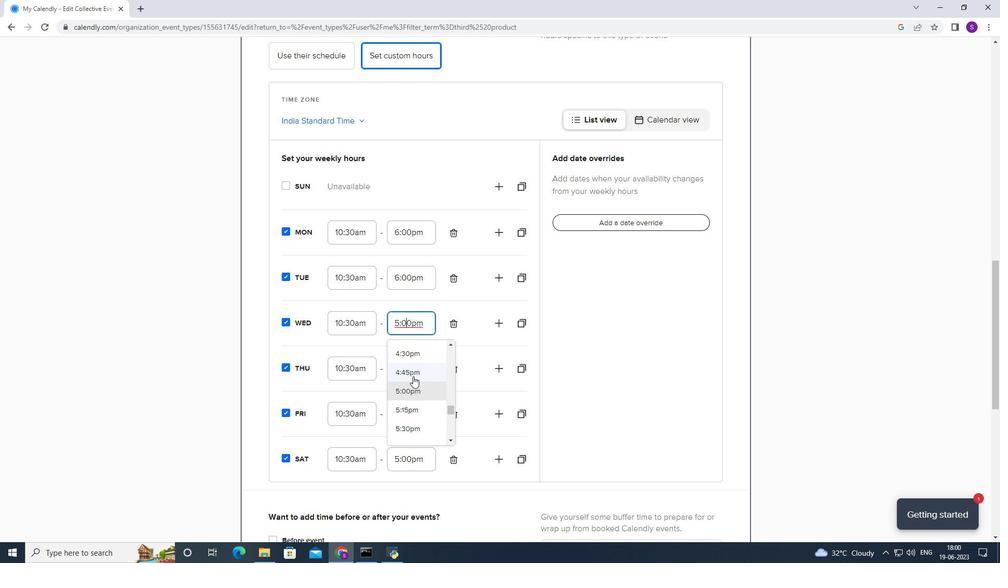 
Action: Mouse scrolled (411, 379) with delta (0, 0)
Screenshot: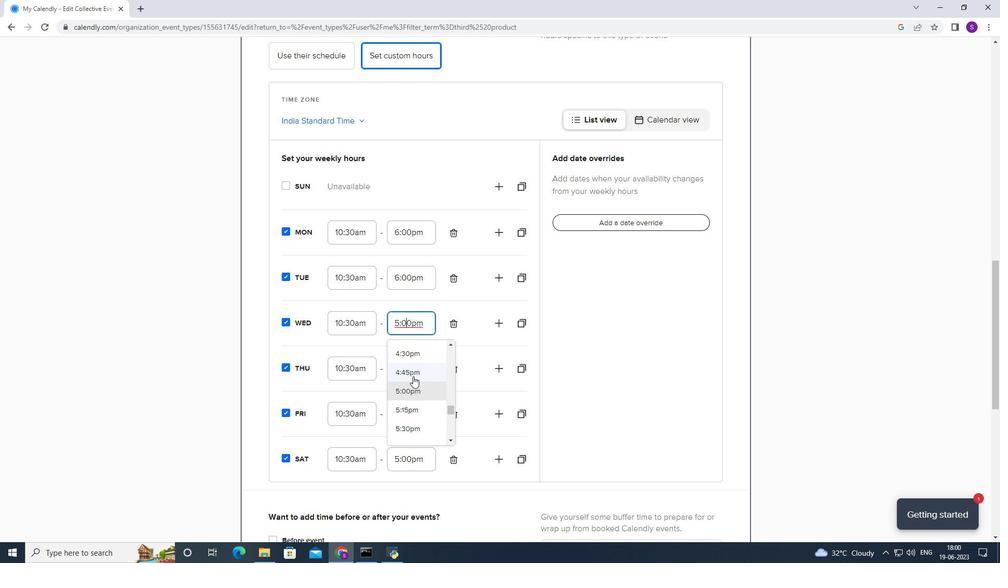 
Action: Mouse moved to (411, 380)
Screenshot: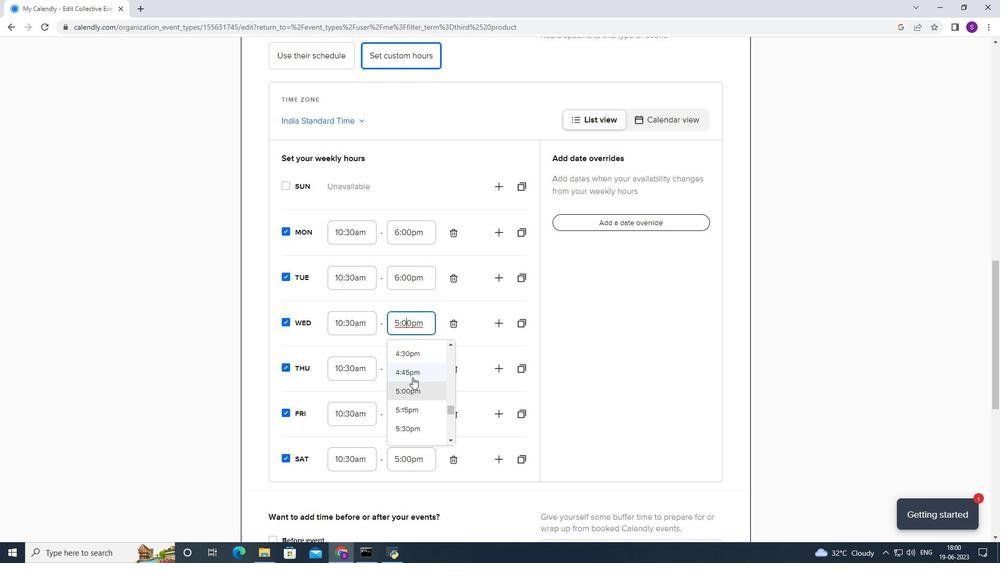 
Action: Mouse scrolled (411, 379) with delta (0, 0)
Screenshot: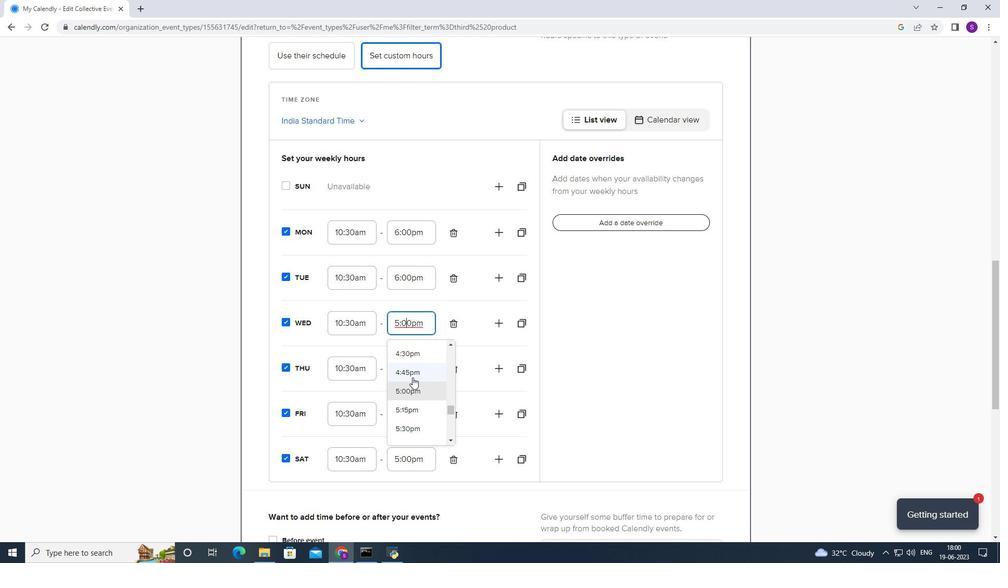 
Action: Mouse moved to (412, 369)
Screenshot: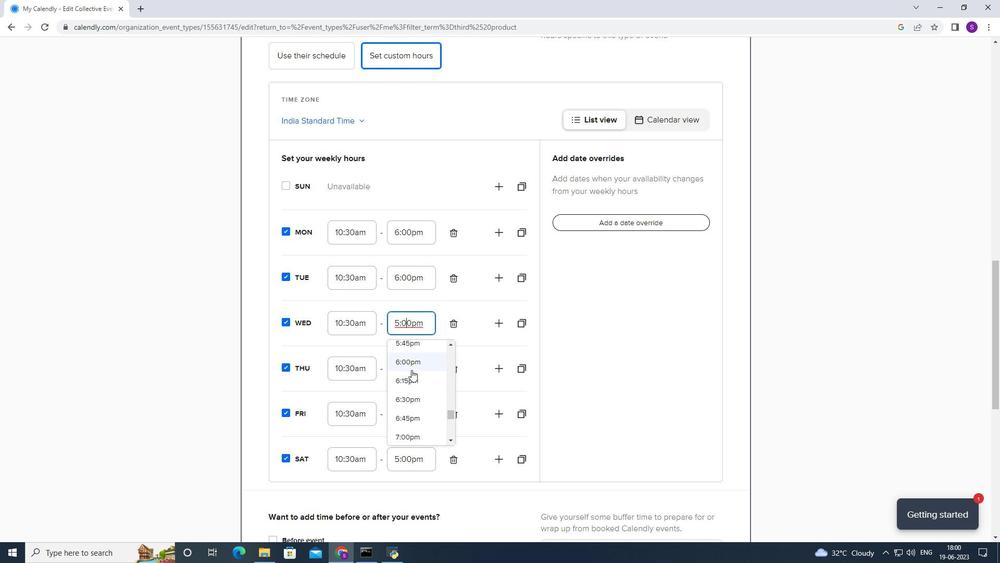 
Action: Mouse pressed left at (412, 369)
Screenshot: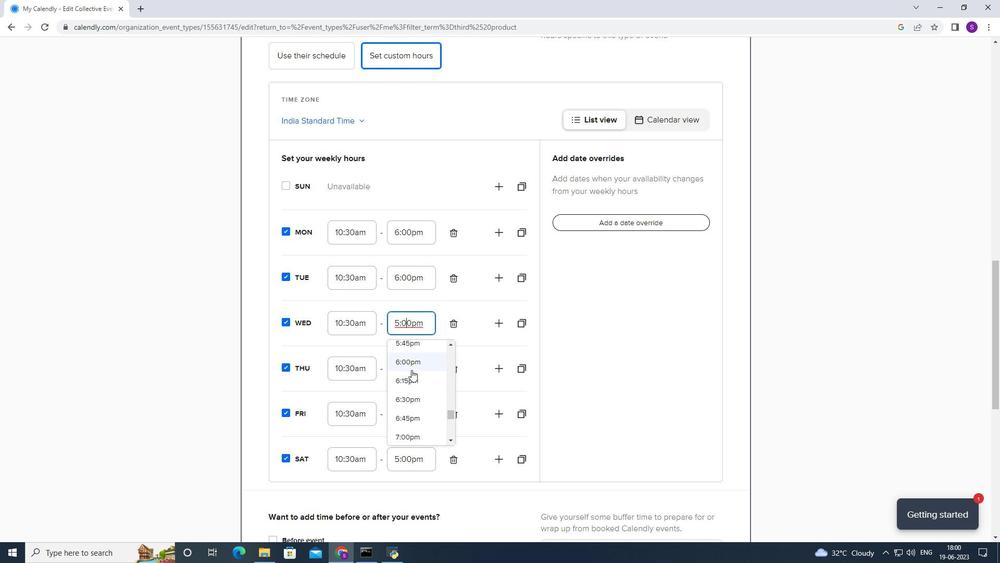 
Action: Mouse moved to (413, 363)
Screenshot: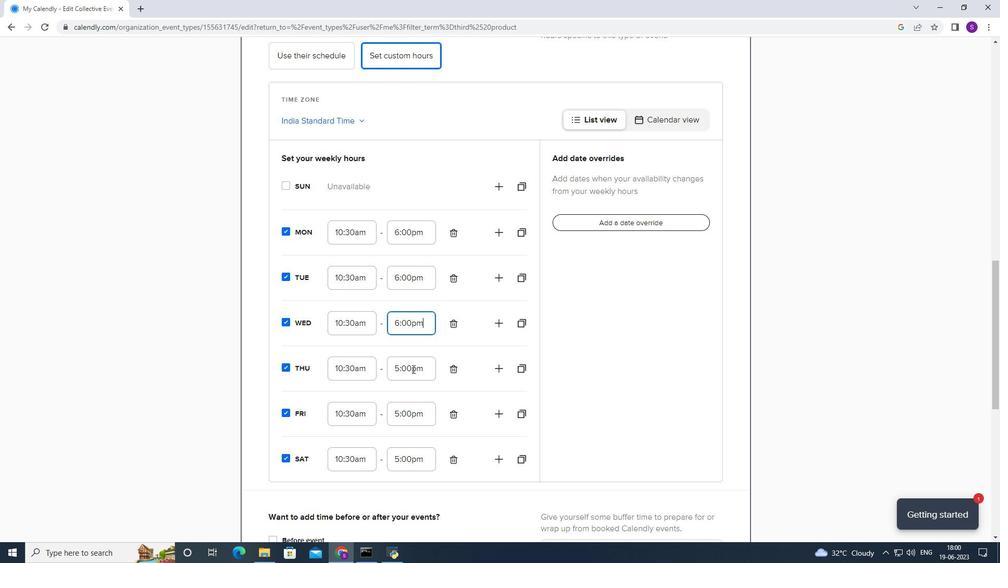 
Action: Mouse pressed left at (413, 363)
Screenshot: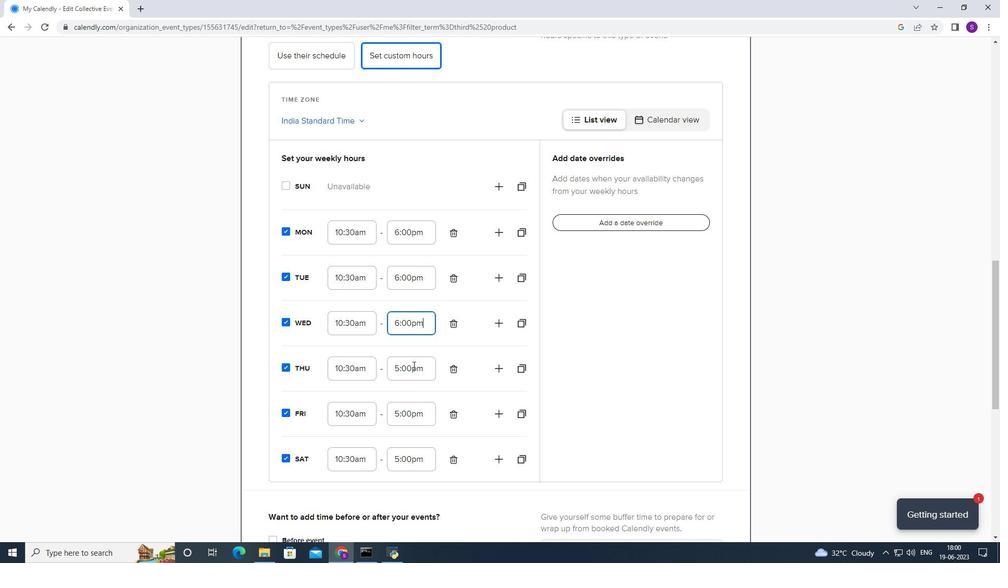 
Action: Mouse moved to (422, 421)
Screenshot: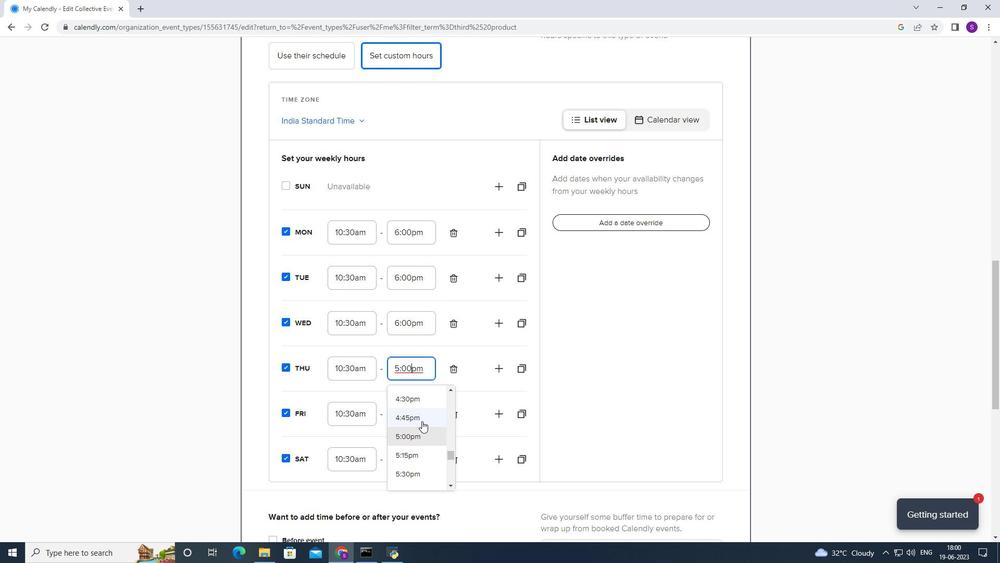 
Action: Mouse scrolled (422, 420) with delta (0, 0)
Screenshot: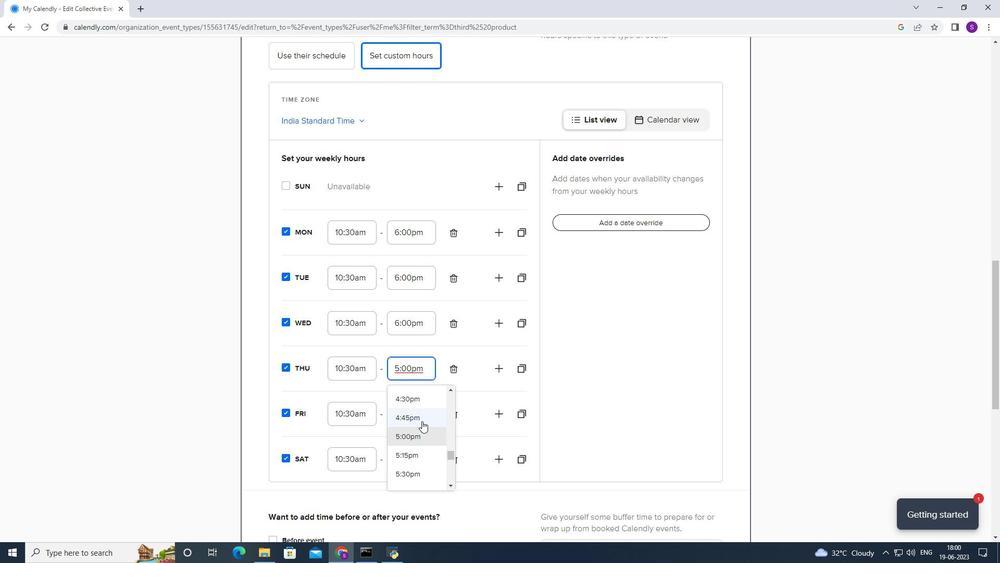 
Action: Mouse scrolled (422, 420) with delta (0, 0)
Screenshot: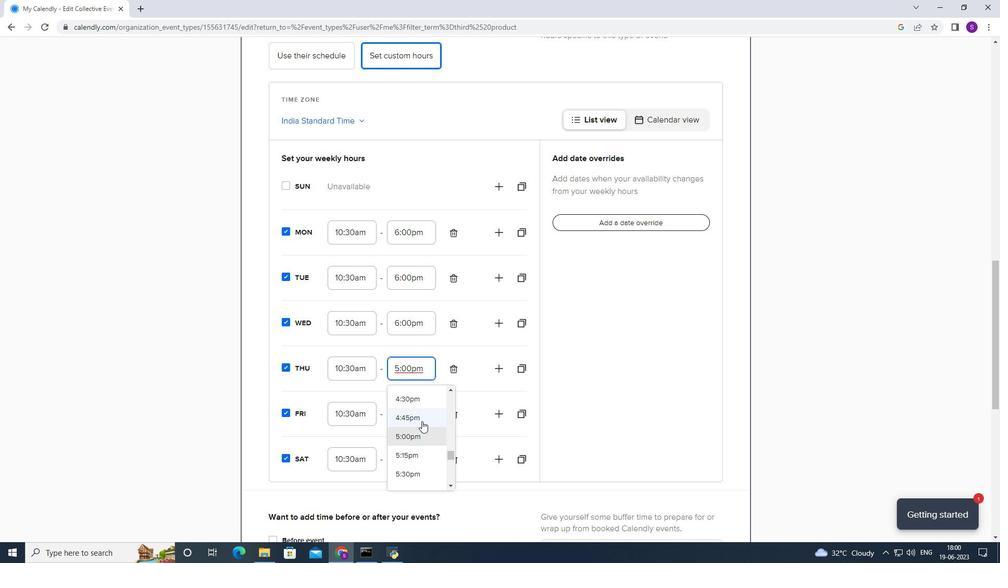 
Action: Mouse moved to (413, 415)
Screenshot: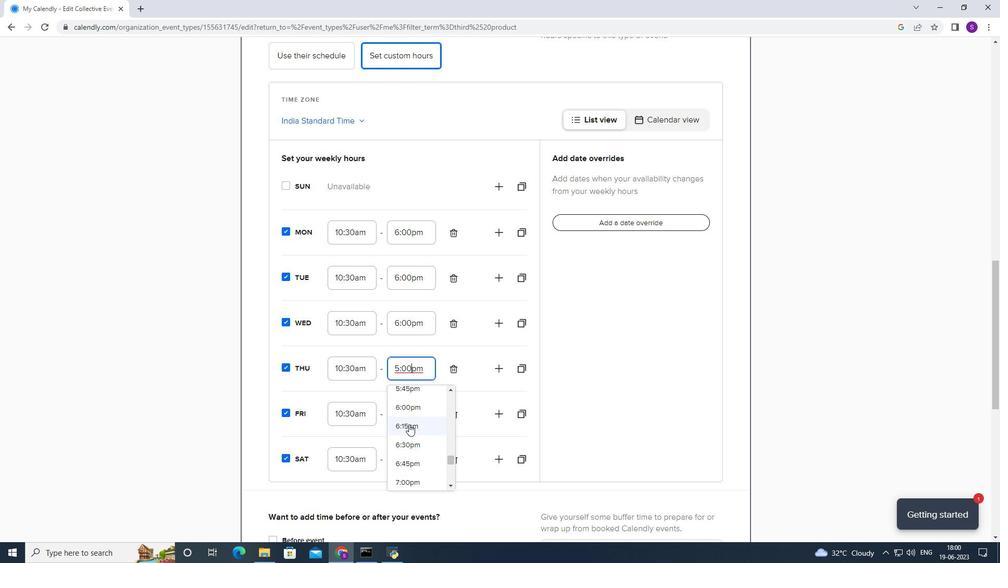 
Action: Mouse pressed left at (413, 415)
Screenshot: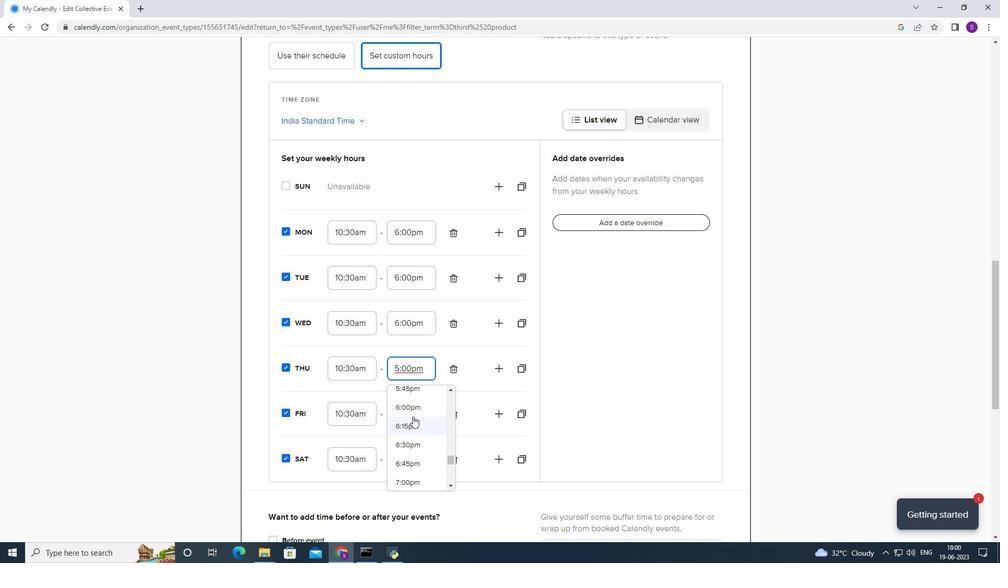 
Action: Mouse moved to (416, 424)
Screenshot: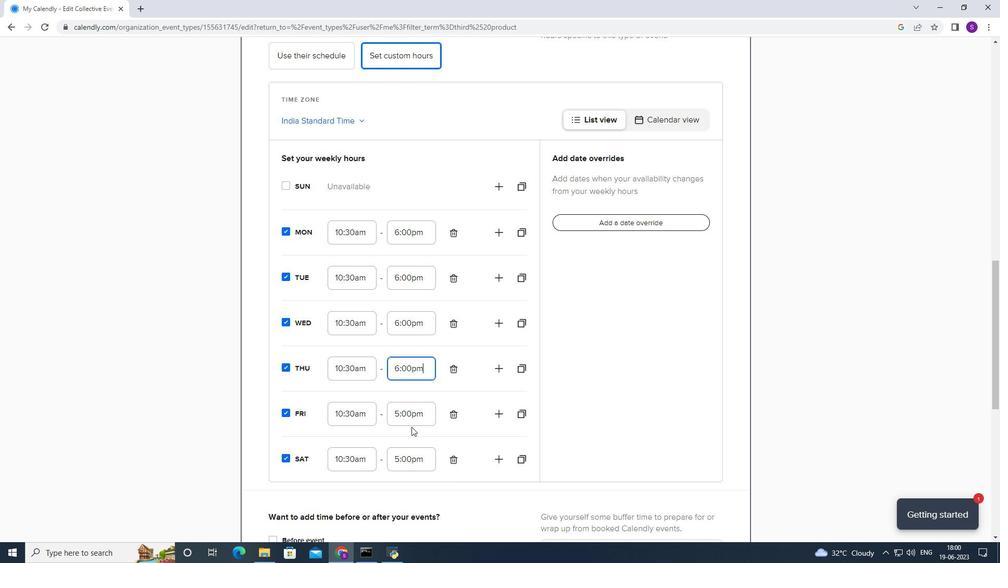 
Action: Mouse pressed left at (416, 424)
Screenshot: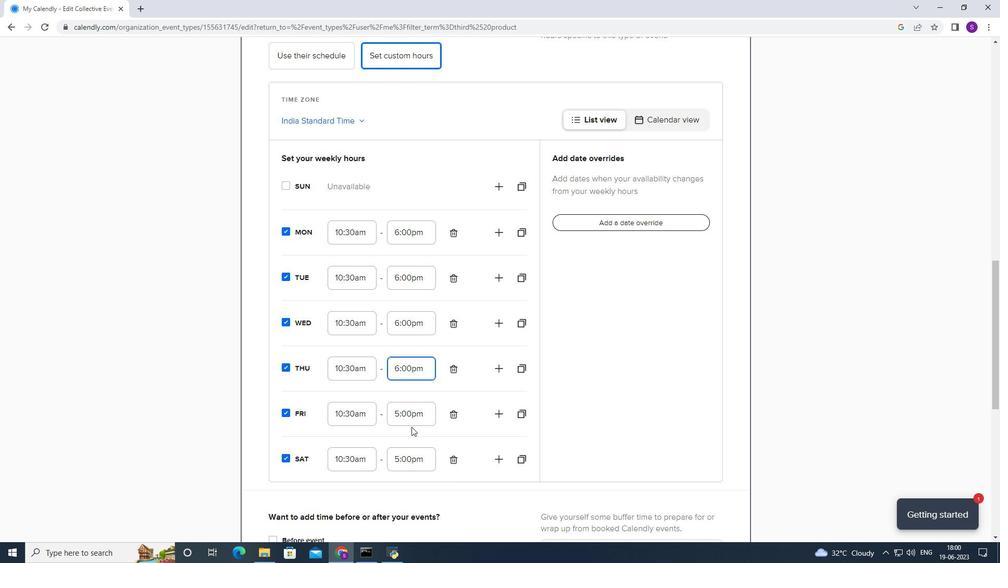 
Action: Mouse moved to (413, 436)
Screenshot: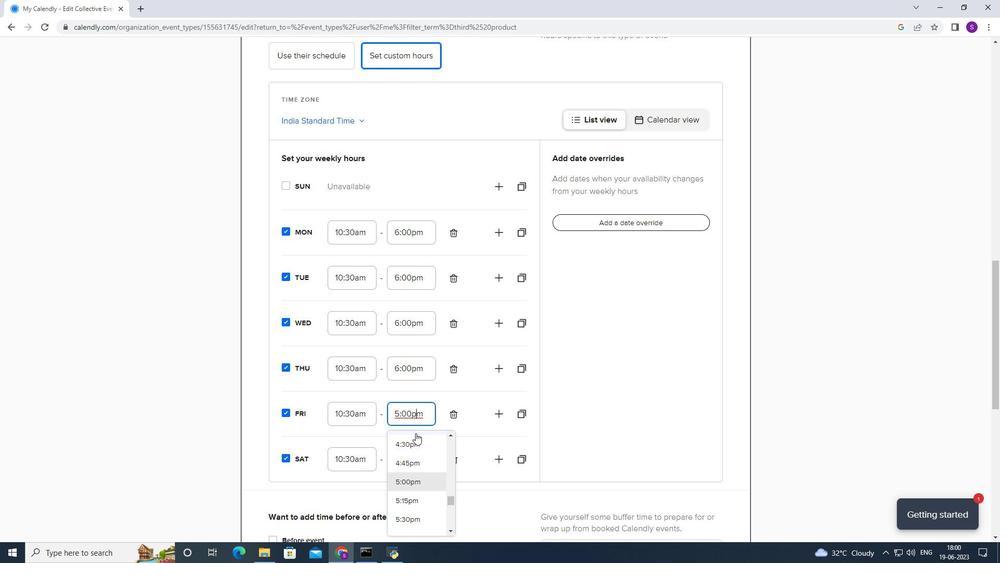 
Action: Mouse scrolled (413, 435) with delta (0, 0)
Screenshot: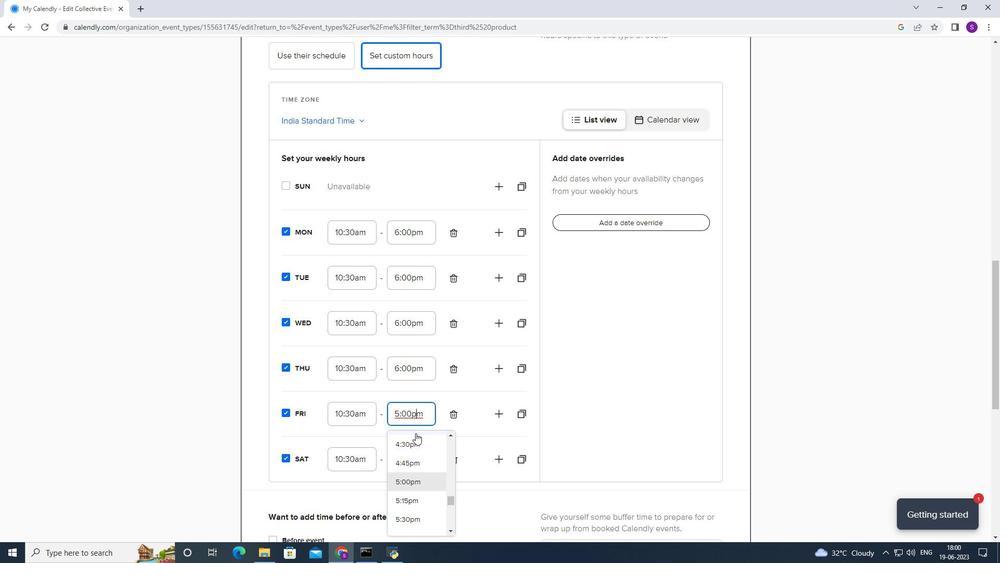 
Action: Mouse scrolled (413, 435) with delta (0, 0)
Screenshot: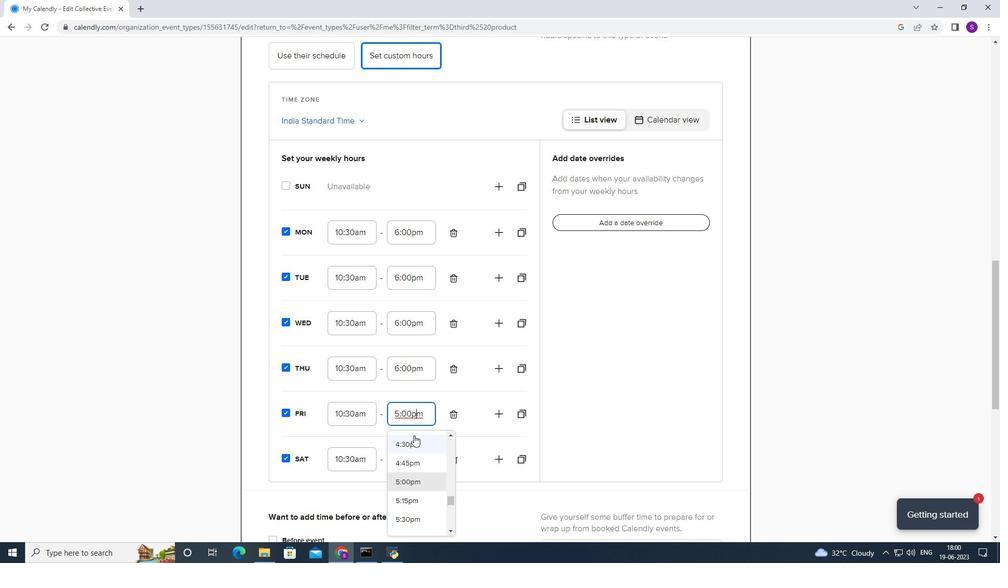 
Action: Mouse moved to (405, 457)
Screenshot: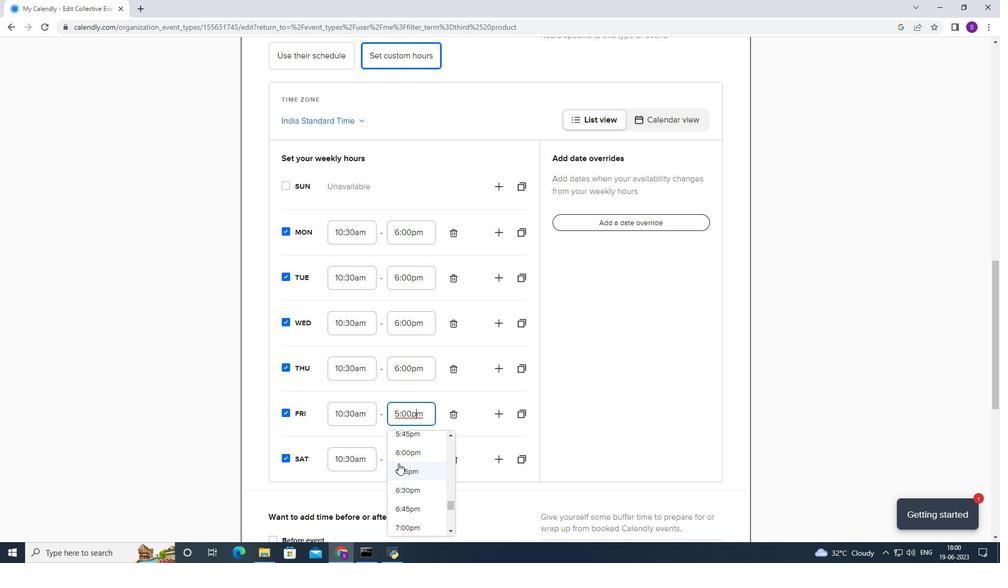 
Action: Mouse pressed left at (405, 457)
Screenshot: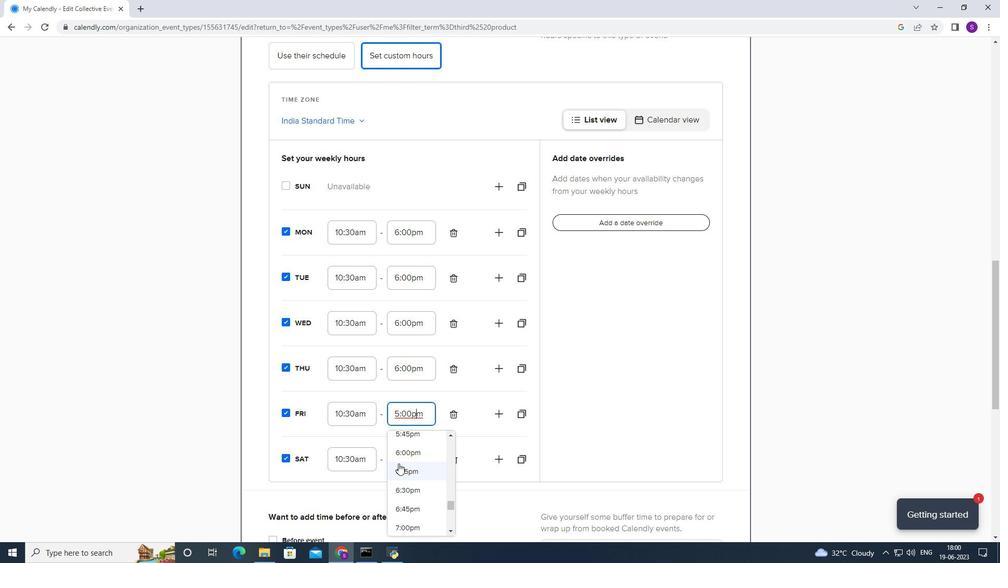 
Action: Mouse moved to (406, 451)
Screenshot: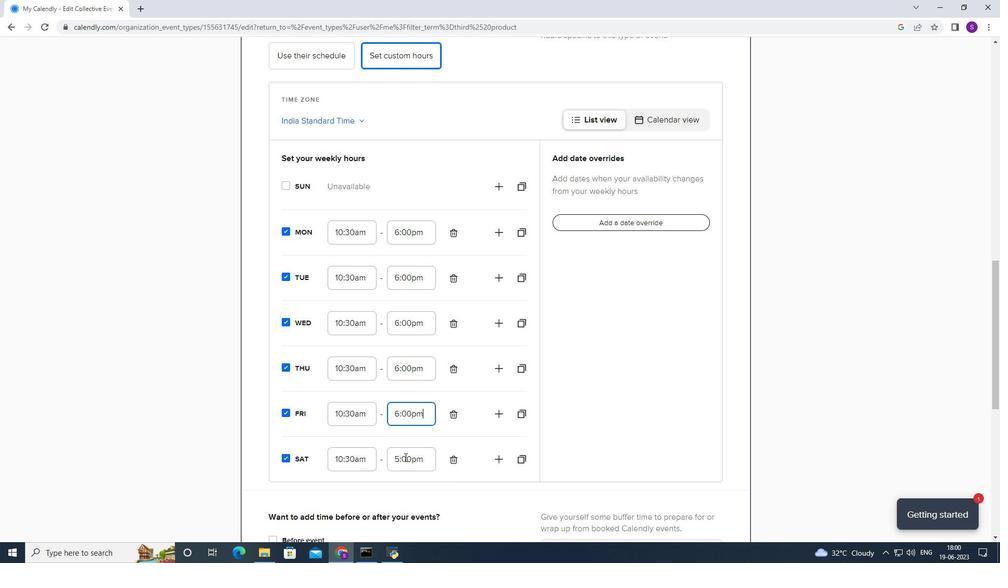 
Action: Mouse pressed left at (406, 451)
Screenshot: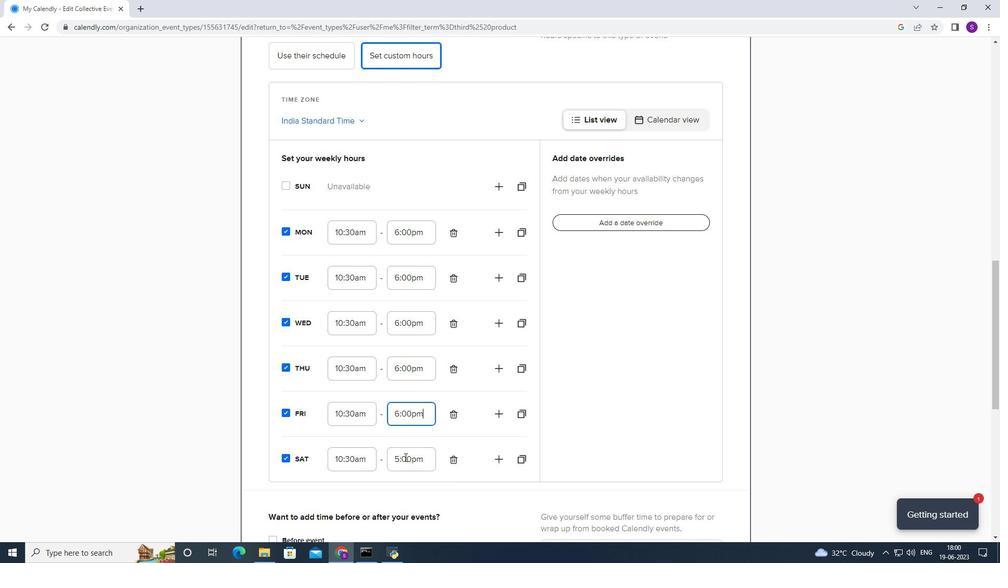 
Action: Mouse moved to (405, 487)
Screenshot: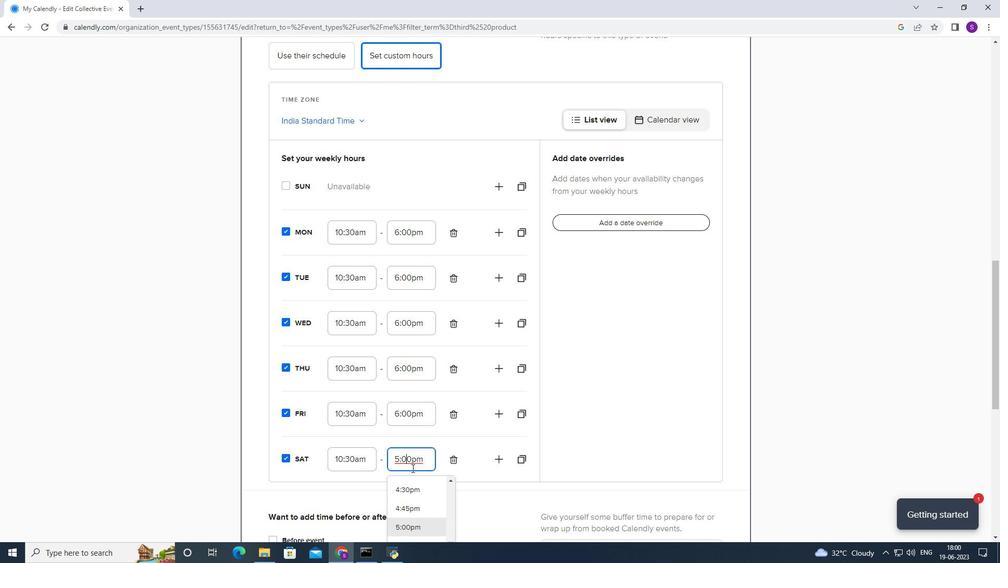 
Action: Mouse scrolled (405, 487) with delta (0, 0)
Screenshot: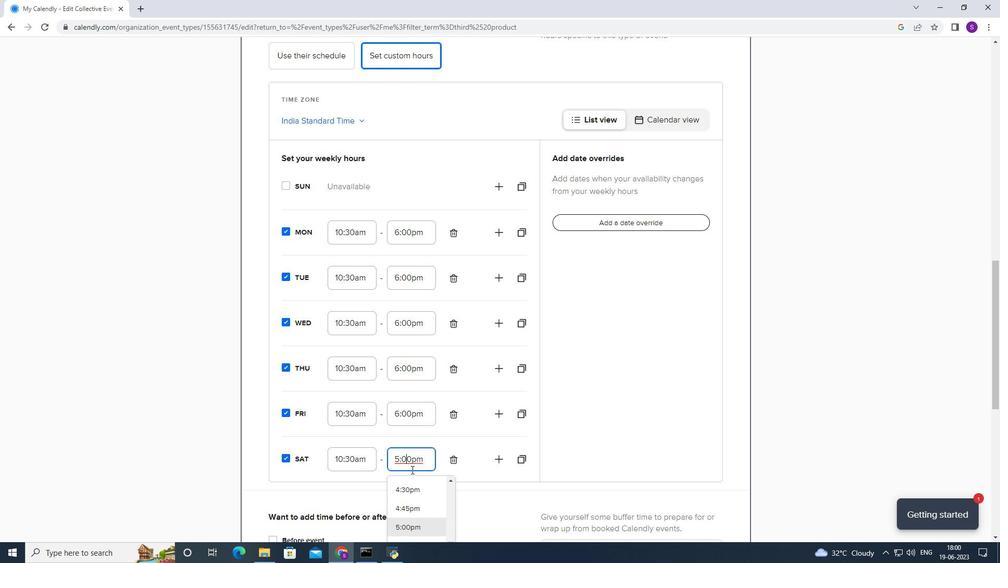
Action: Mouse scrolled (405, 487) with delta (0, 0)
Screenshot: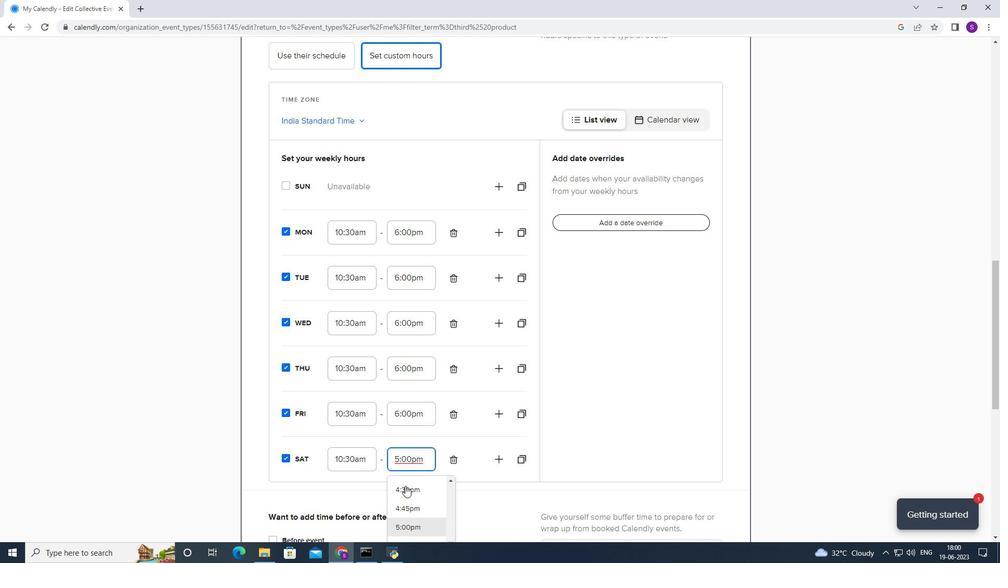 
Action: Mouse scrolled (405, 487) with delta (0, 0)
Screenshot: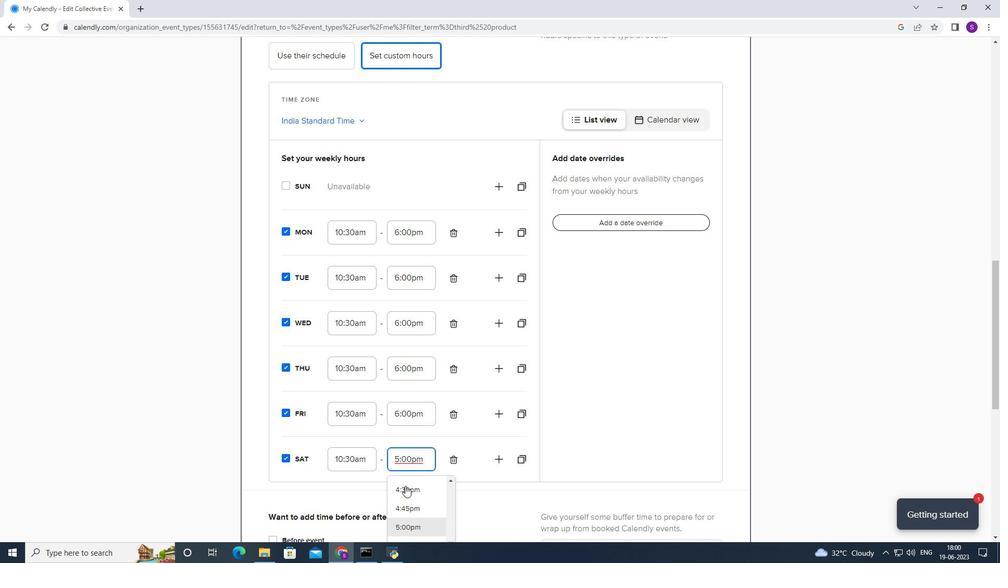 
Action: Mouse moved to (412, 482)
Screenshot: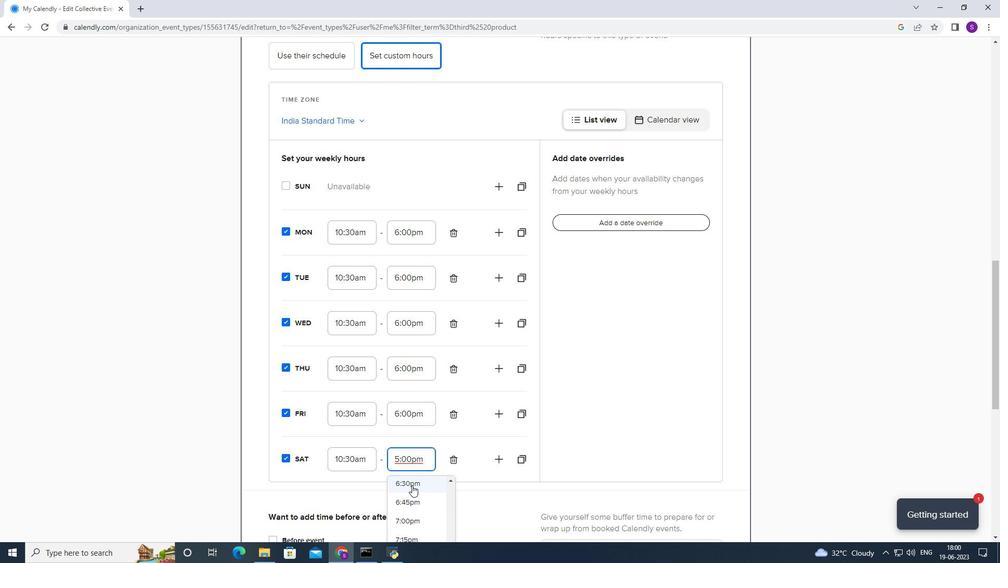 
Action: Mouse scrolled (412, 483) with delta (0, 0)
Screenshot: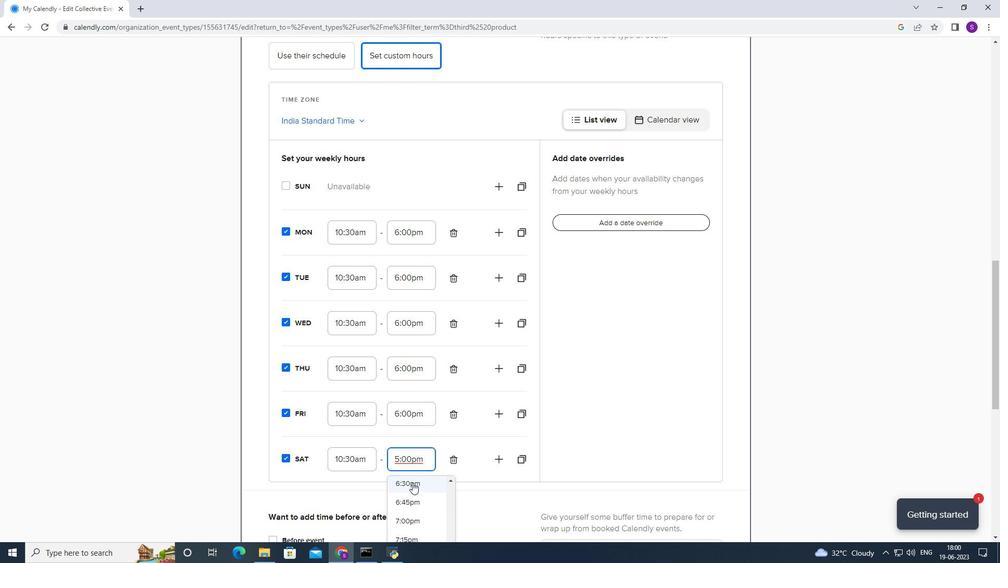 
Action: Mouse moved to (407, 495)
Screenshot: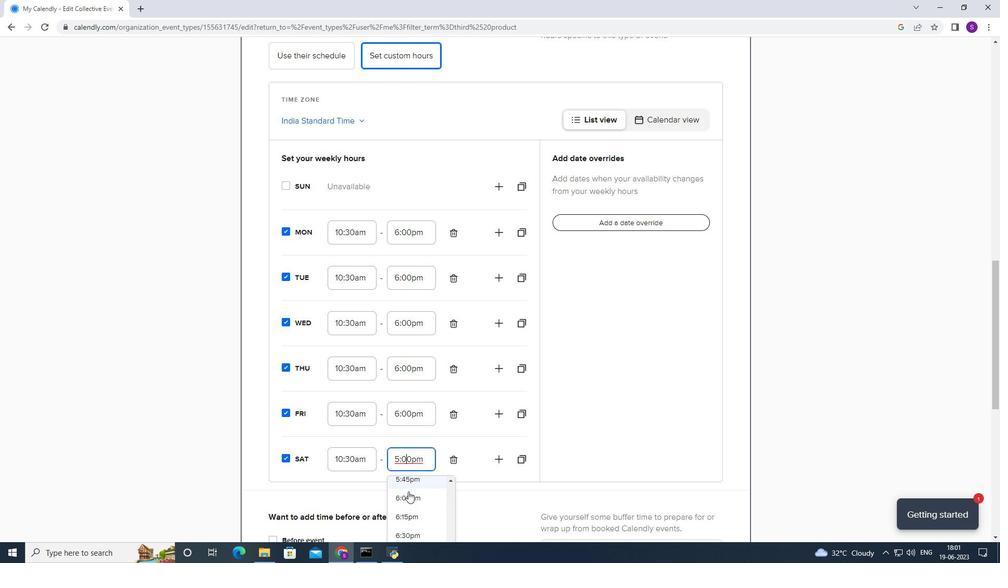 
Action: Mouse pressed left at (407, 495)
Screenshot: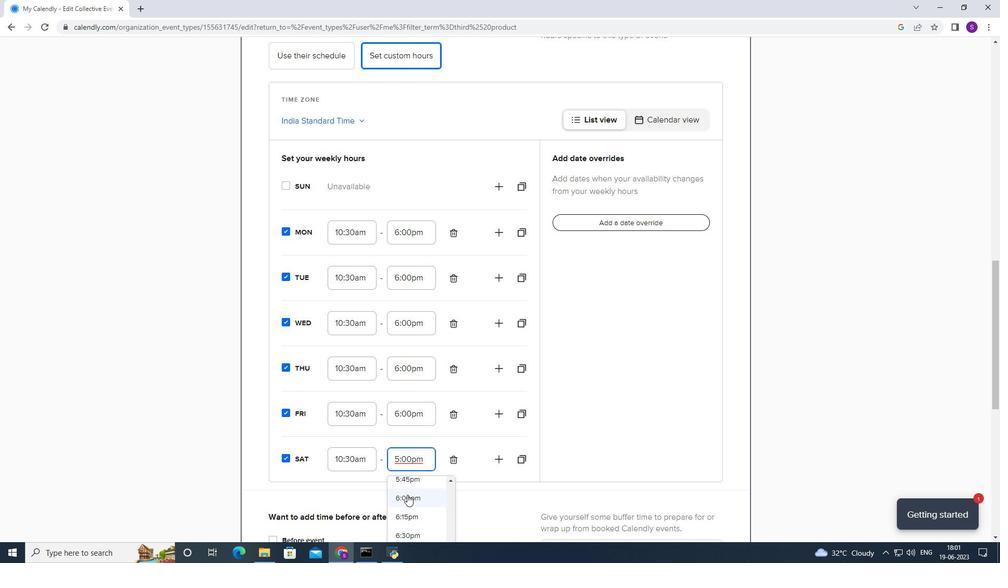 
Action: Mouse moved to (297, 405)
Screenshot: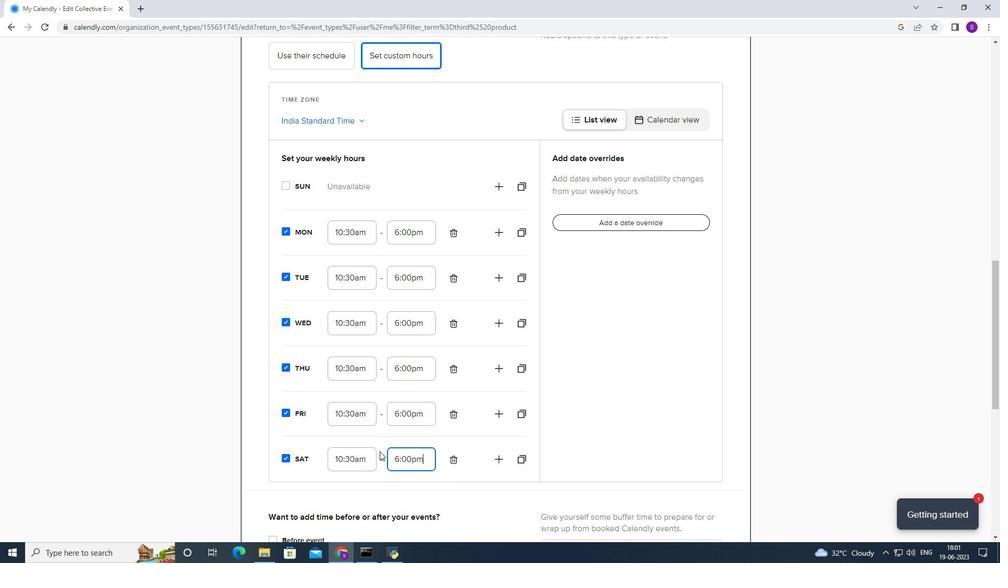 
Action: Mouse scrolled (297, 405) with delta (0, 0)
Screenshot: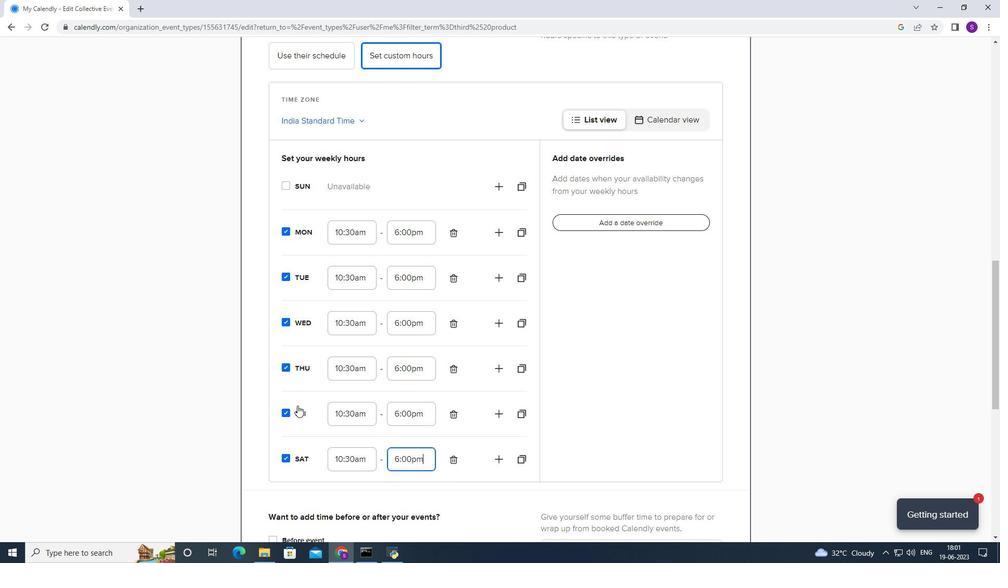 
Action: Mouse scrolled (297, 405) with delta (0, 0)
Screenshot: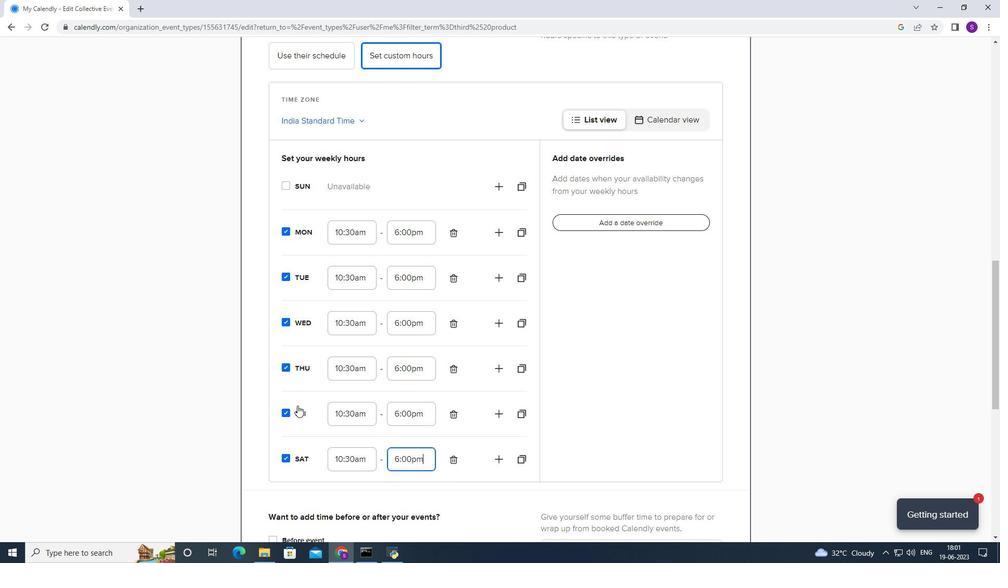 
Action: Mouse scrolled (297, 405) with delta (0, 0)
Screenshot: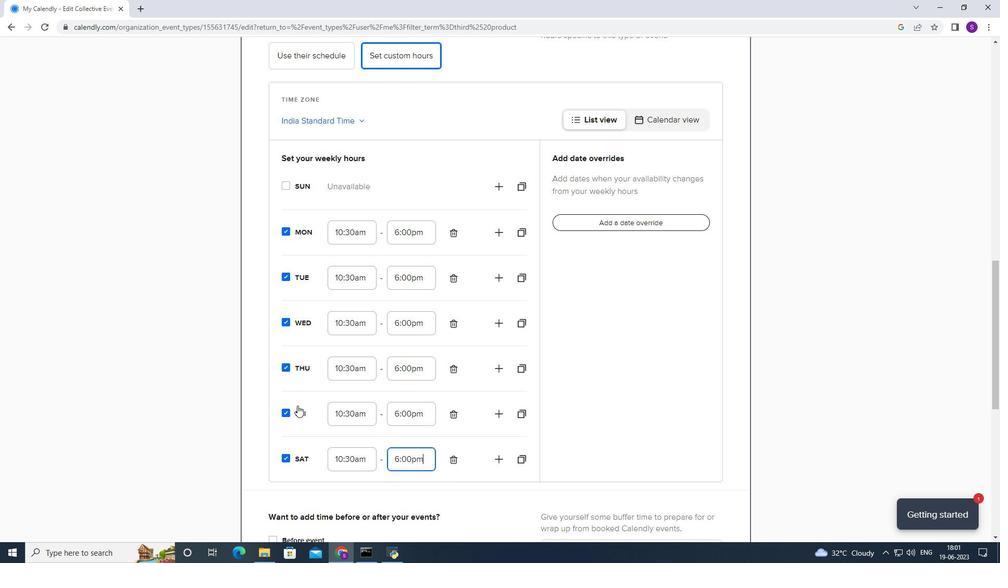 
Action: Mouse scrolled (297, 405) with delta (0, 0)
Screenshot: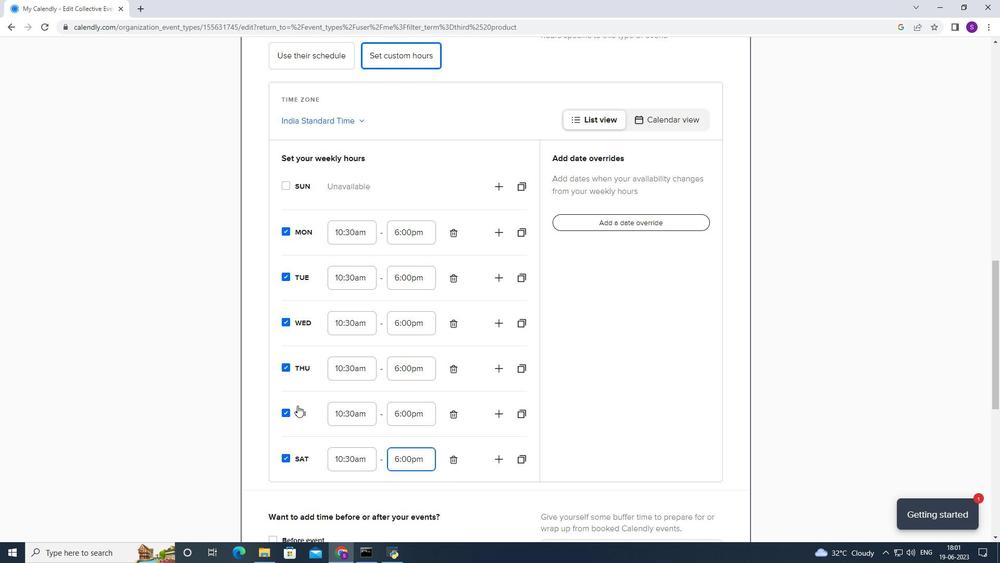 
Action: Mouse moved to (289, 332)
Screenshot: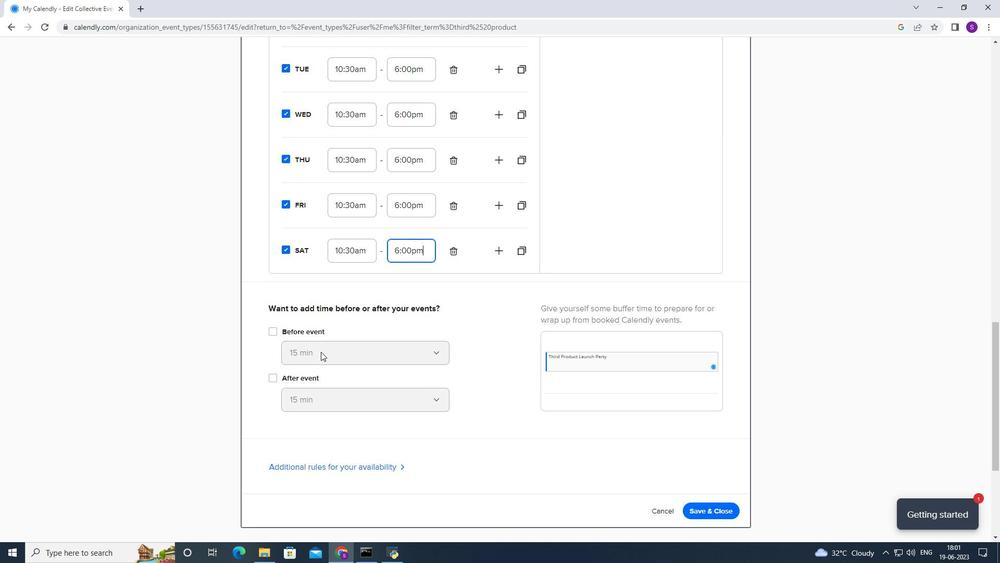 
Action: Mouse pressed left at (289, 332)
Screenshot: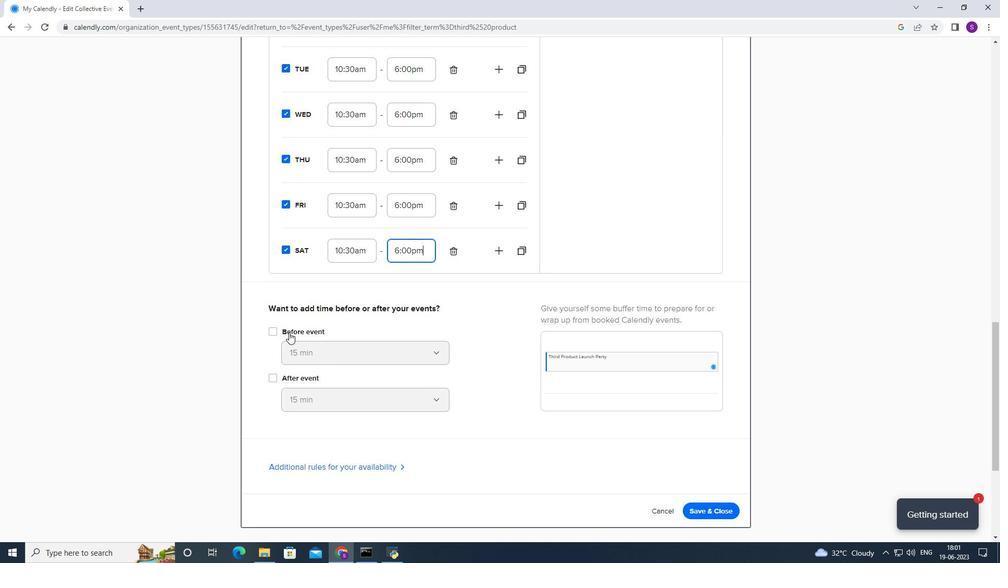 
Action: Mouse moved to (296, 352)
Screenshot: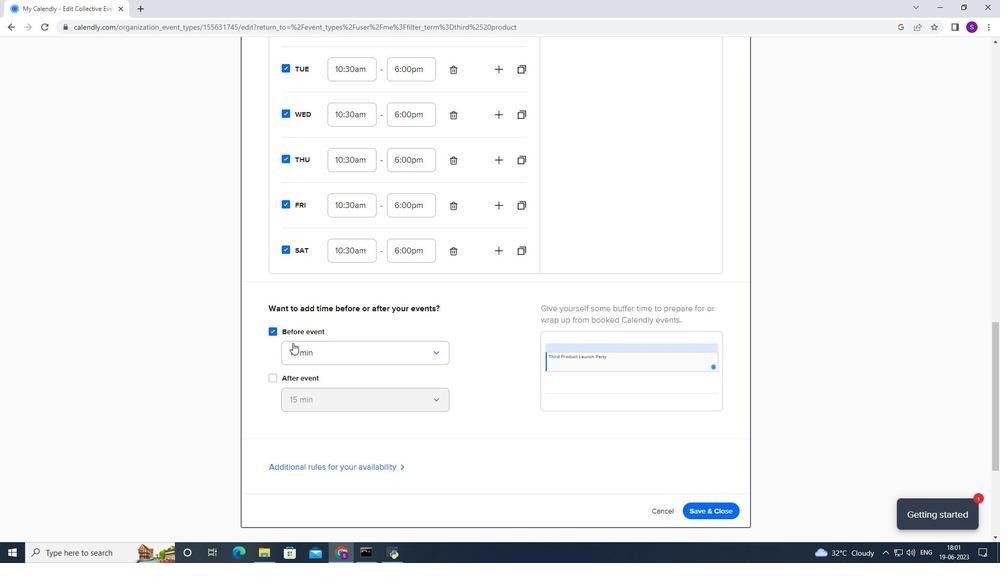 
Action: Mouse pressed left at (296, 352)
Screenshot: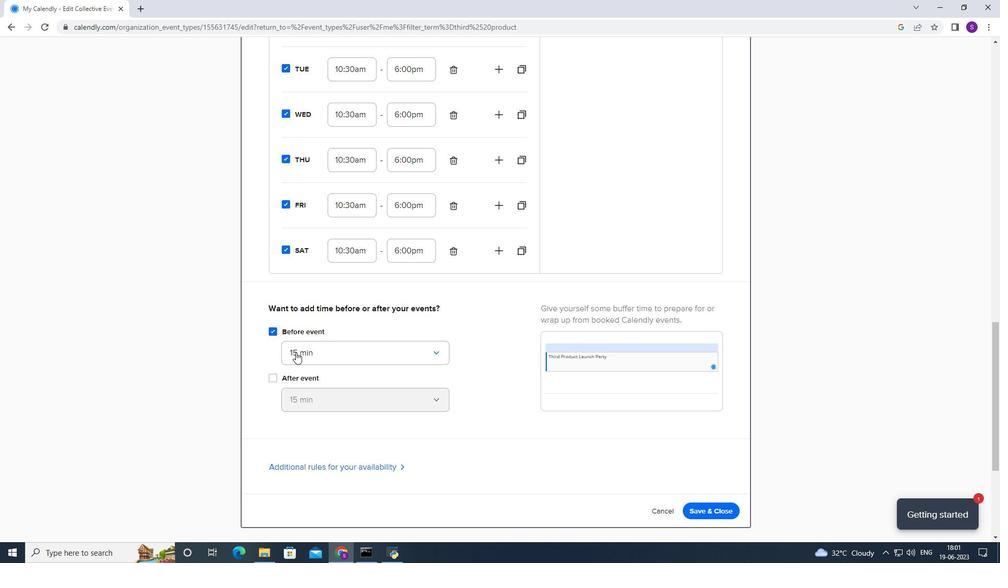 
Action: Mouse moved to (275, 373)
Screenshot: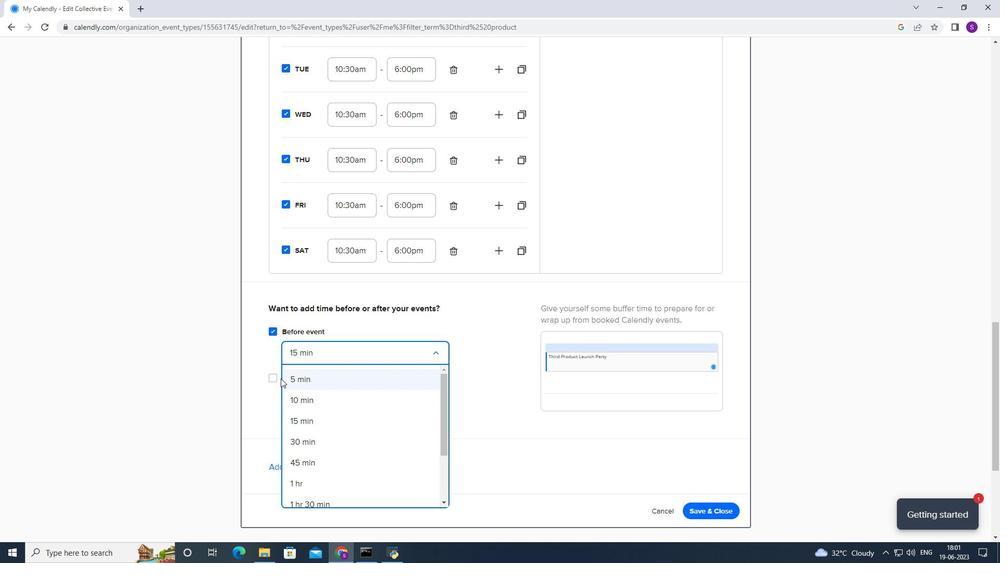
Action: Mouse pressed left at (275, 373)
Screenshot: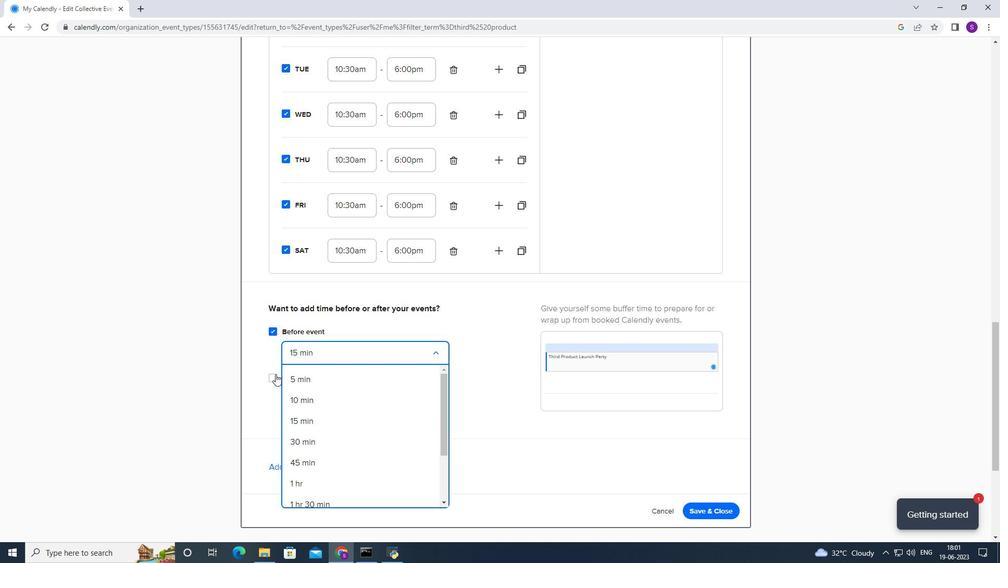 
Action: Mouse moved to (295, 376)
Screenshot: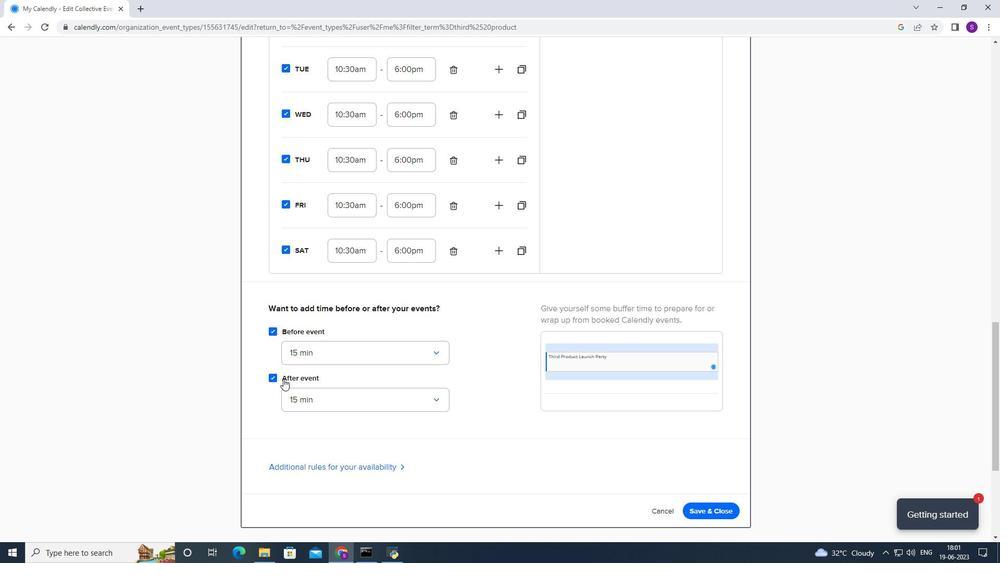 
Action: Mouse scrolled (295, 375) with delta (0, 0)
Screenshot: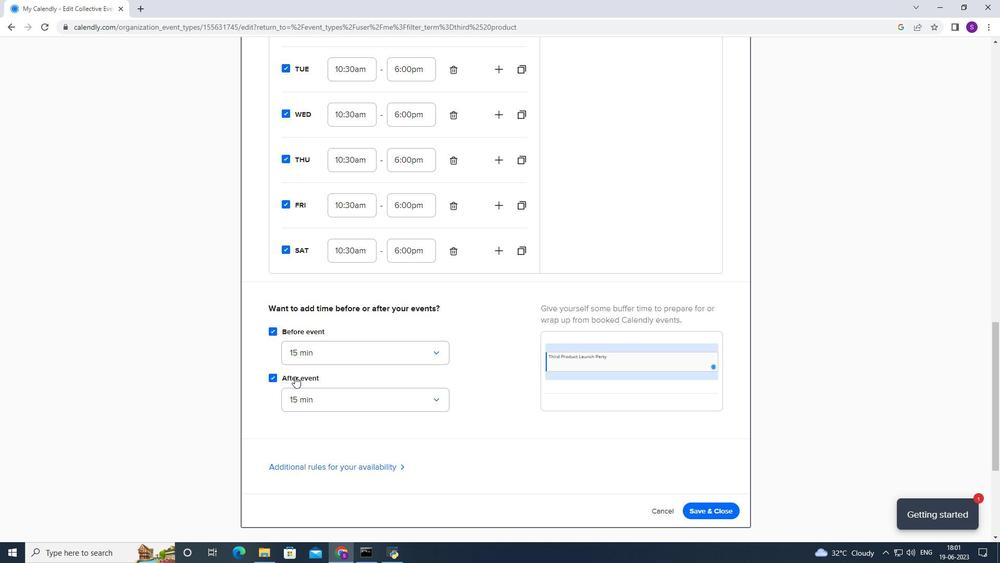 
Action: Mouse scrolled (295, 375) with delta (0, 0)
Screenshot: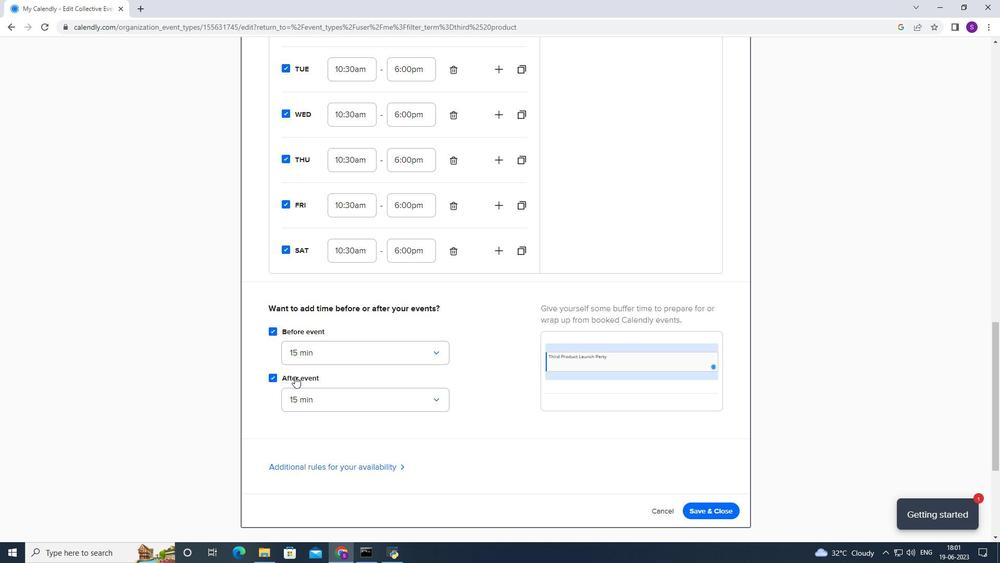 
Action: Mouse scrolled (295, 375) with delta (0, 0)
Screenshot: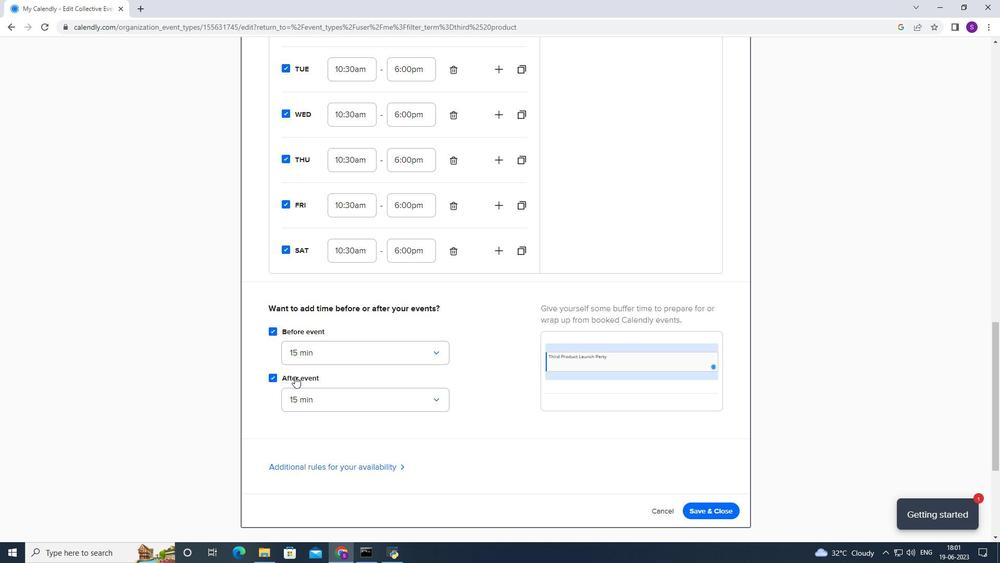 
Action: Mouse scrolled (295, 375) with delta (0, 0)
Screenshot: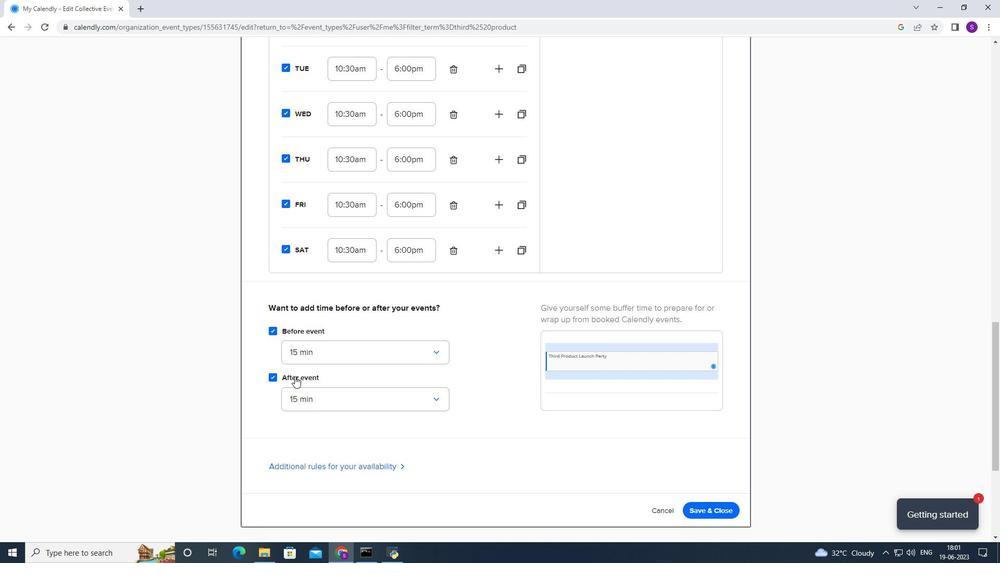 
Action: Mouse moved to (361, 257)
Screenshot: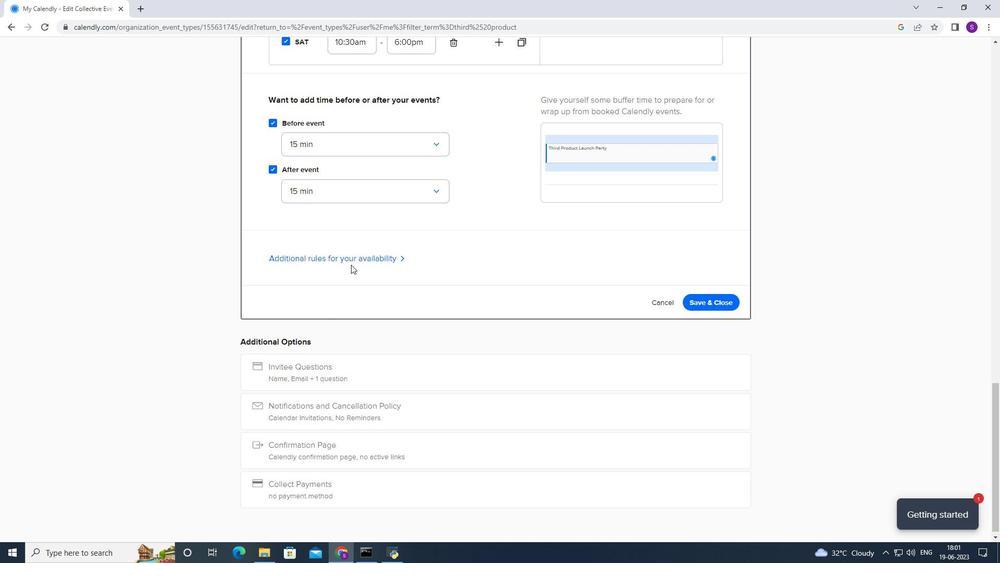 
Action: Mouse pressed left at (361, 257)
Screenshot: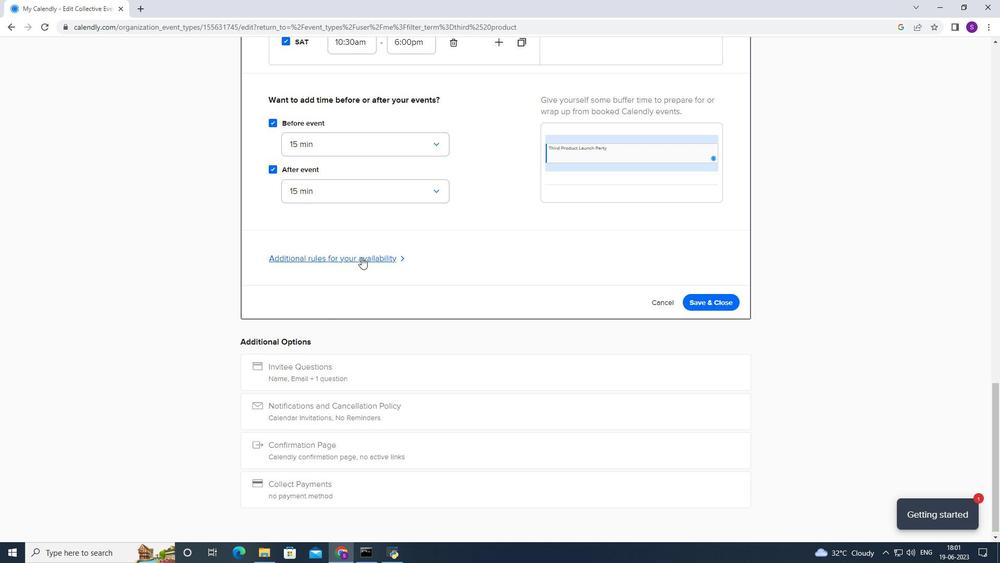 
Action: Mouse moved to (333, 343)
Screenshot: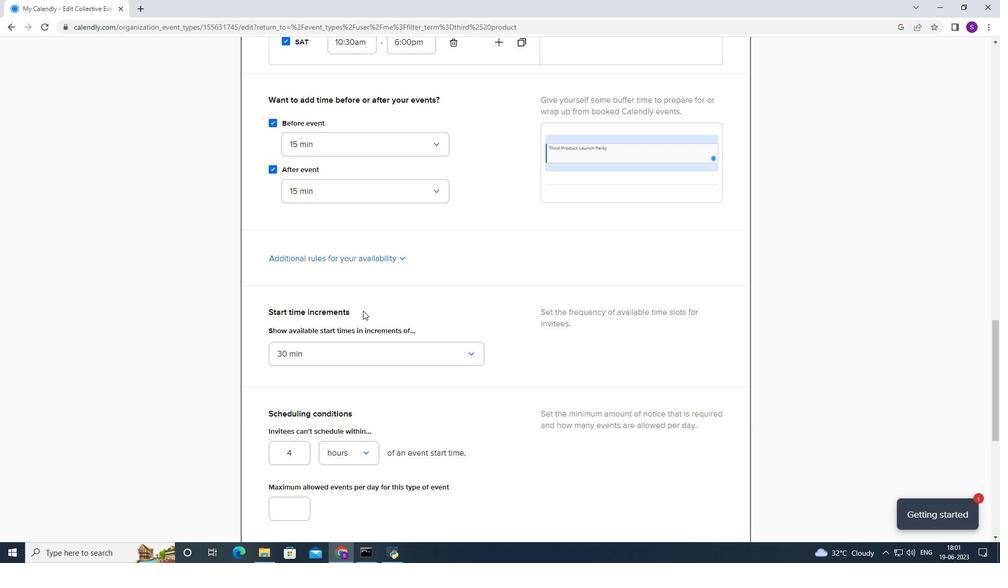 
Action: Mouse pressed left at (333, 343)
Screenshot: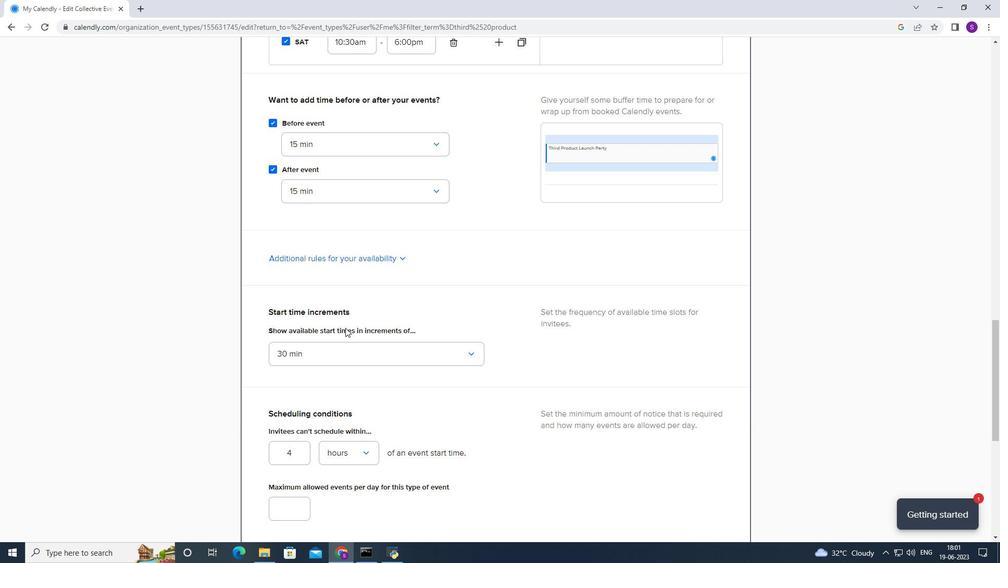 
Action: Mouse moved to (302, 491)
Screenshot: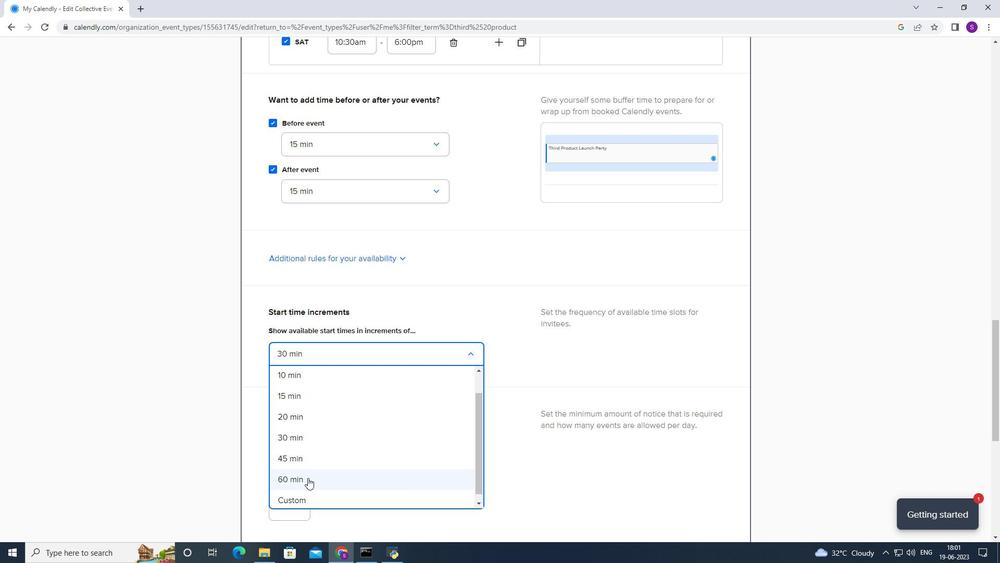 
Action: Mouse pressed left at (302, 491)
Screenshot: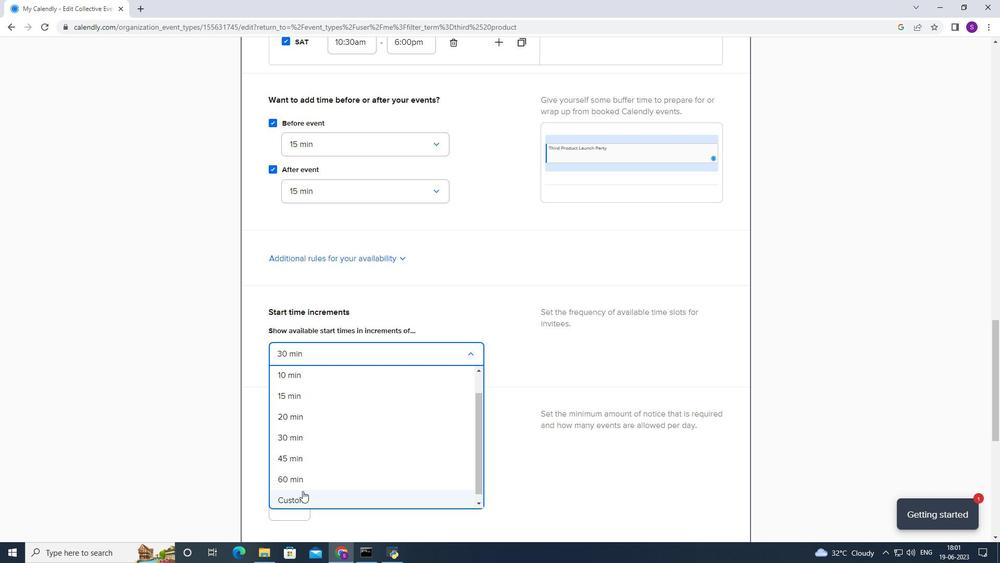 
Action: Mouse moved to (303, 379)
Screenshot: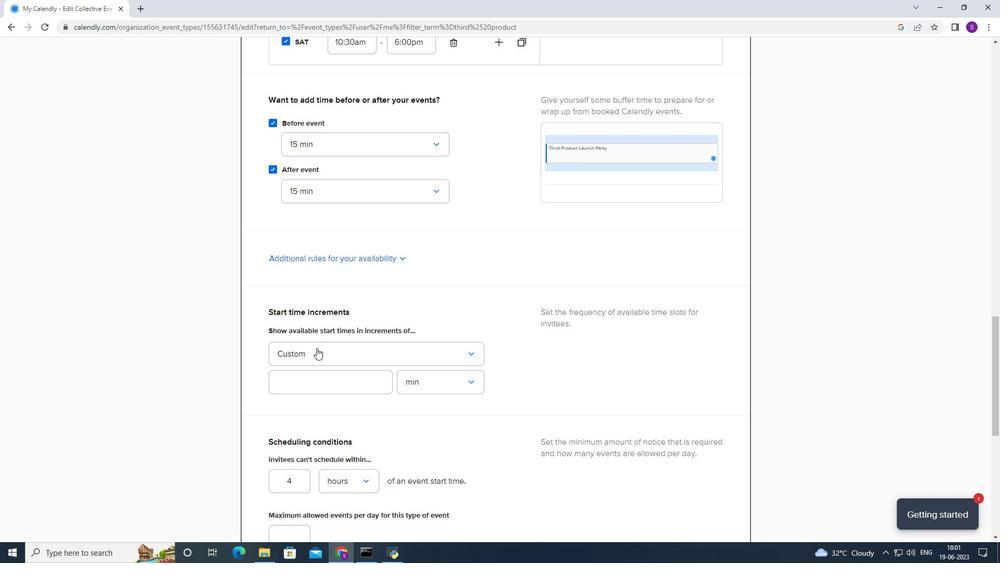 
Action: Mouse pressed left at (303, 379)
Screenshot: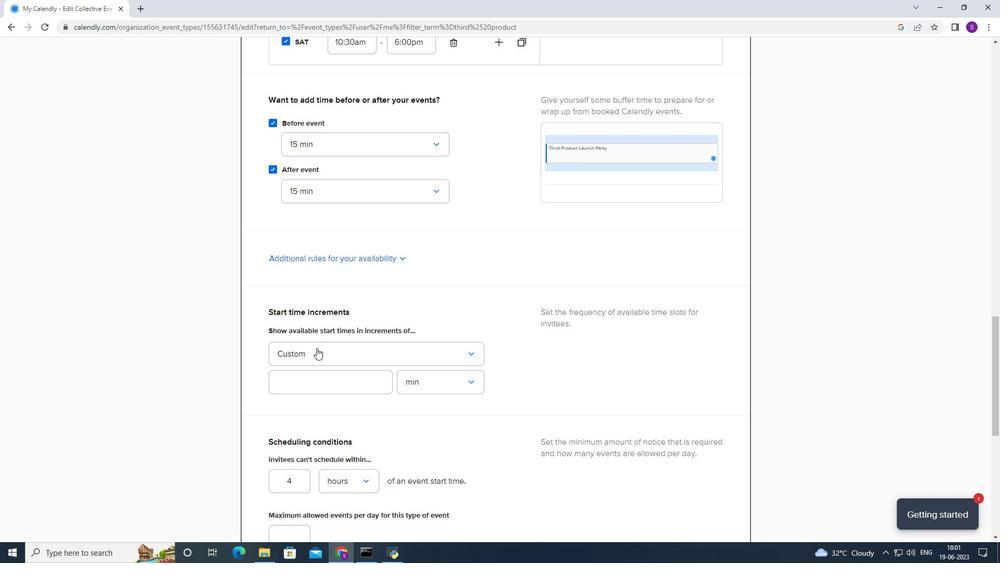 
Action: Mouse moved to (302, 380)
Screenshot: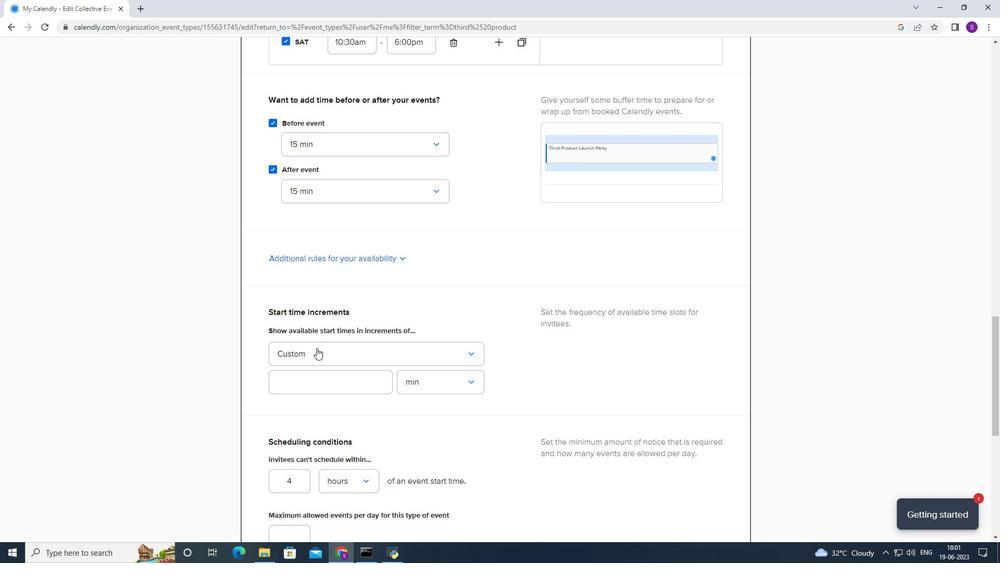 
Action: Key pressed 25
Screenshot: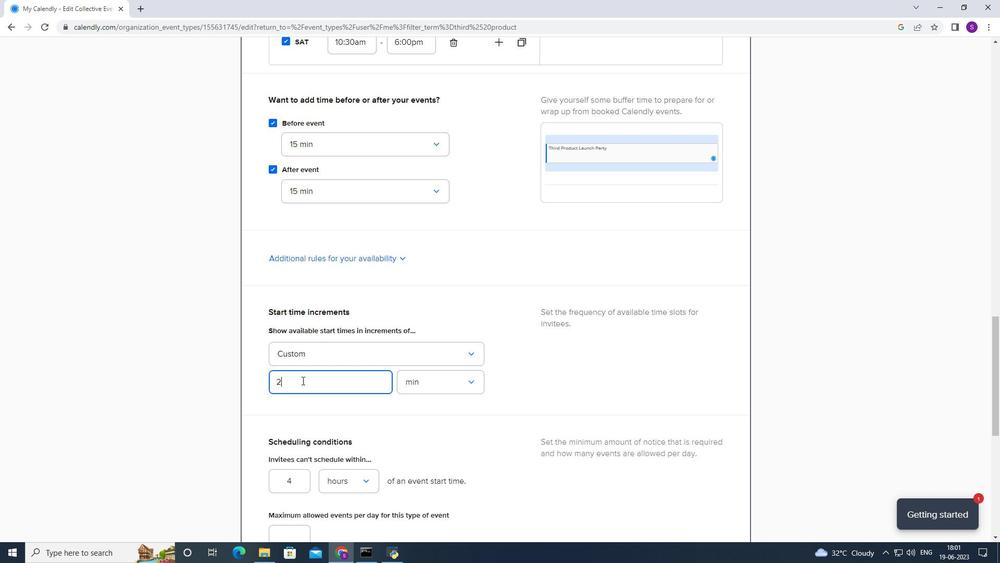 
Action: Mouse moved to (317, 412)
Screenshot: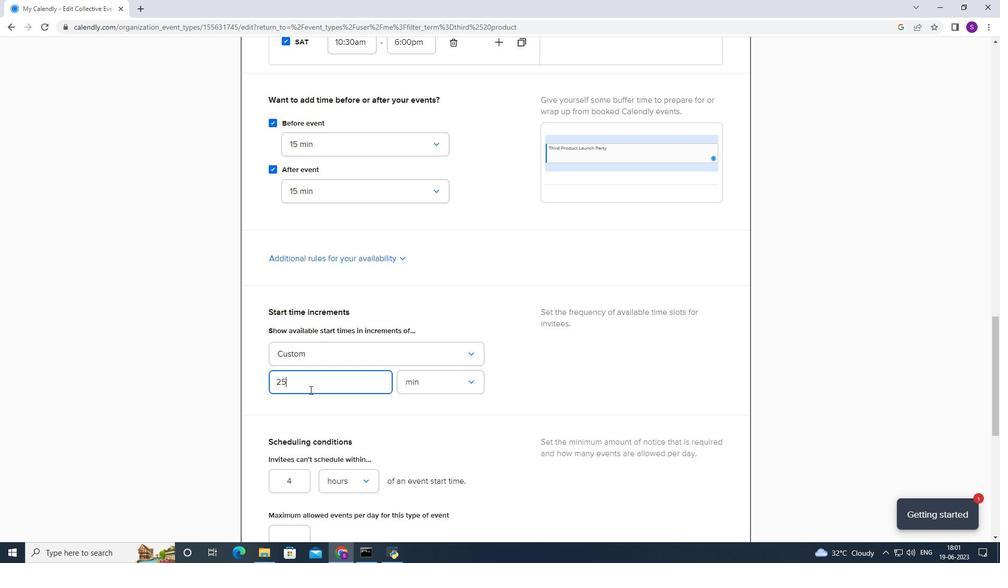 
Action: Mouse pressed left at (317, 412)
Screenshot: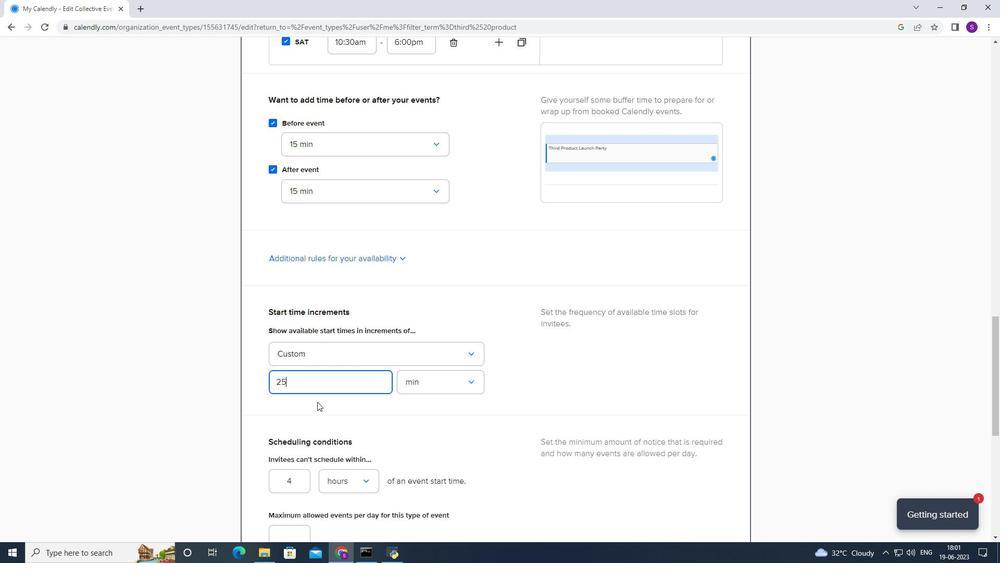 
Action: Mouse moved to (311, 405)
Screenshot: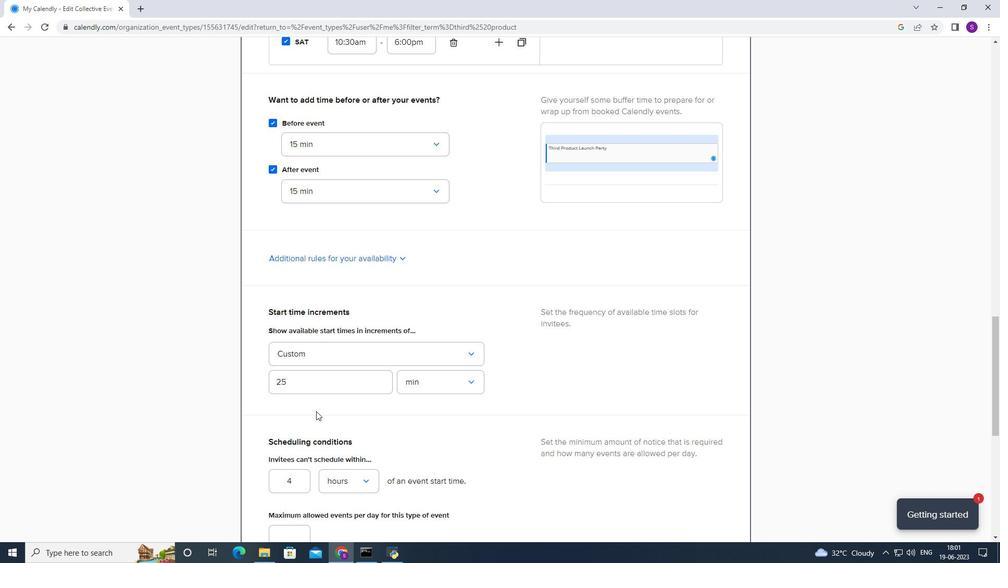 
Action: Mouse scrolled (311, 405) with delta (0, 0)
Screenshot: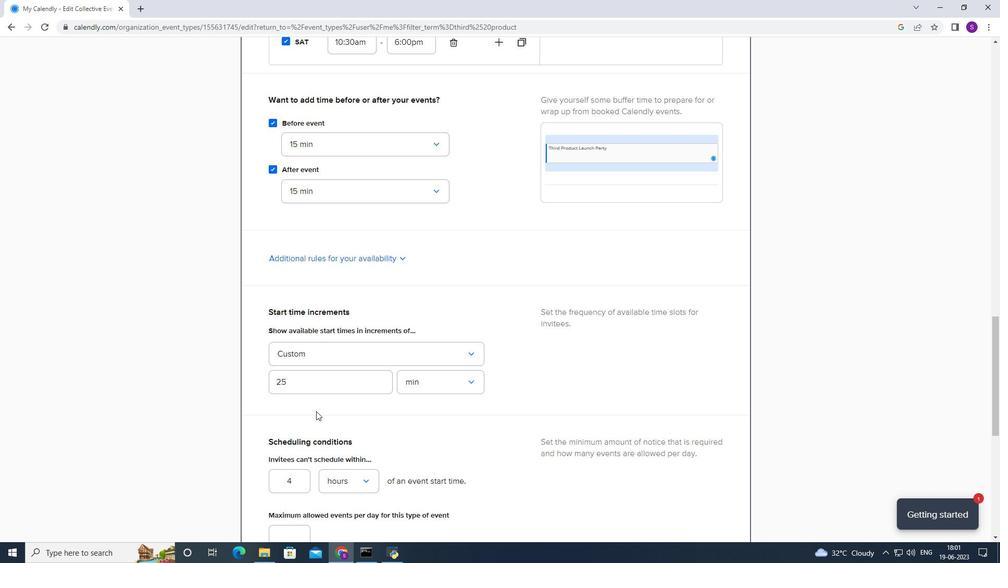 
Action: Mouse scrolled (311, 405) with delta (0, 0)
Screenshot: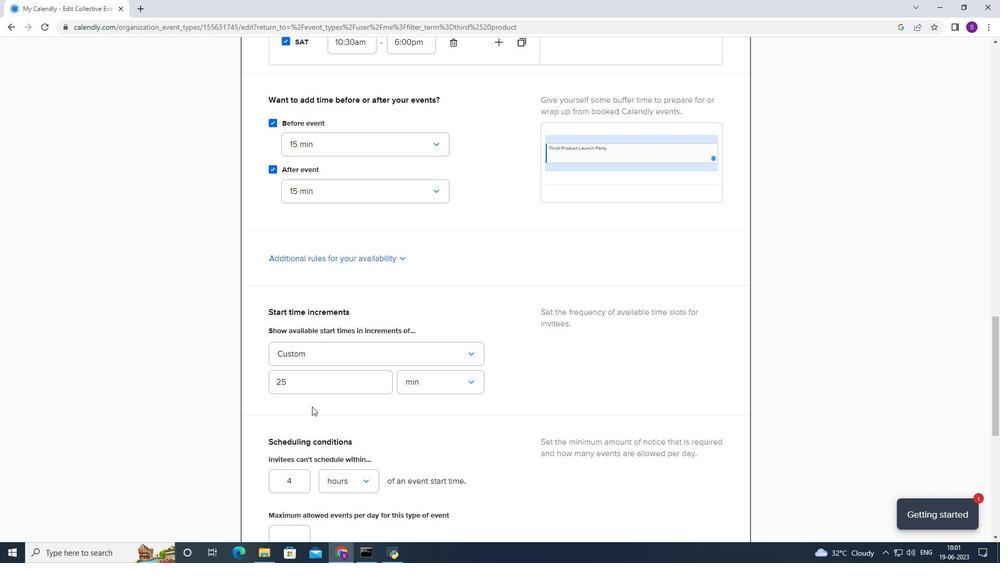 
Action: Mouse scrolled (311, 405) with delta (0, 0)
Screenshot: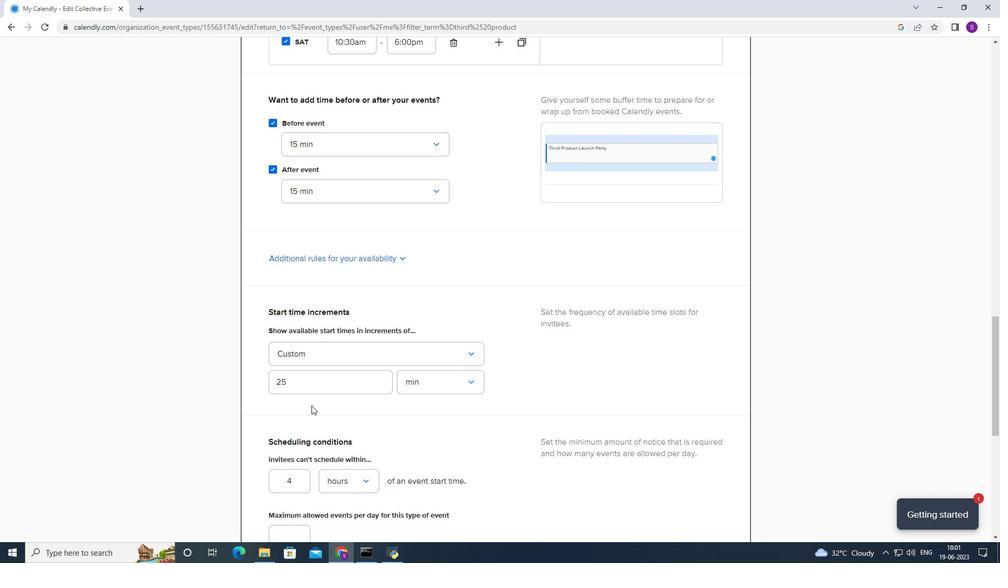 
Action: Mouse moved to (287, 327)
Screenshot: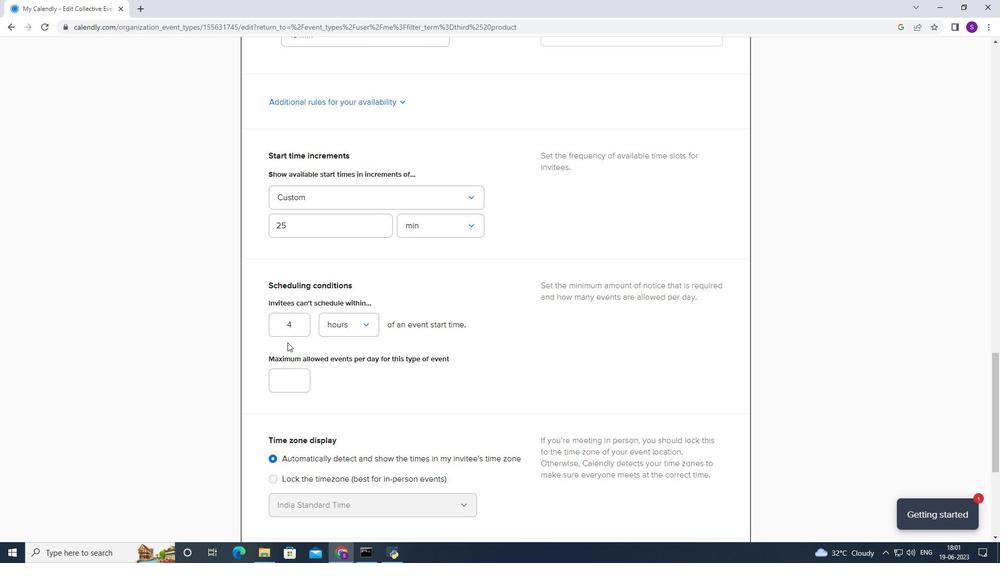 
Action: Mouse pressed left at (287, 327)
Screenshot: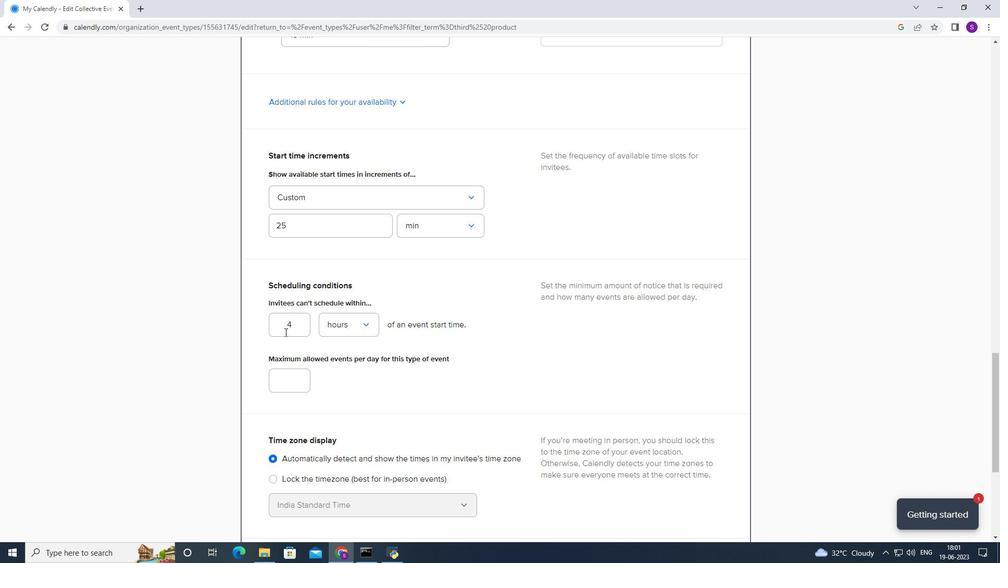 
Action: Mouse moved to (295, 329)
Screenshot: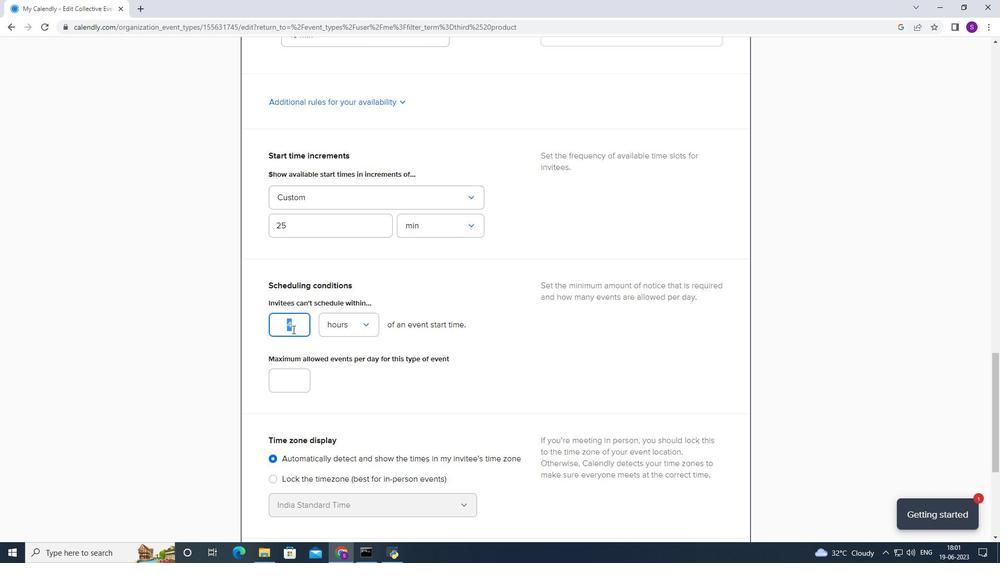 
Action: Key pressed 169
Screenshot: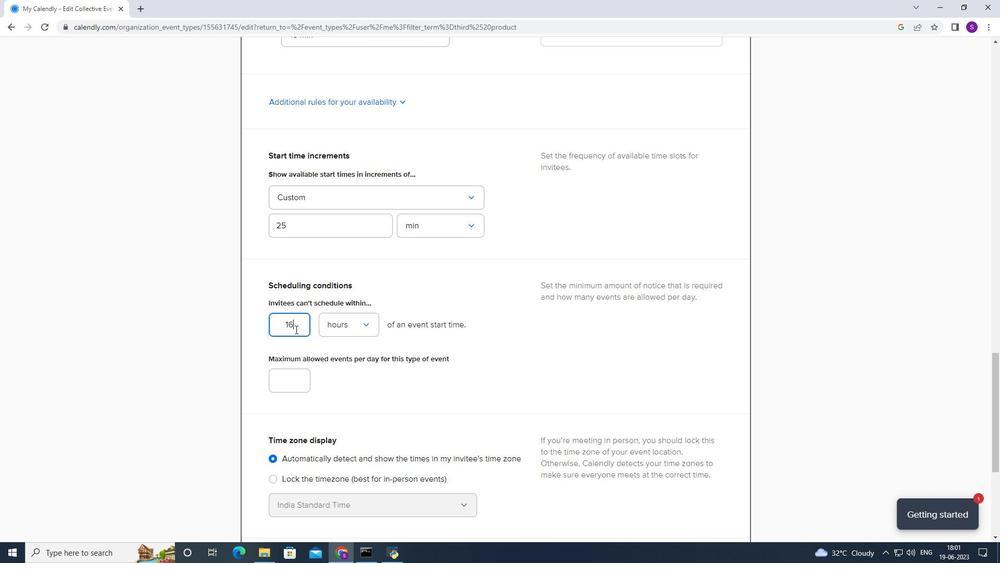 
Action: Mouse moved to (287, 362)
Screenshot: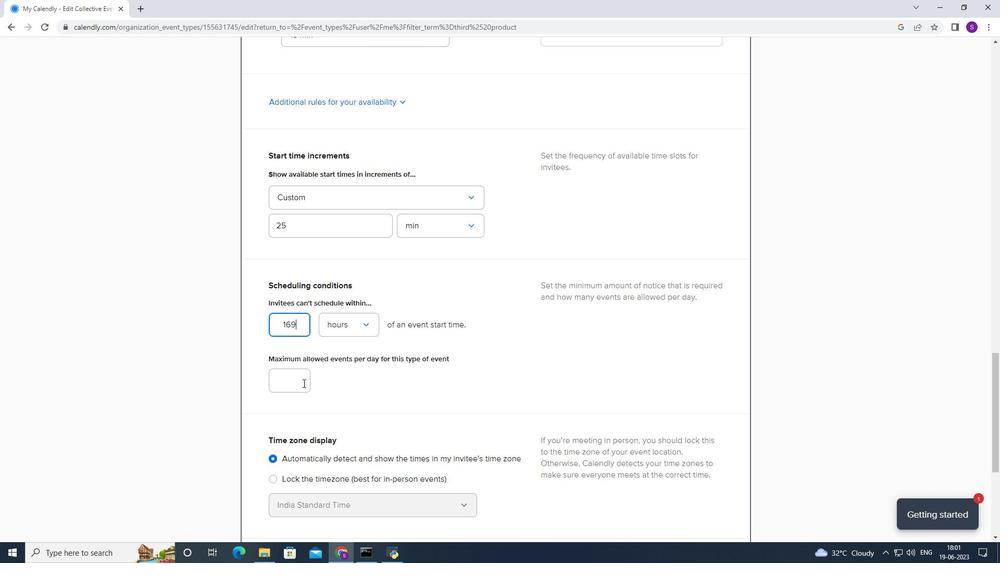 
Action: Mouse pressed left at (287, 362)
Screenshot: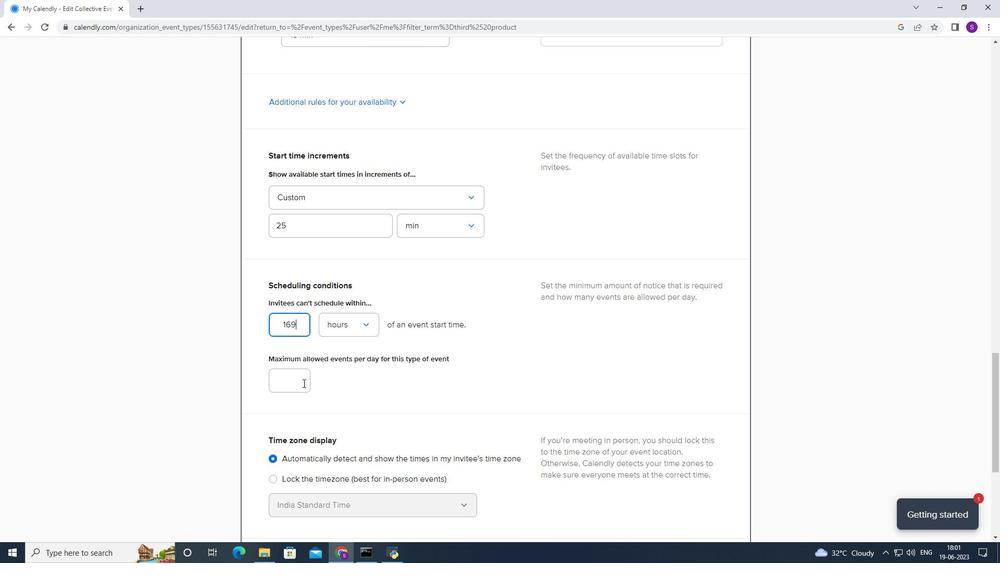 
Action: Mouse moved to (282, 381)
Screenshot: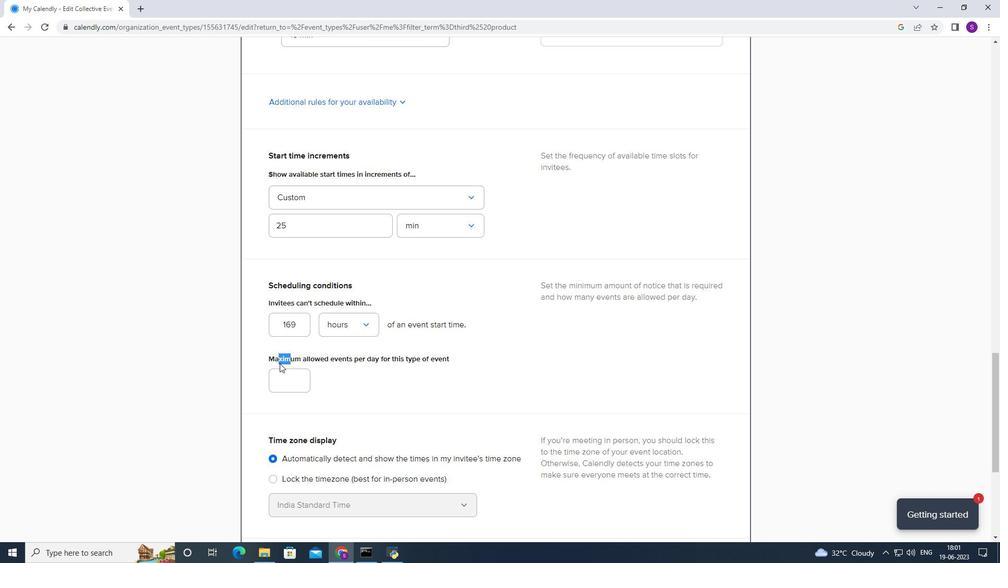 
Action: Mouse pressed left at (282, 381)
Screenshot: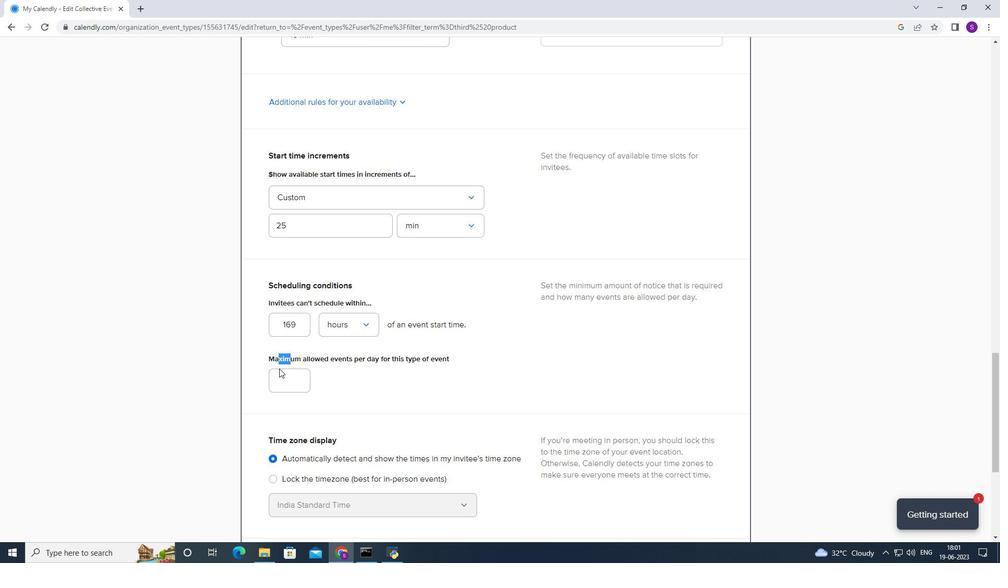 
Action: Key pressed 5
Screenshot: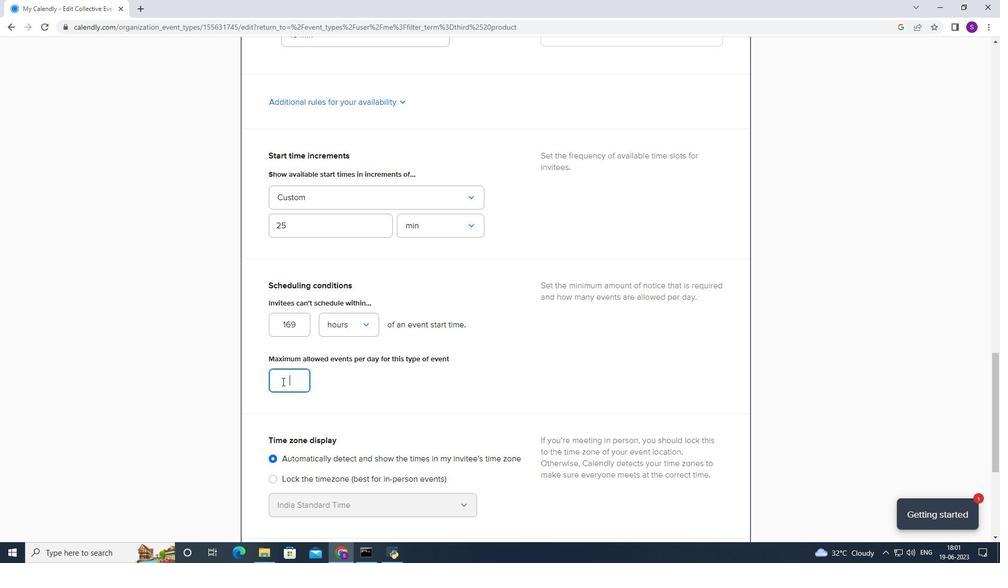 
Action: Mouse moved to (374, 389)
Screenshot: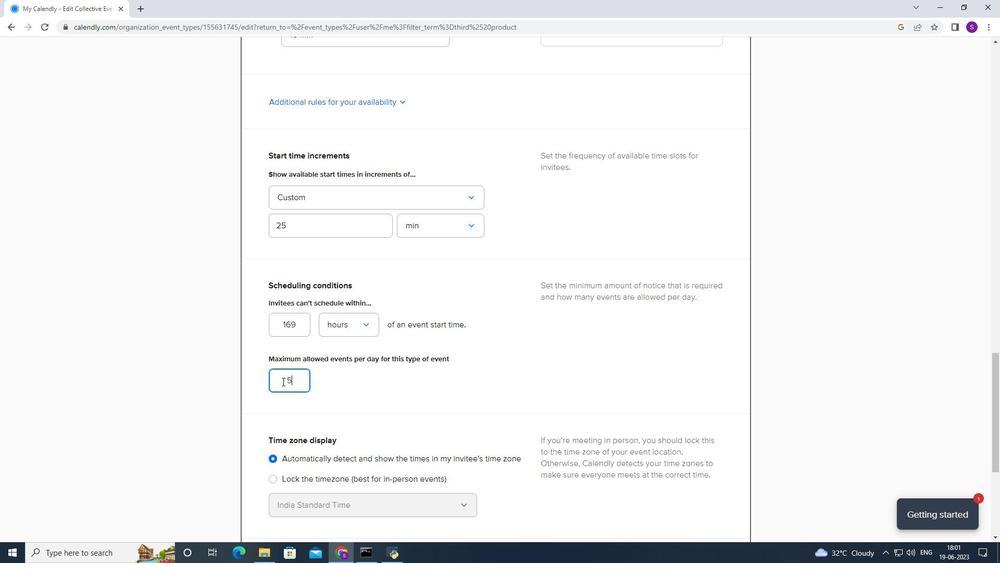 
Action: Mouse scrolled (374, 389) with delta (0, 0)
Screenshot: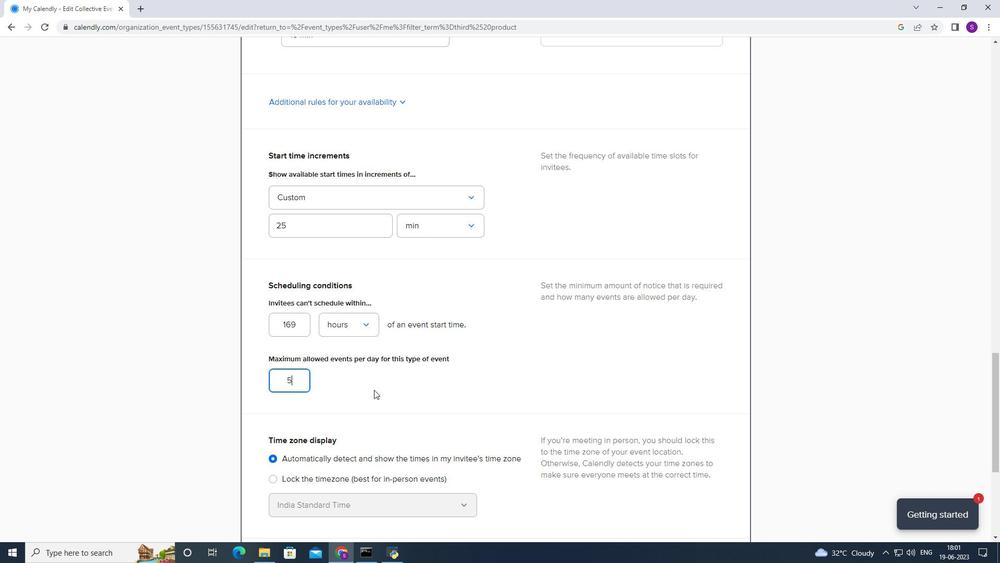 
Action: Mouse scrolled (374, 389) with delta (0, 0)
Screenshot: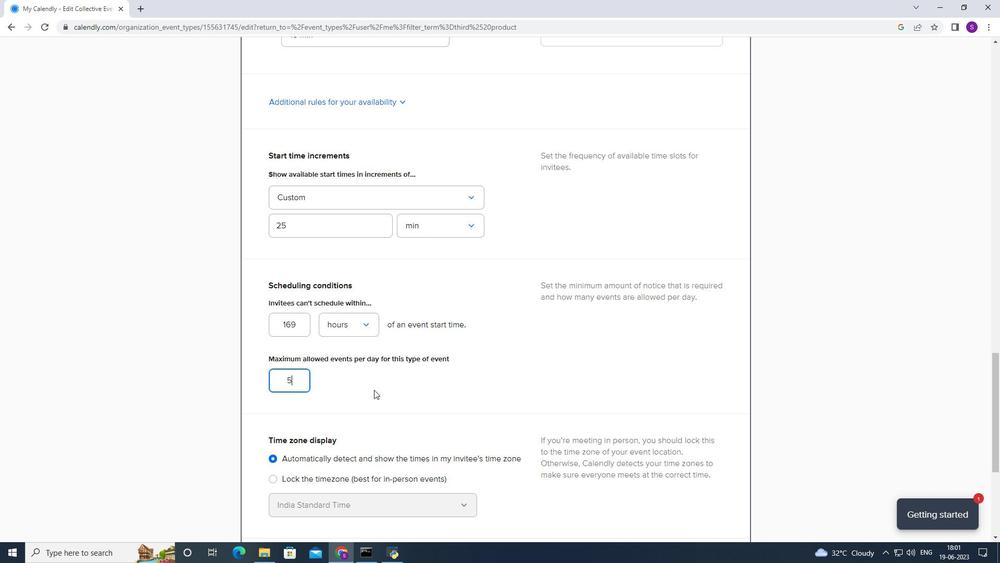 
Action: Mouse scrolled (374, 389) with delta (0, 0)
Screenshot: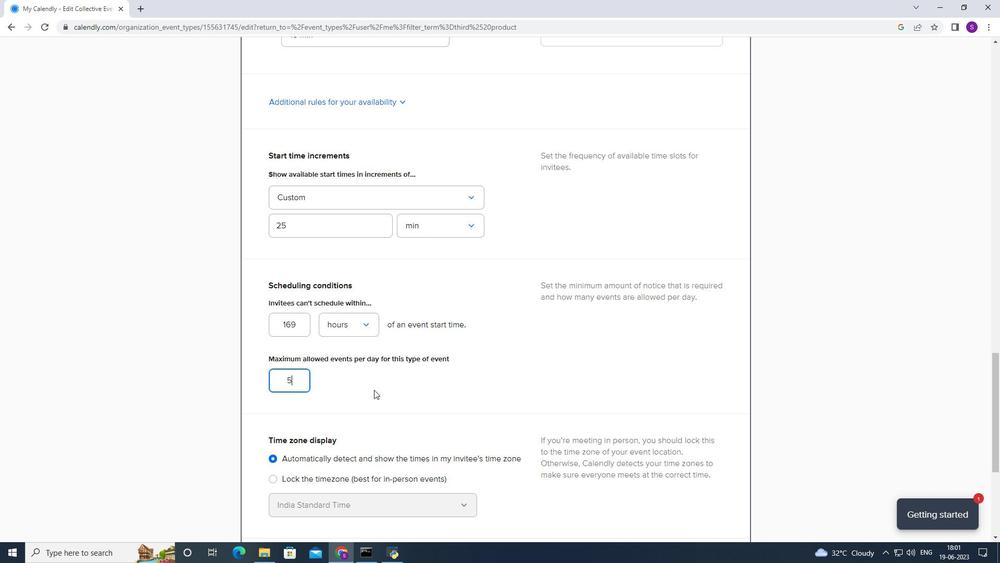 
Action: Mouse scrolled (374, 389) with delta (0, 0)
Screenshot: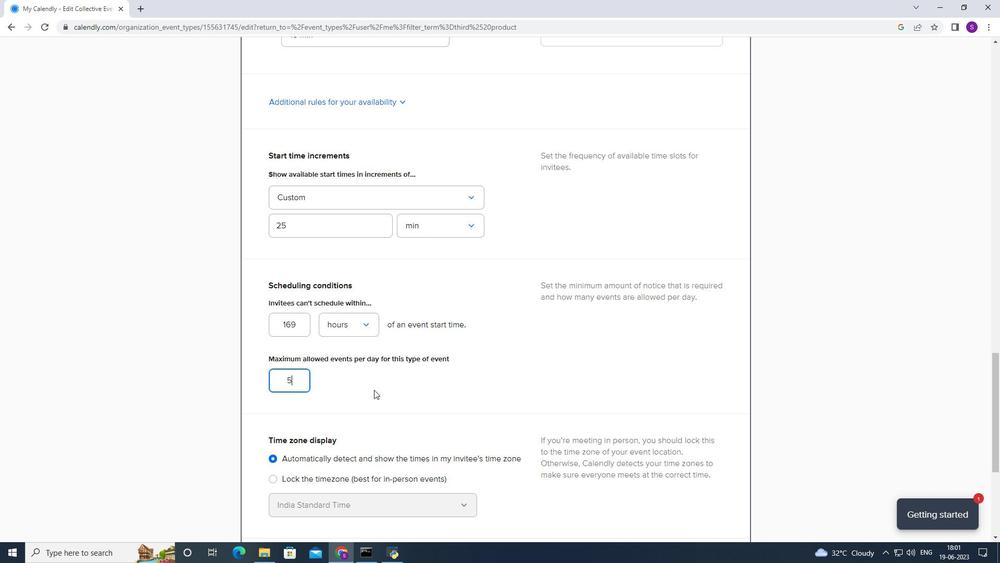 
Action: Mouse scrolled (374, 389) with delta (0, 0)
Screenshot: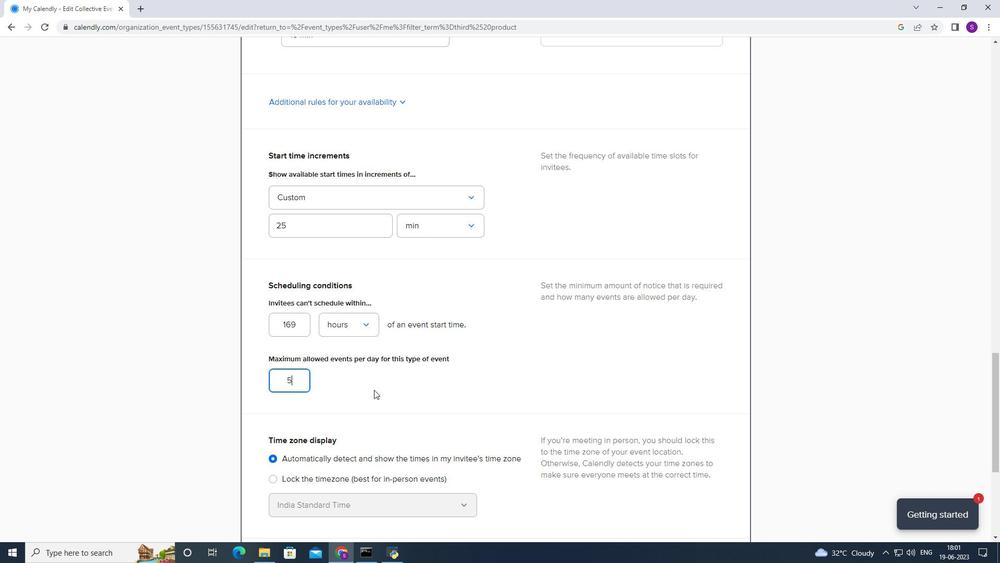 
Action: Mouse scrolled (374, 389) with delta (0, 0)
Screenshot: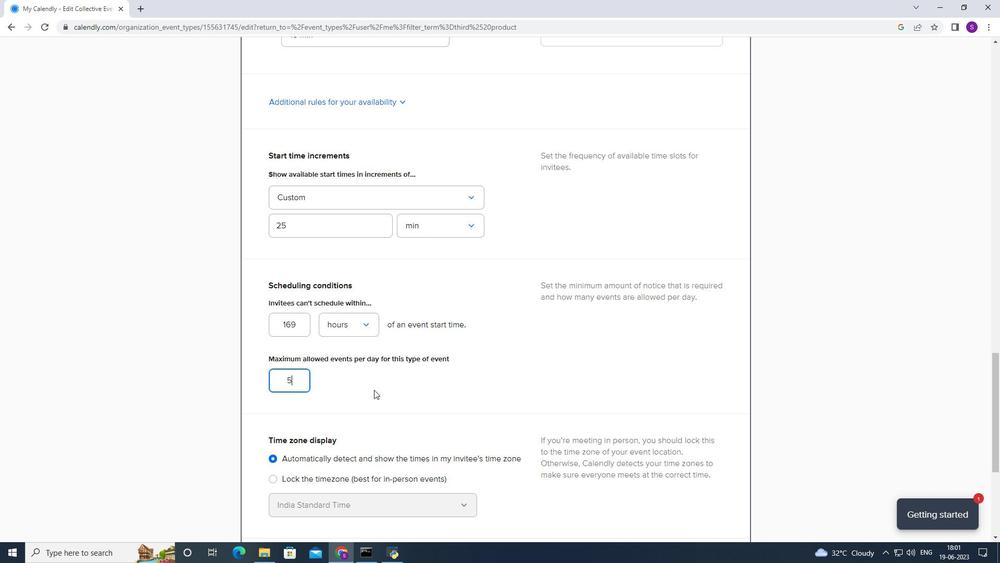 
Action: Mouse moved to (722, 295)
Screenshot: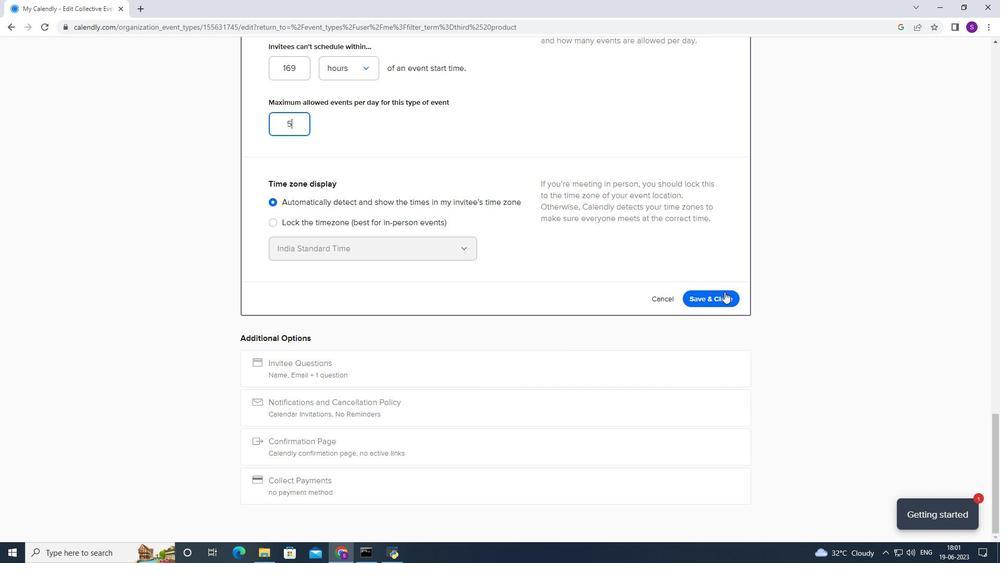 
Action: Mouse pressed left at (722, 295)
Screenshot: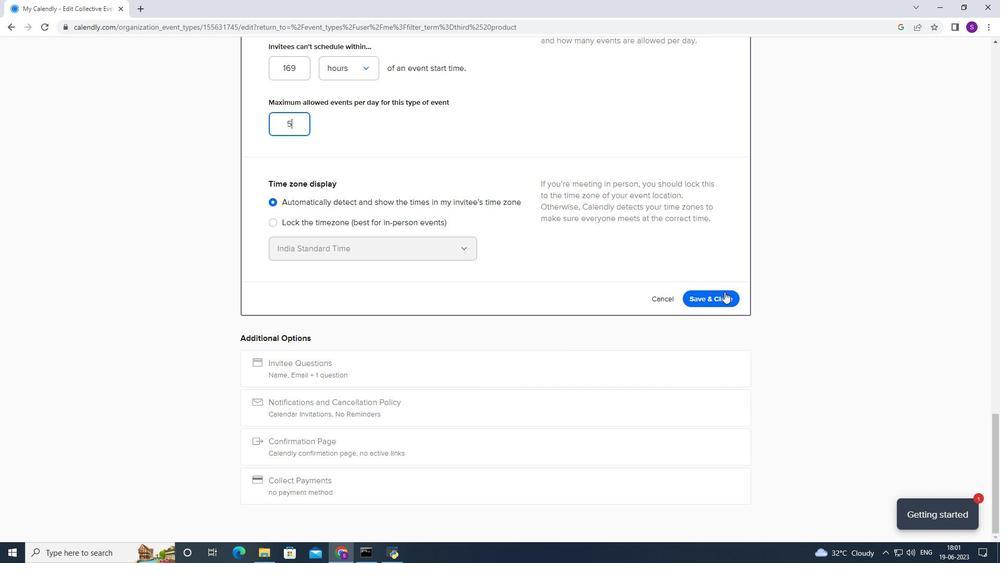 
